 Task: Find a house in São Luís de Montes Belos, Brazil, for 4 guests from 10 Sep to 16 Sep, with a price range of ₹10,000 - ₹14,000, 4 bedrooms, 4 beds, 4 bathrooms, and amenities including WiFi, TV, Gym, Breakfast, Free parking, and Self check-in.
Action: Mouse moved to (433, 101)
Screenshot: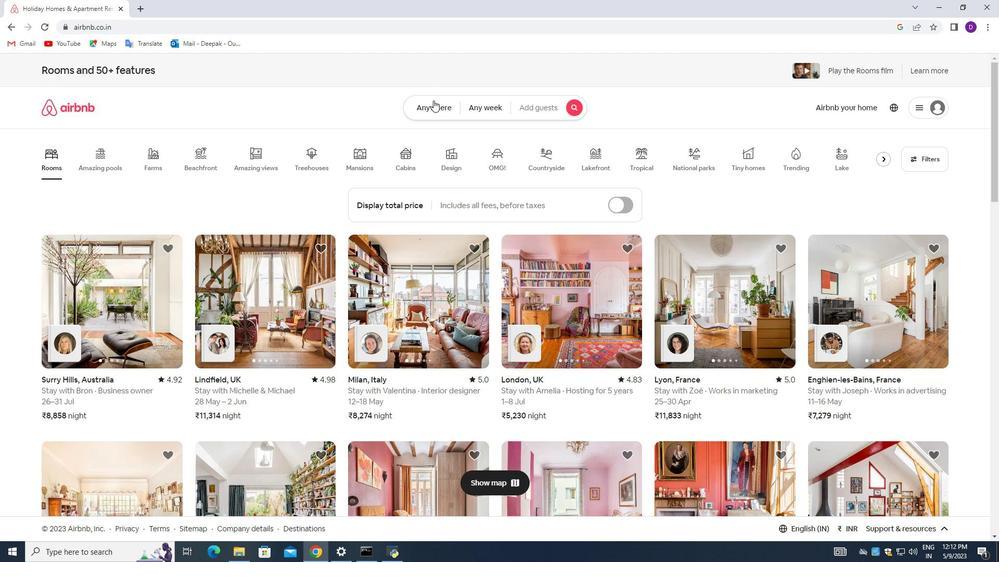 
Action: Mouse pressed left at (433, 101)
Screenshot: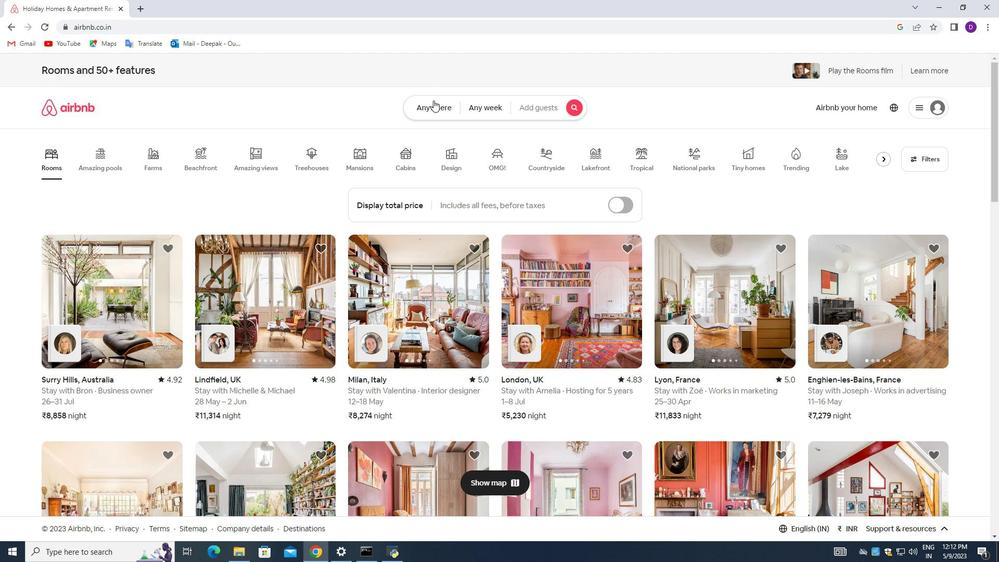 
Action: Mouse moved to (329, 140)
Screenshot: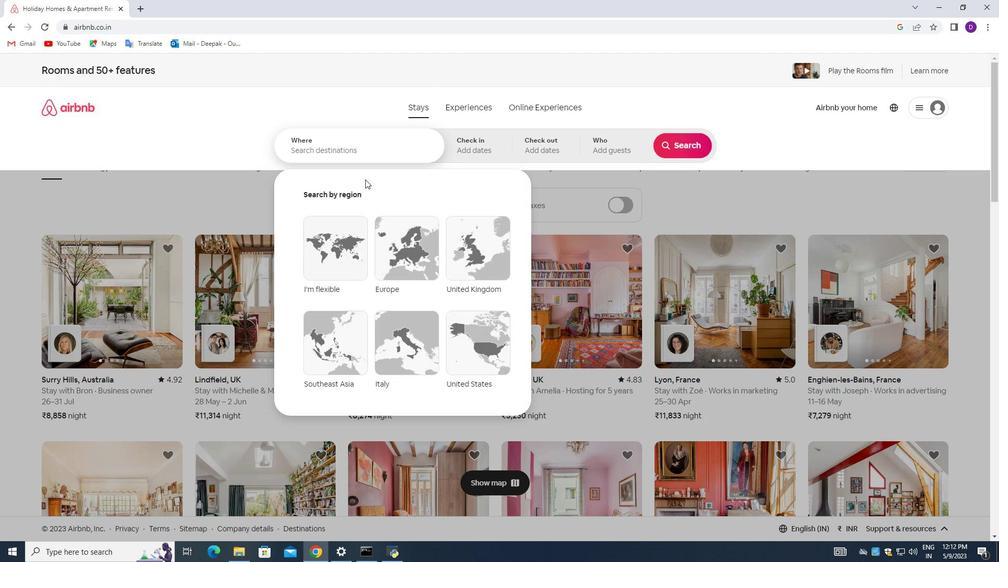 
Action: Mouse pressed left at (329, 140)
Screenshot: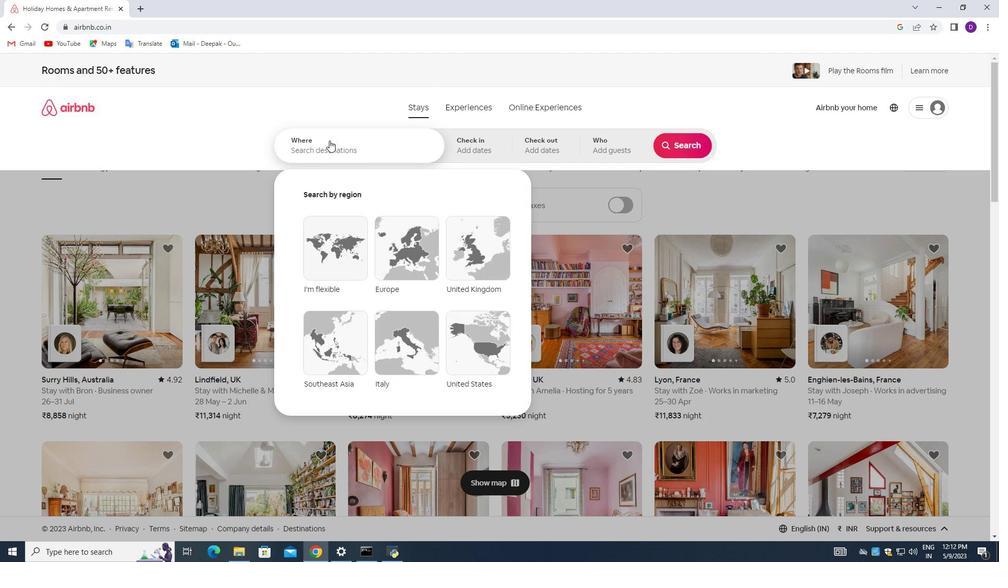 
Action: Mouse moved to (331, 142)
Screenshot: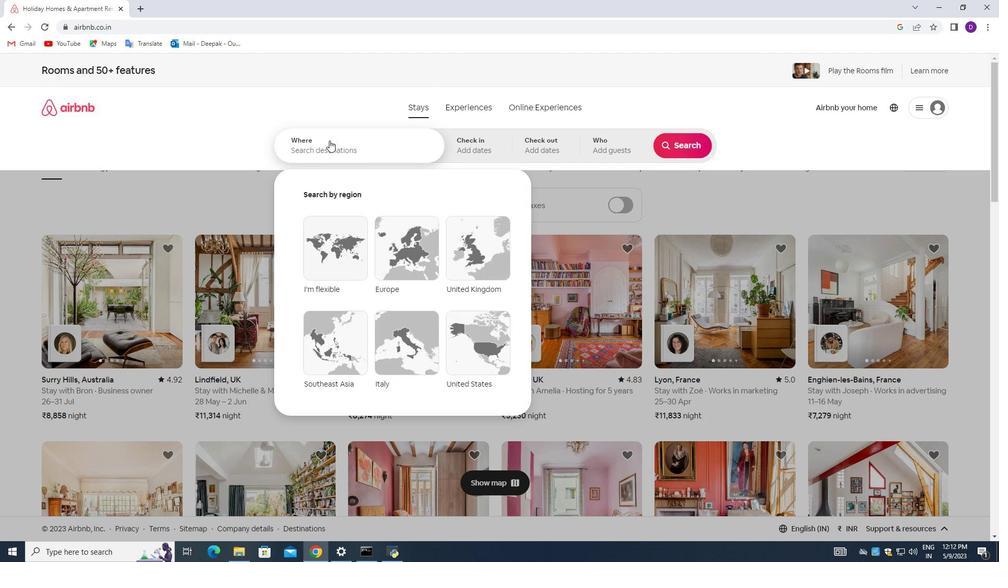 
Action: Key pressed <Key.shift><Key.shift><Key.shift><Key.shift><Key.shift><Key.shift><Key.shift><Key.shift>Sao<Key.space><Key.shift>Luis<Key.space><Key.shift>Montes<Key.space><Key.shift><Key.shift><Key.shift><Key.shift><Key.shift>Belos,<Key.shift>Brazil<Key.enter>
Screenshot: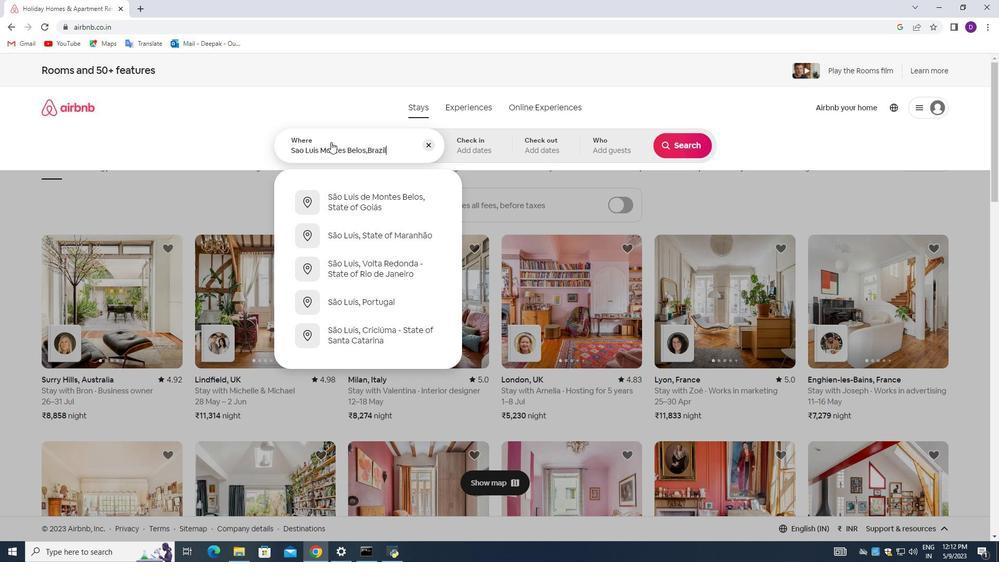 
Action: Mouse moved to (681, 236)
Screenshot: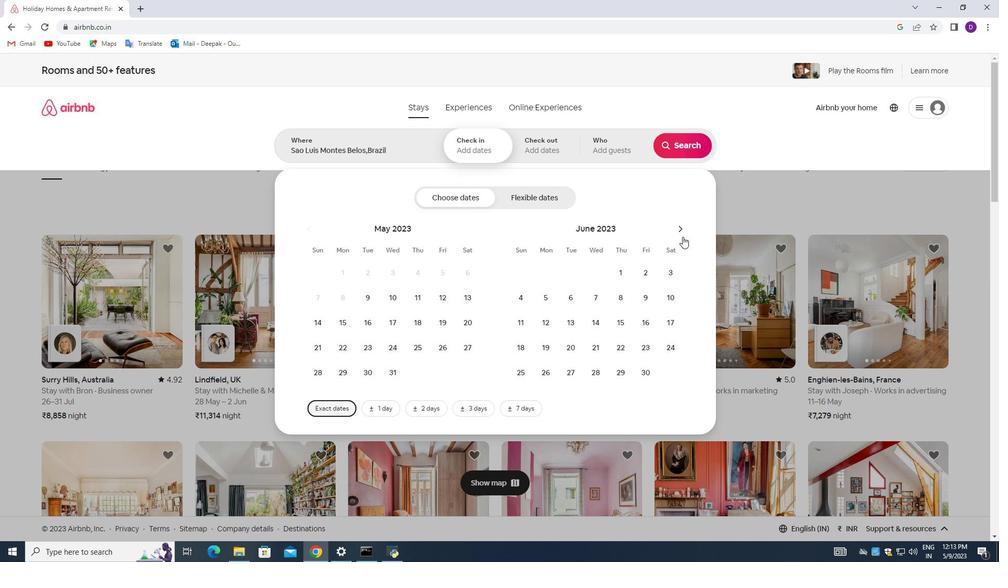 
Action: Mouse pressed left at (681, 236)
Screenshot: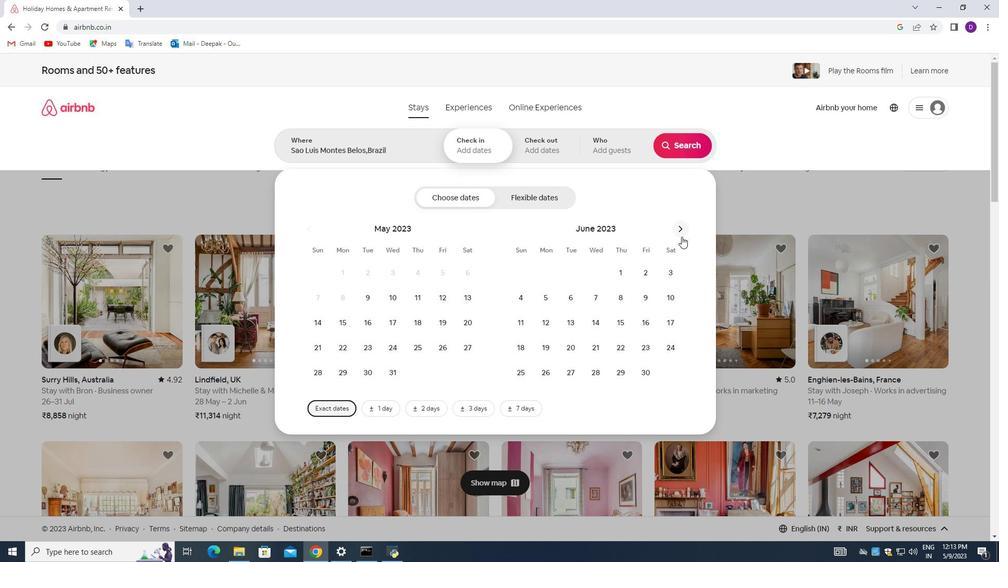 
Action: Mouse pressed left at (681, 236)
Screenshot: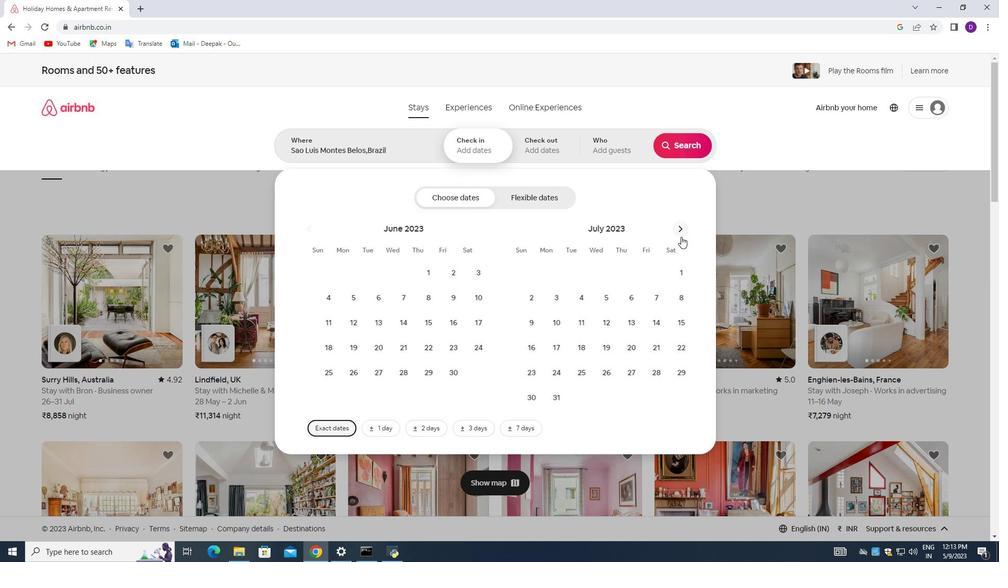 
Action: Mouse pressed left at (681, 236)
Screenshot: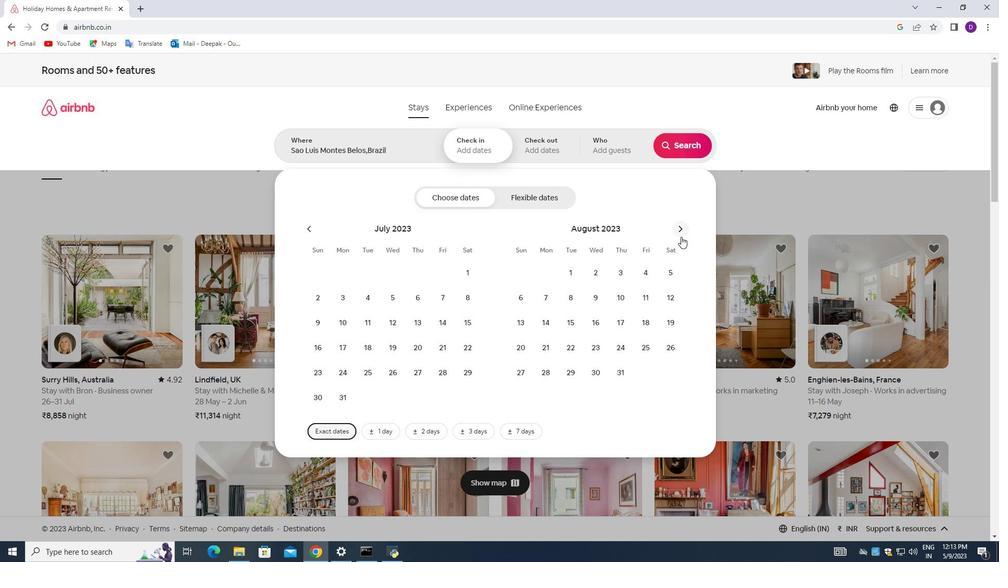 
Action: Mouse moved to (520, 328)
Screenshot: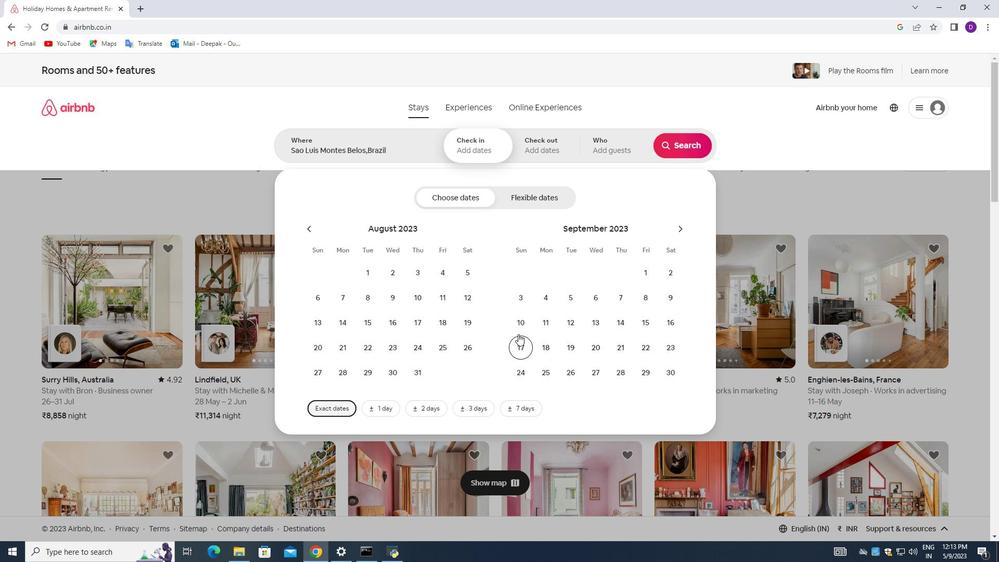 
Action: Mouse pressed left at (520, 328)
Screenshot: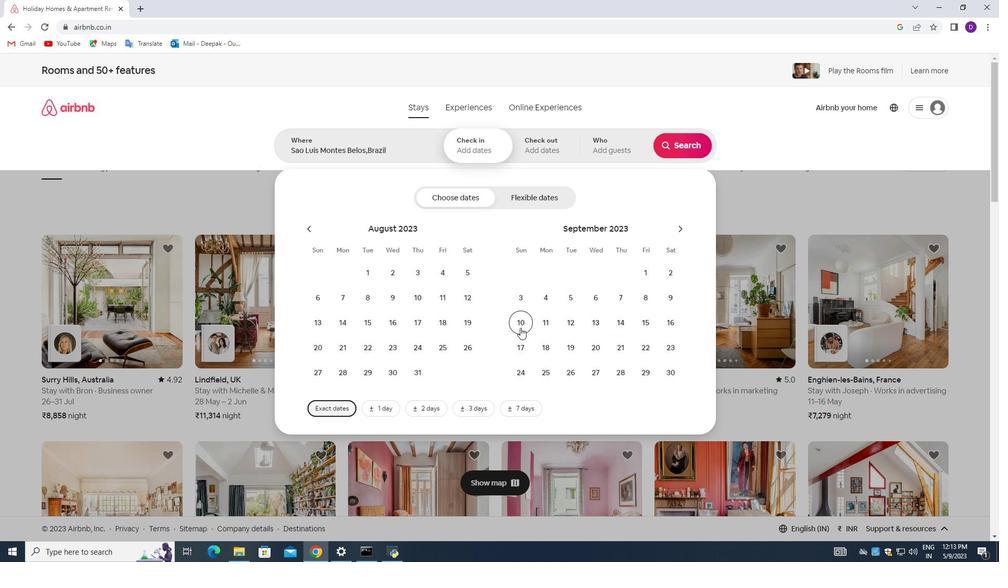 
Action: Mouse moved to (673, 330)
Screenshot: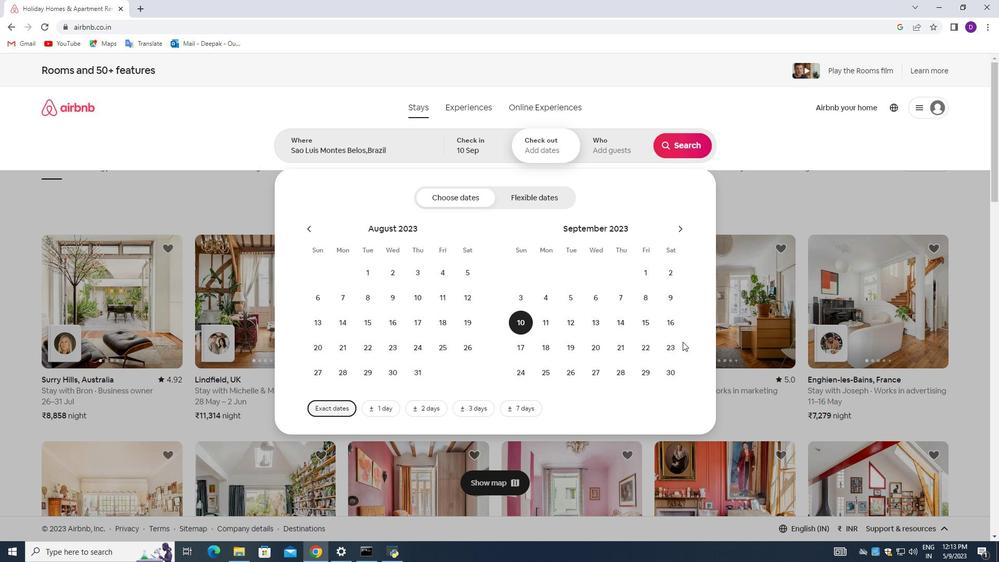 
Action: Mouse pressed left at (673, 330)
Screenshot: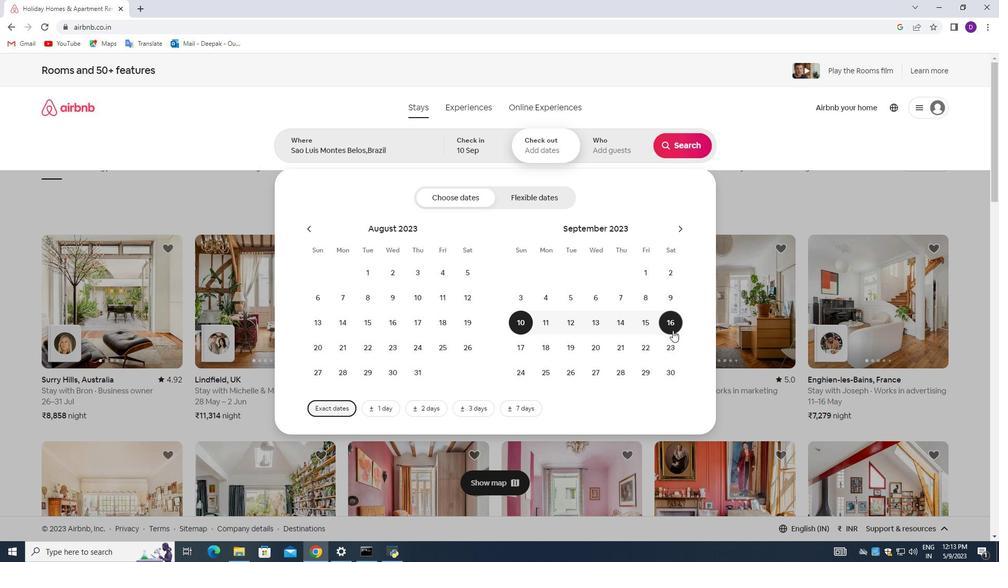 
Action: Mouse moved to (613, 153)
Screenshot: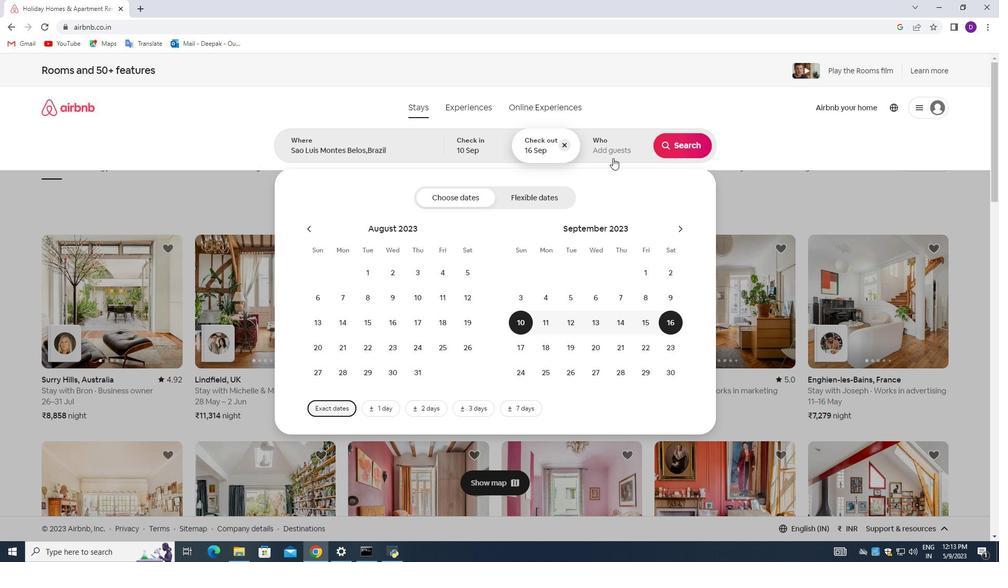 
Action: Mouse pressed left at (613, 153)
Screenshot: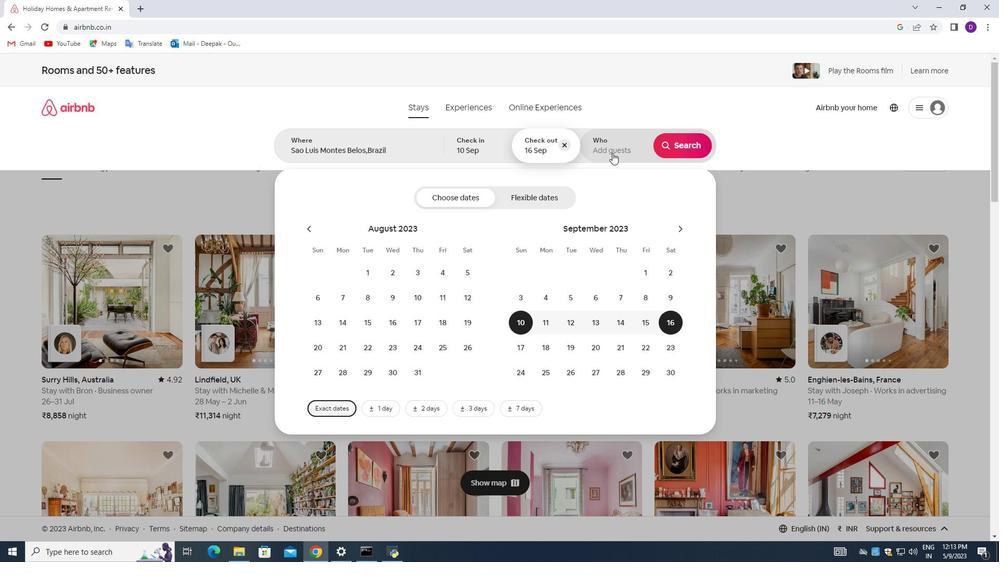 
Action: Mouse moved to (681, 201)
Screenshot: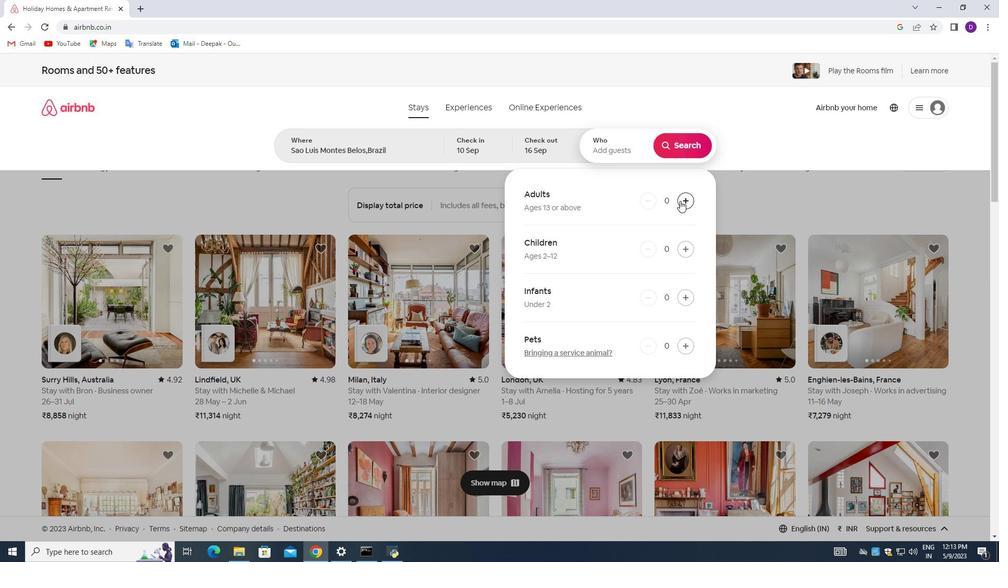 
Action: Mouse pressed left at (681, 201)
Screenshot: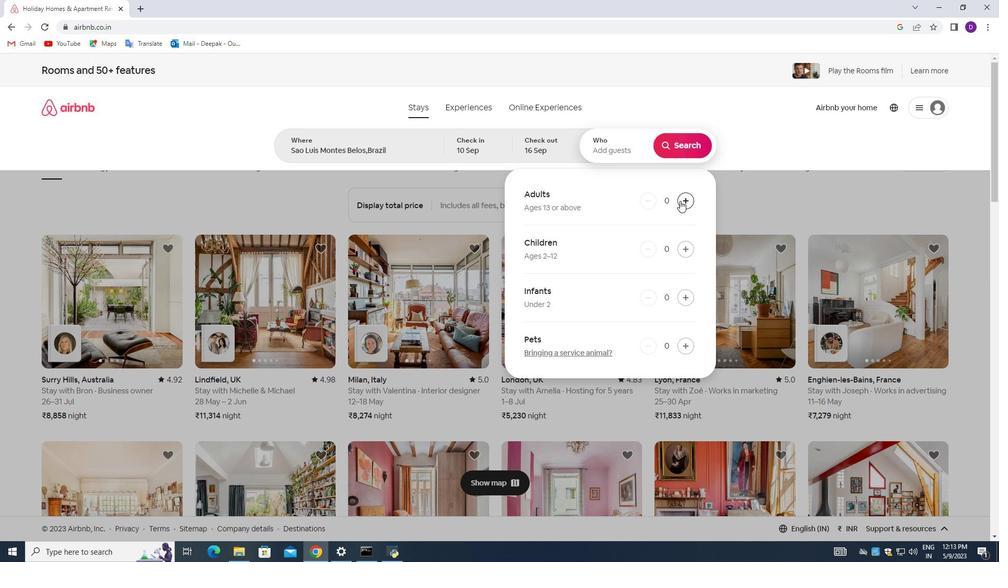 
Action: Mouse pressed left at (681, 201)
Screenshot: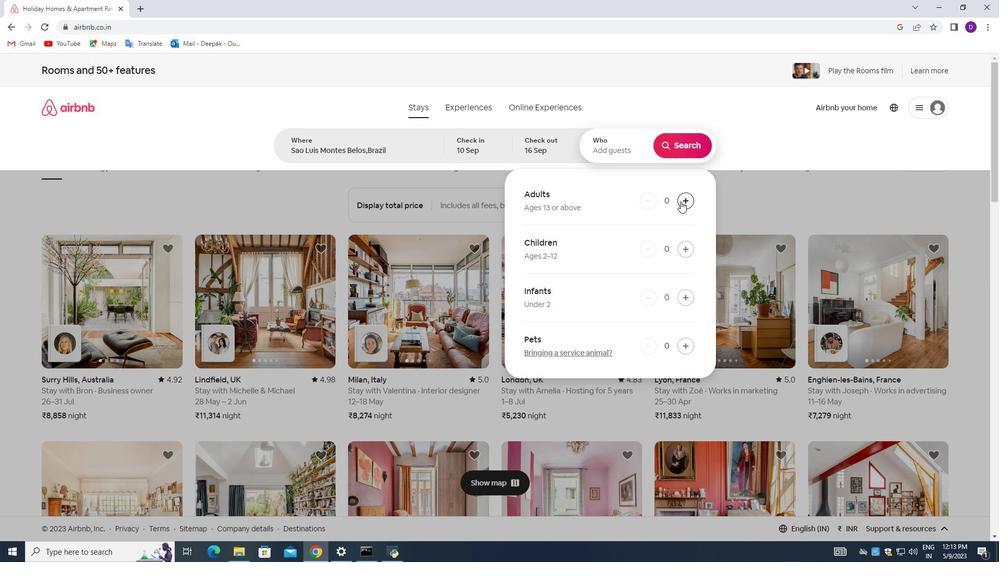 
Action: Mouse pressed left at (681, 201)
Screenshot: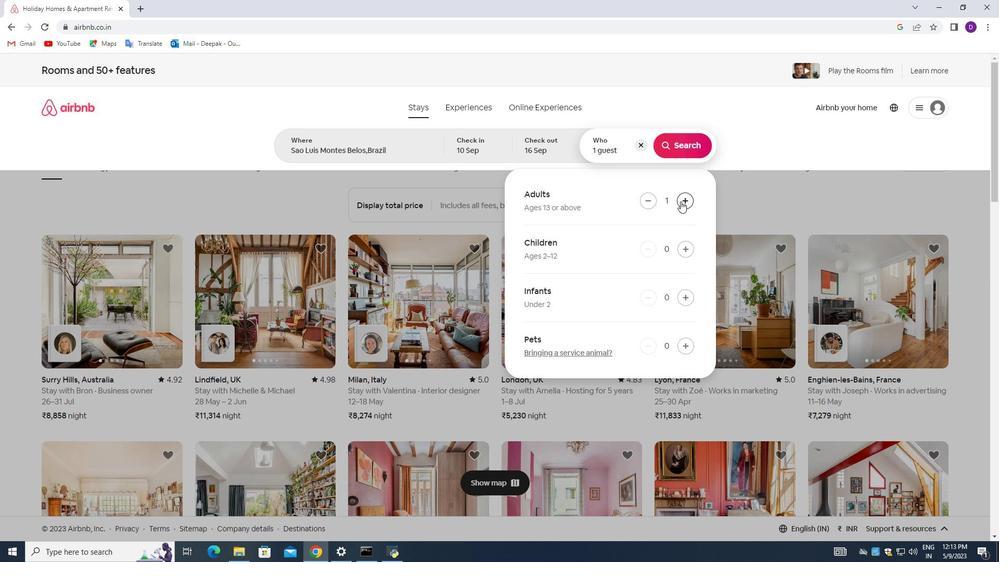 
Action: Mouse pressed left at (681, 201)
Screenshot: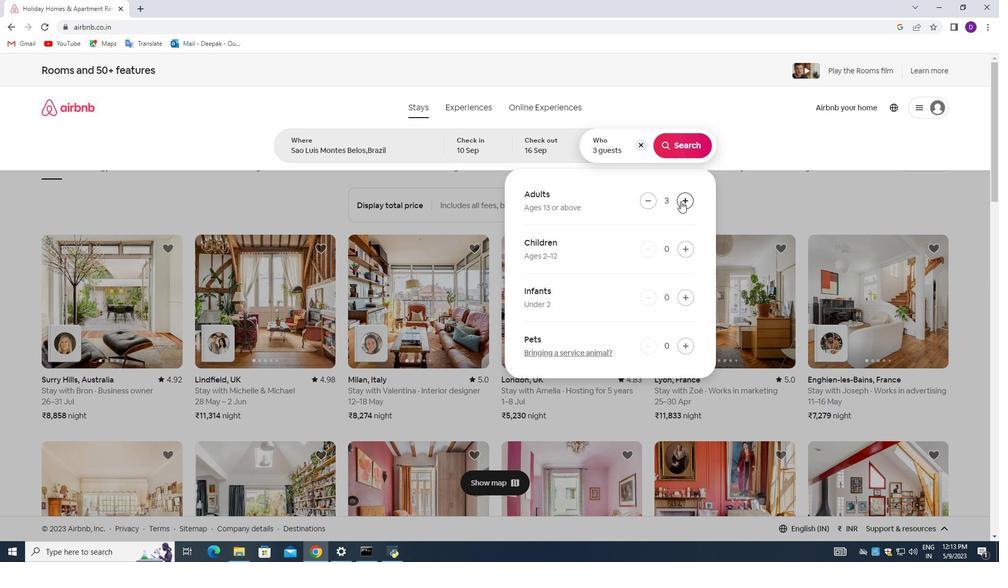
Action: Mouse moved to (700, 139)
Screenshot: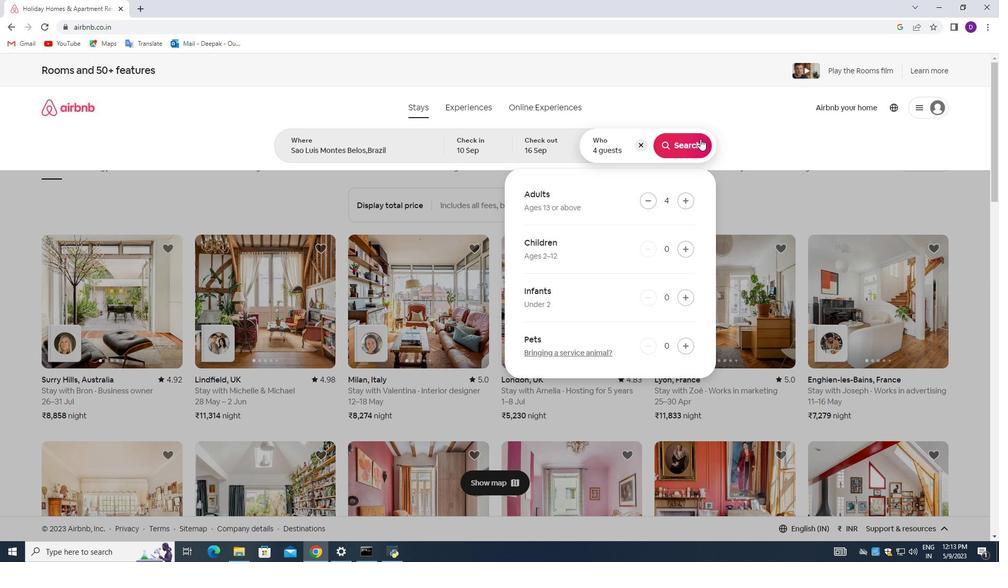 
Action: Mouse pressed left at (700, 139)
Screenshot: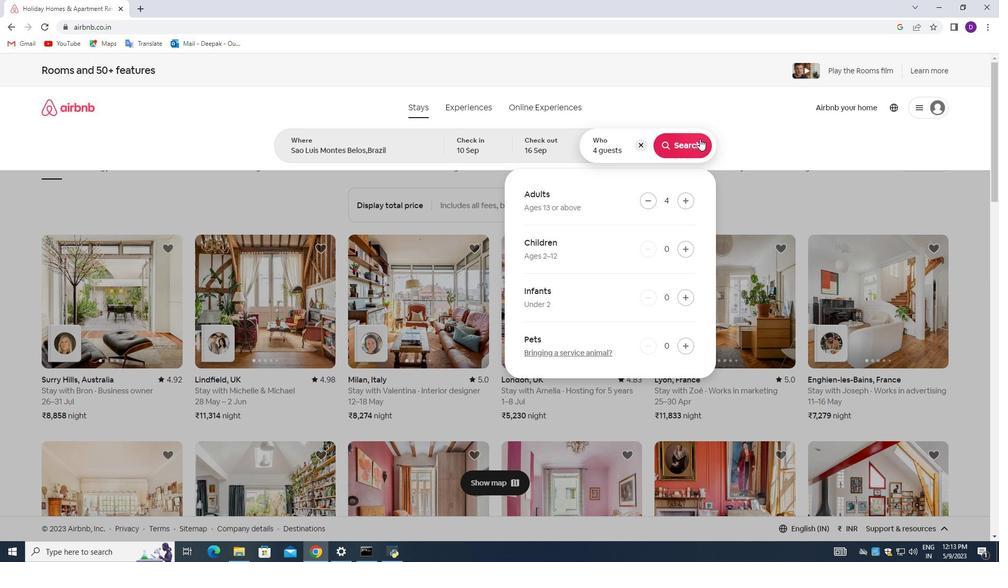 
Action: Mouse moved to (952, 118)
Screenshot: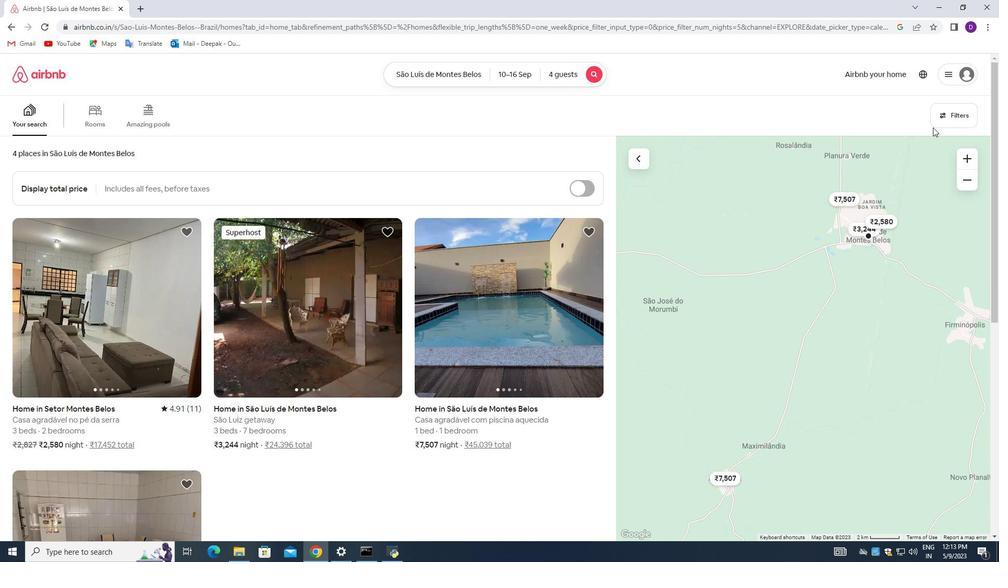 
Action: Mouse pressed left at (952, 118)
Screenshot: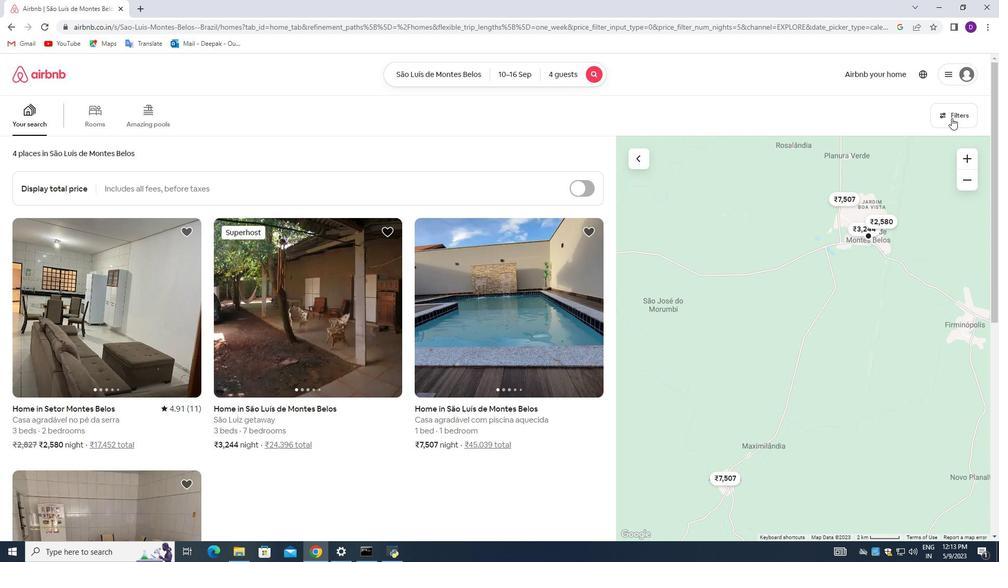 
Action: Mouse moved to (378, 370)
Screenshot: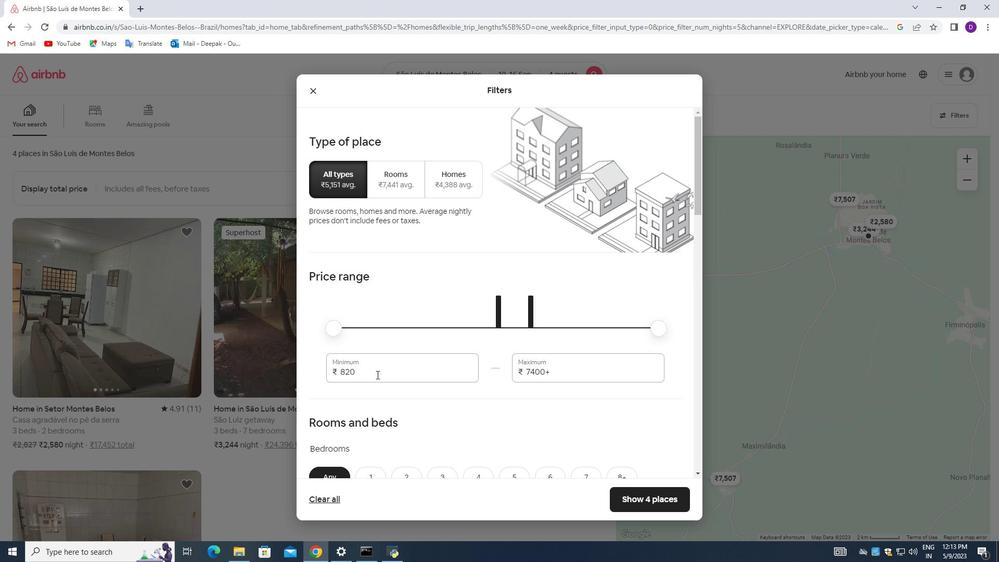 
Action: Mouse pressed left at (378, 370)
Screenshot: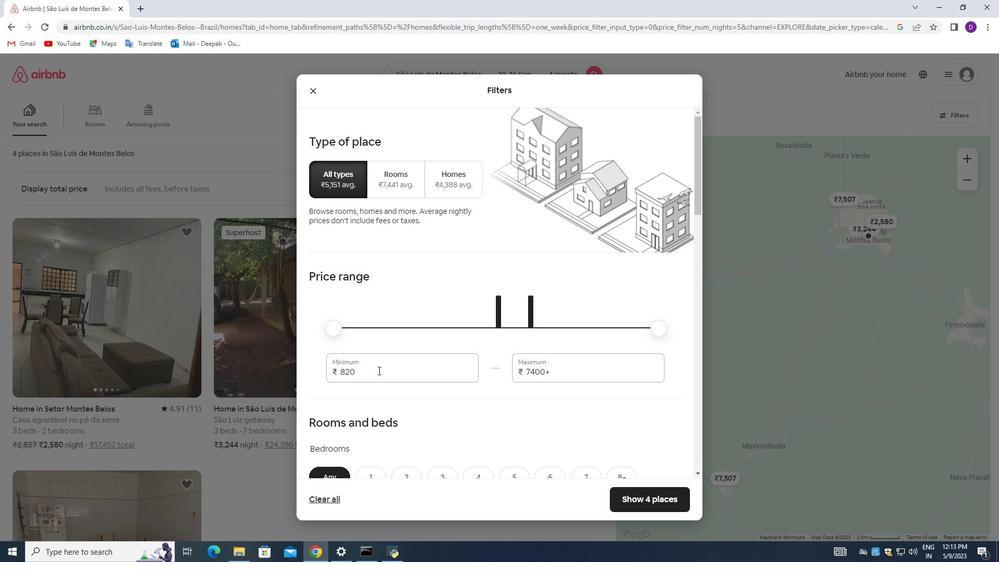
Action: Mouse pressed left at (378, 370)
Screenshot: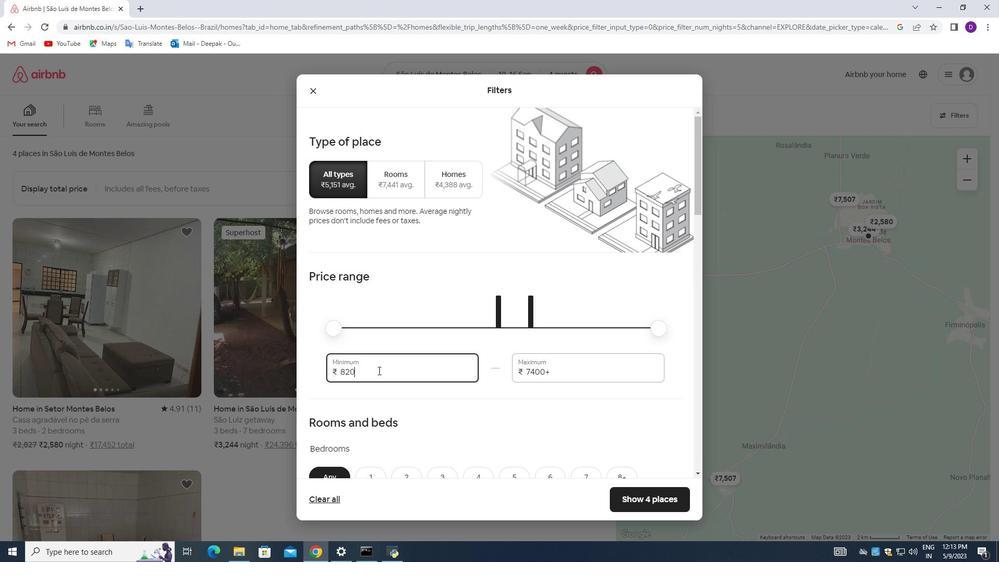 
Action: Key pressed <Key.backspace>10000<Key.tab>14000
Screenshot: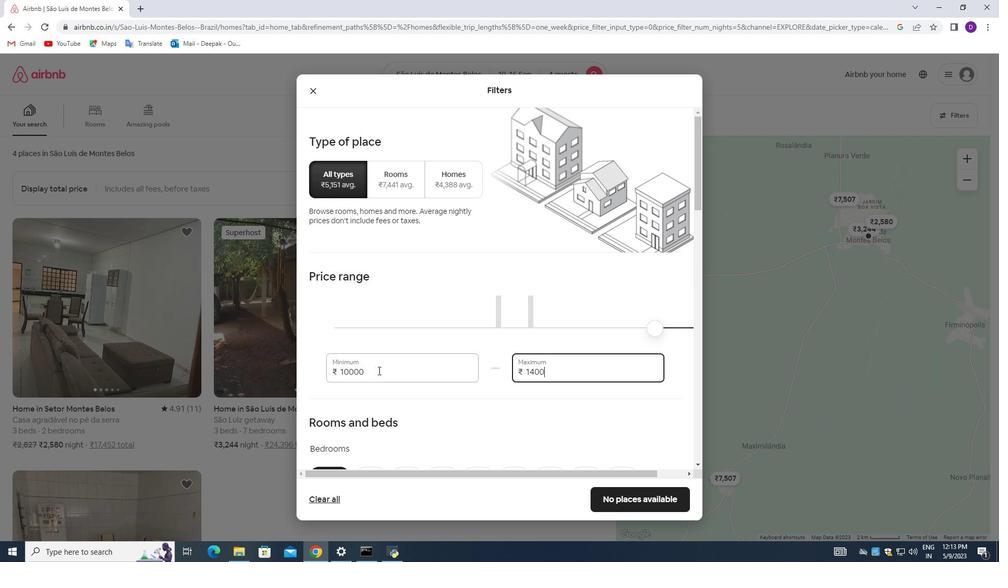 
Action: Mouse moved to (393, 442)
Screenshot: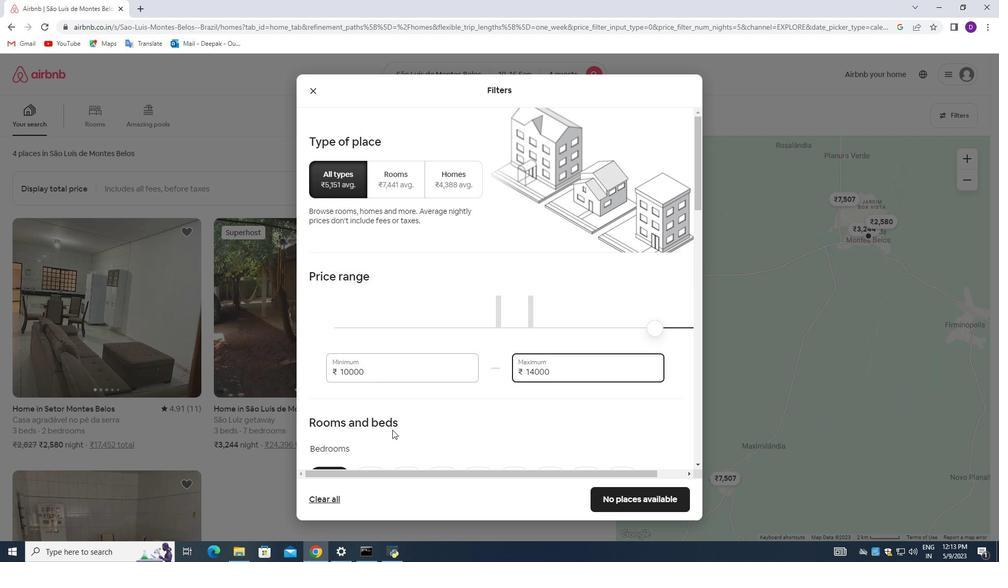 
Action: Mouse scrolled (393, 441) with delta (0, 0)
Screenshot: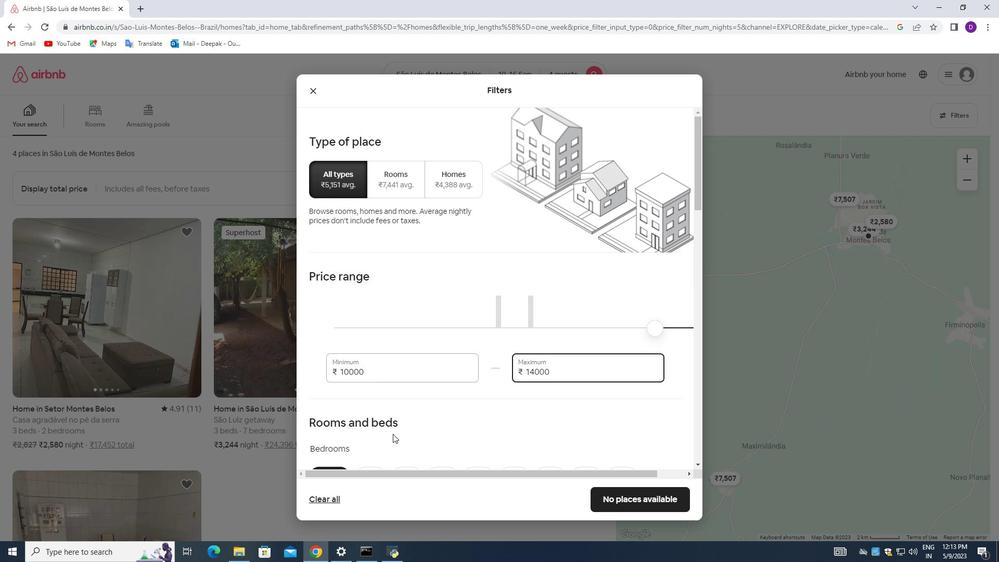 
Action: Mouse moved to (484, 431)
Screenshot: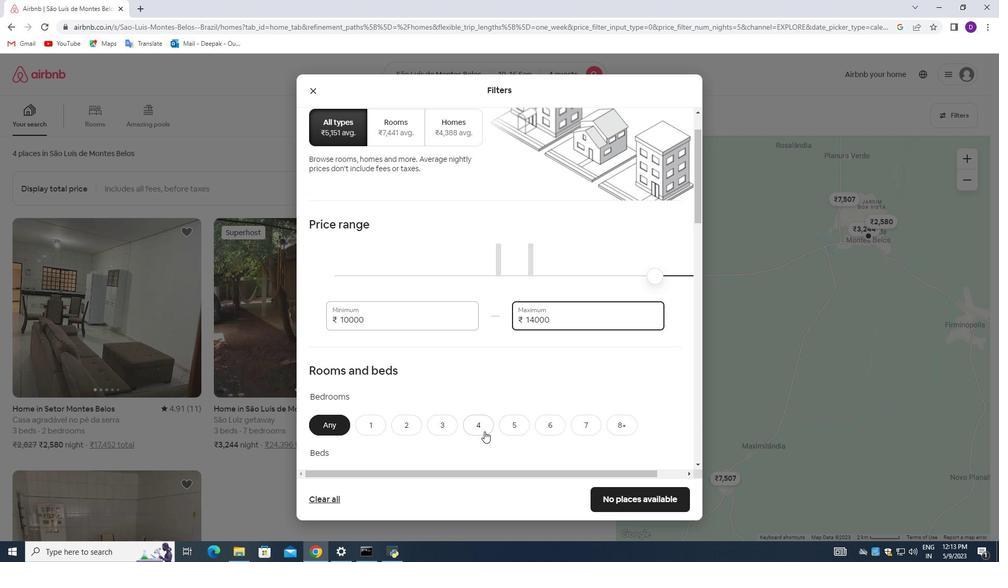 
Action: Mouse pressed left at (484, 431)
Screenshot: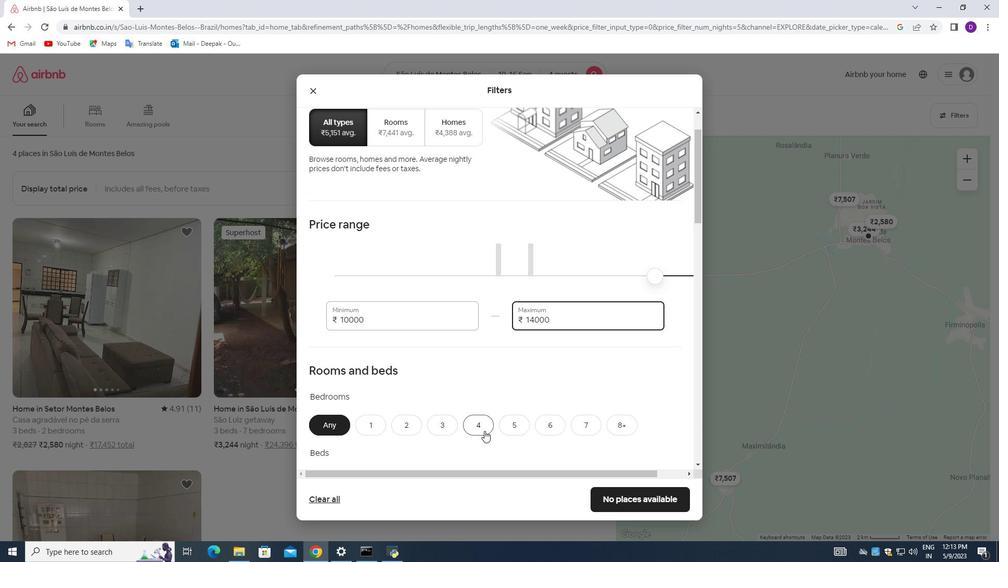 
Action: Mouse moved to (501, 422)
Screenshot: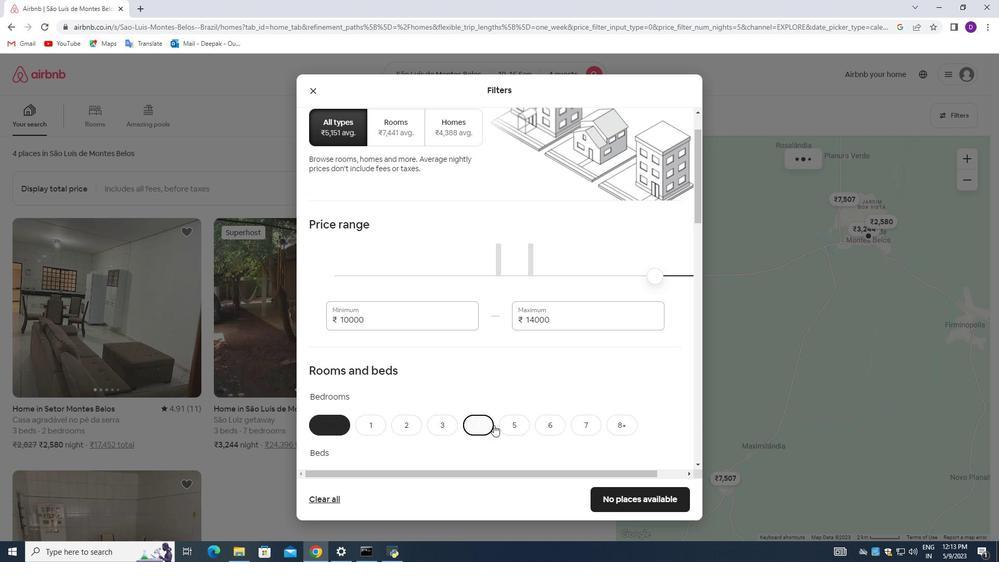 
Action: Mouse scrolled (497, 423) with delta (0, 0)
Screenshot: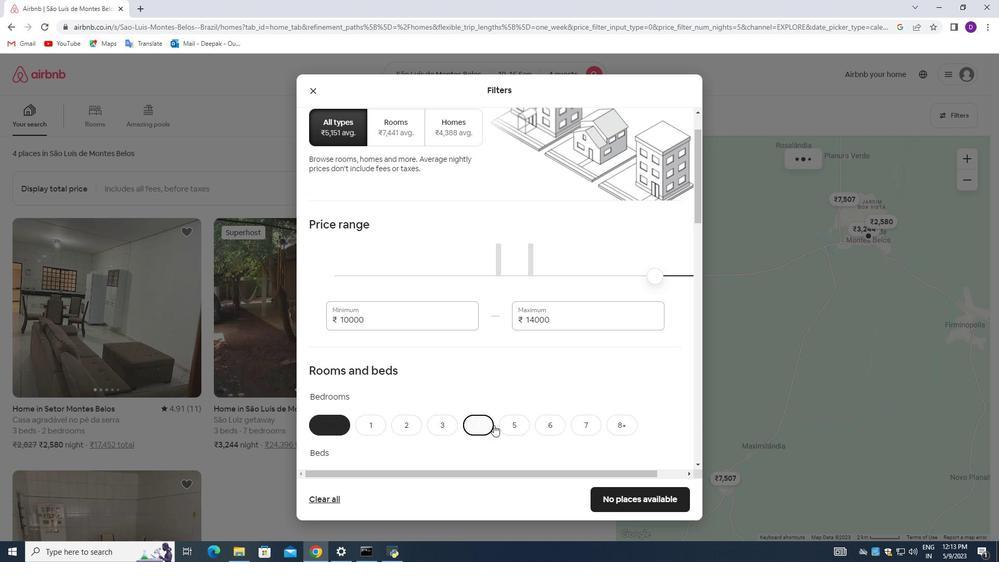 
Action: Mouse moved to (502, 422)
Screenshot: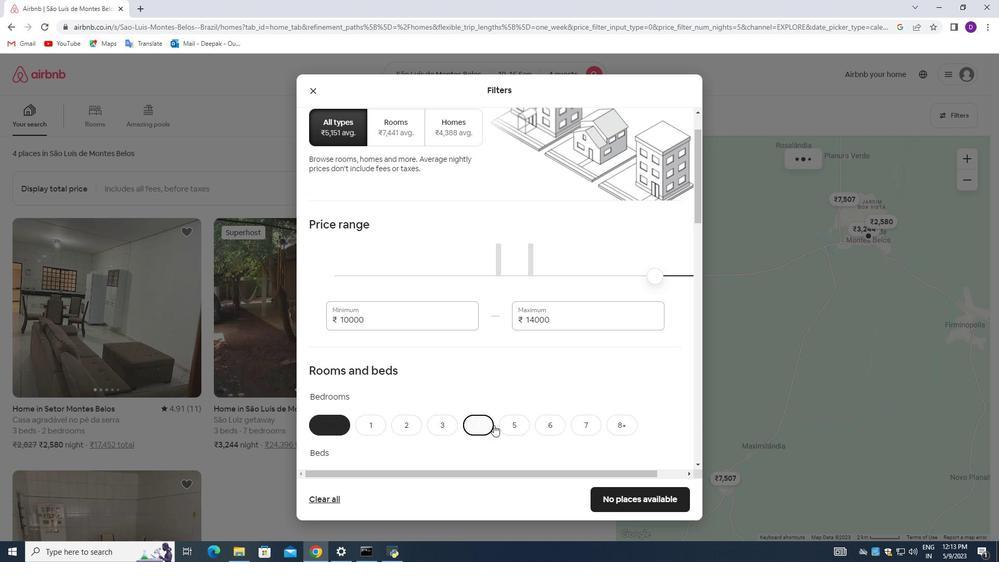 
Action: Mouse scrolled (502, 422) with delta (0, 0)
Screenshot: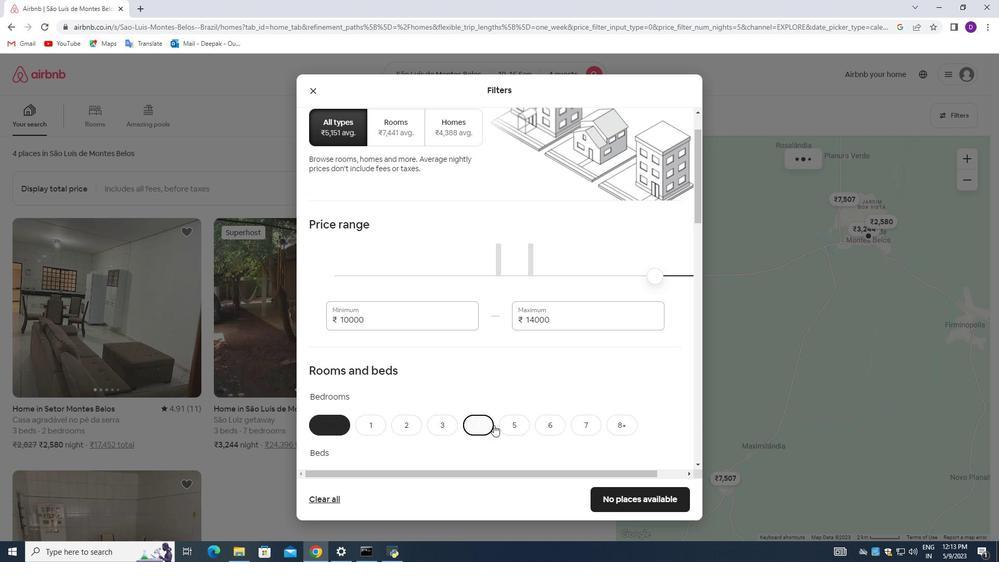 
Action: Mouse moved to (508, 419)
Screenshot: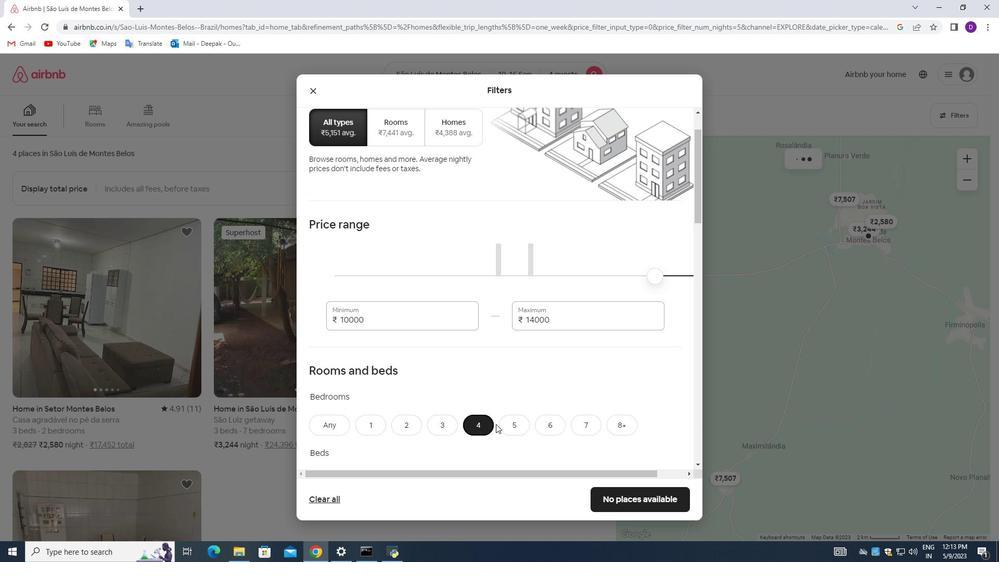 
Action: Mouse scrolled (508, 418) with delta (0, 0)
Screenshot: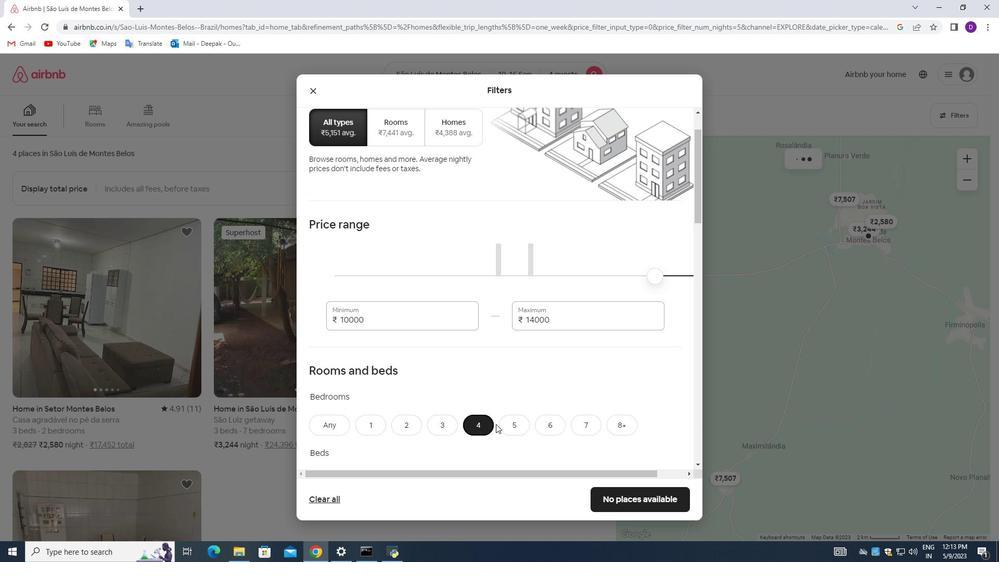 
Action: Mouse moved to (480, 328)
Screenshot: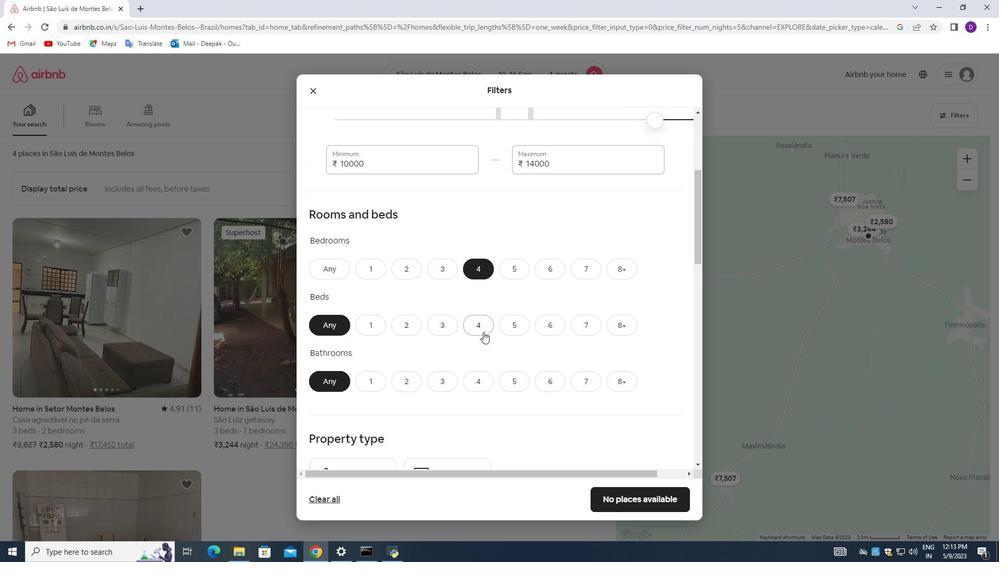 
Action: Mouse pressed left at (480, 328)
Screenshot: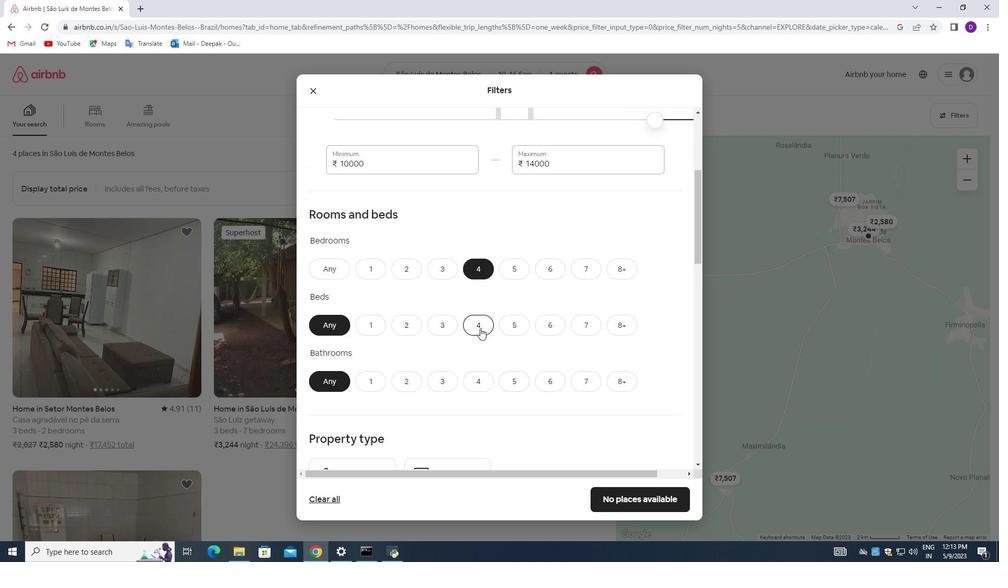 
Action: Mouse moved to (479, 389)
Screenshot: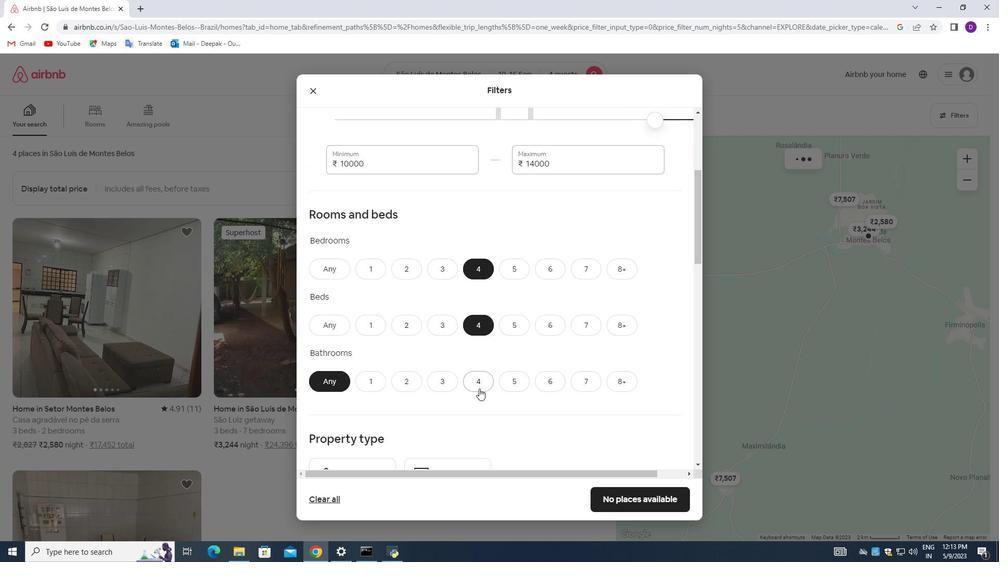 
Action: Mouse pressed left at (479, 389)
Screenshot: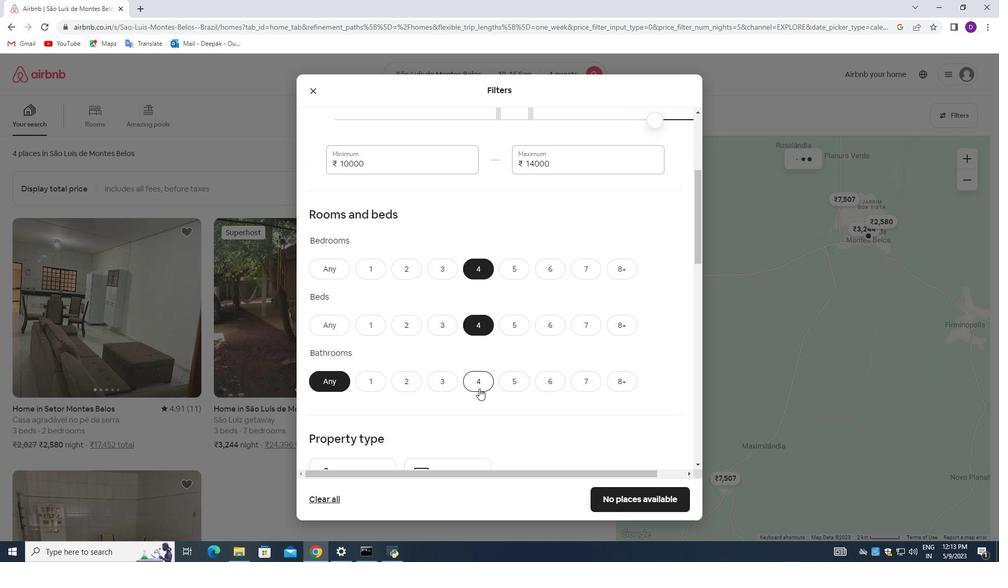 
Action: Mouse moved to (481, 387)
Screenshot: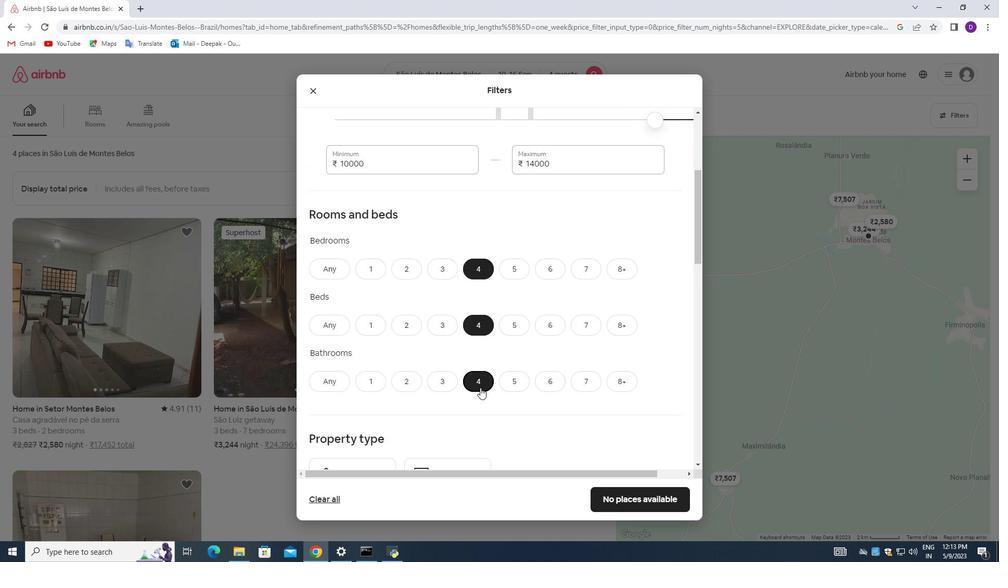 
Action: Mouse scrolled (481, 386) with delta (0, 0)
Screenshot: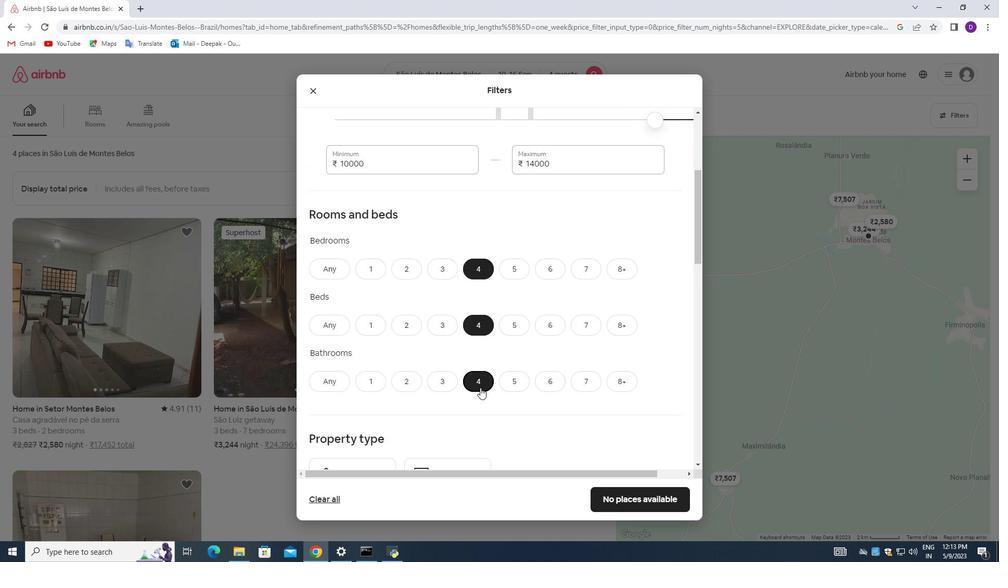 
Action: Mouse moved to (481, 385)
Screenshot: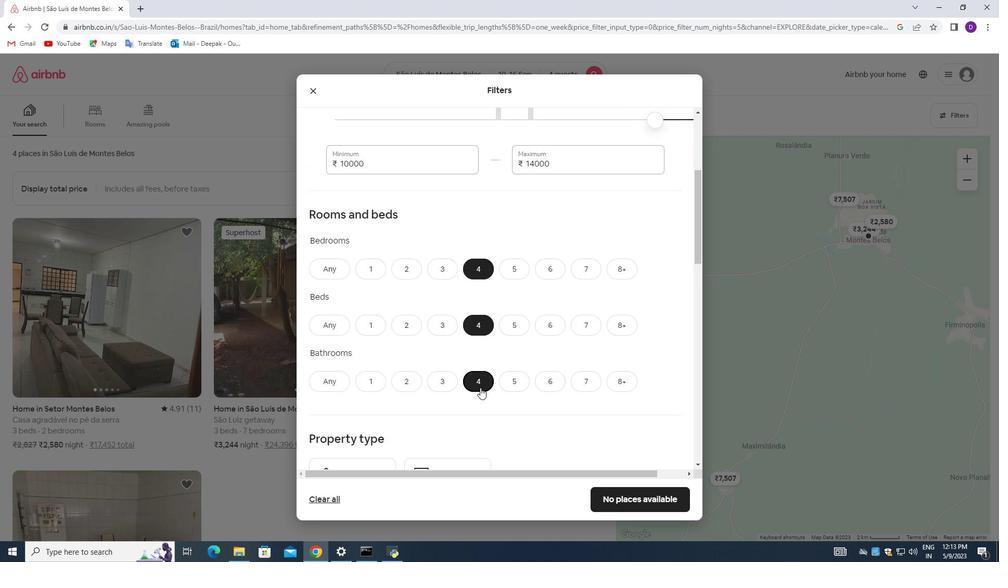 
Action: Mouse scrolled (481, 384) with delta (0, 0)
Screenshot: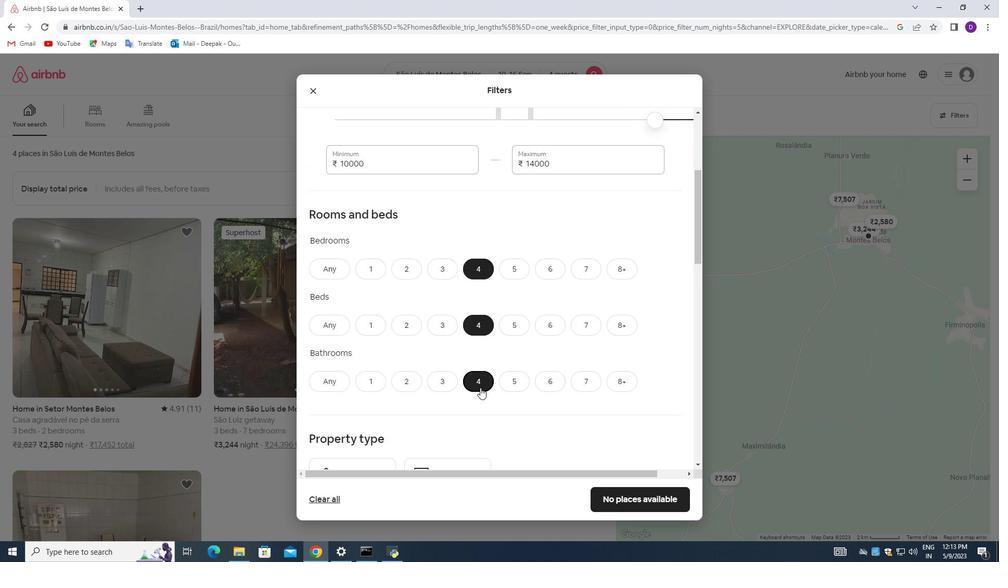 
Action: Mouse moved to (362, 390)
Screenshot: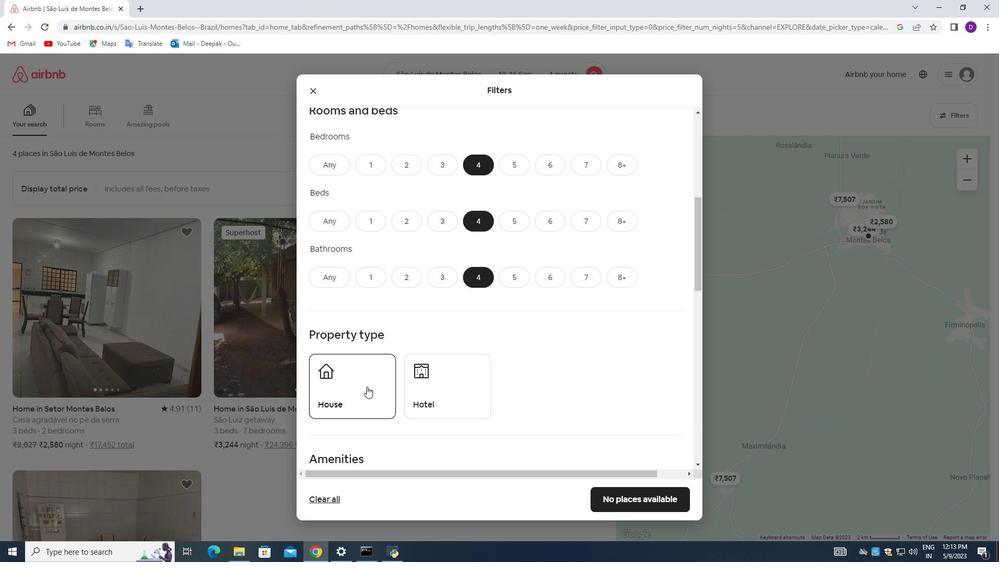 
Action: Mouse pressed left at (362, 390)
Screenshot: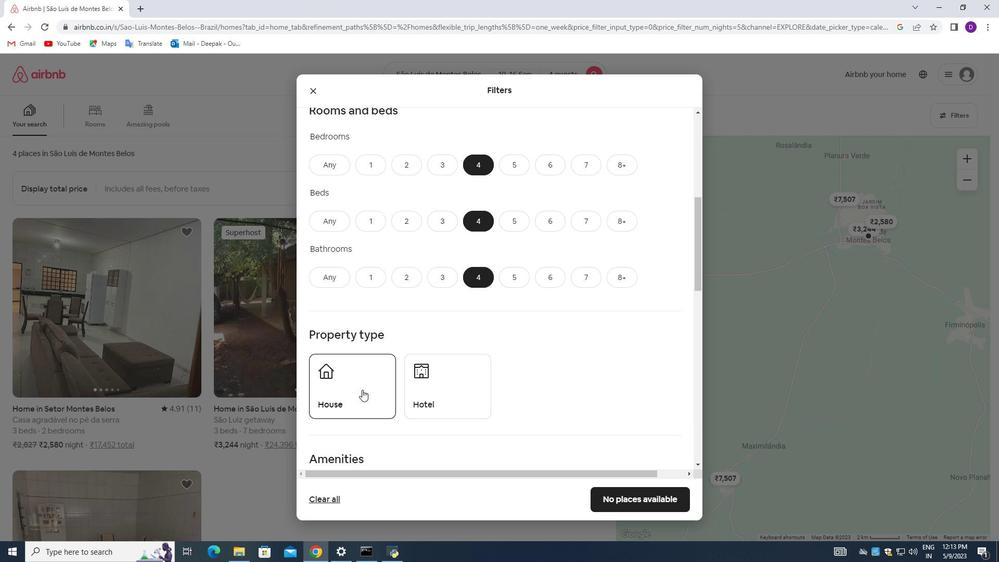 
Action: Mouse moved to (462, 405)
Screenshot: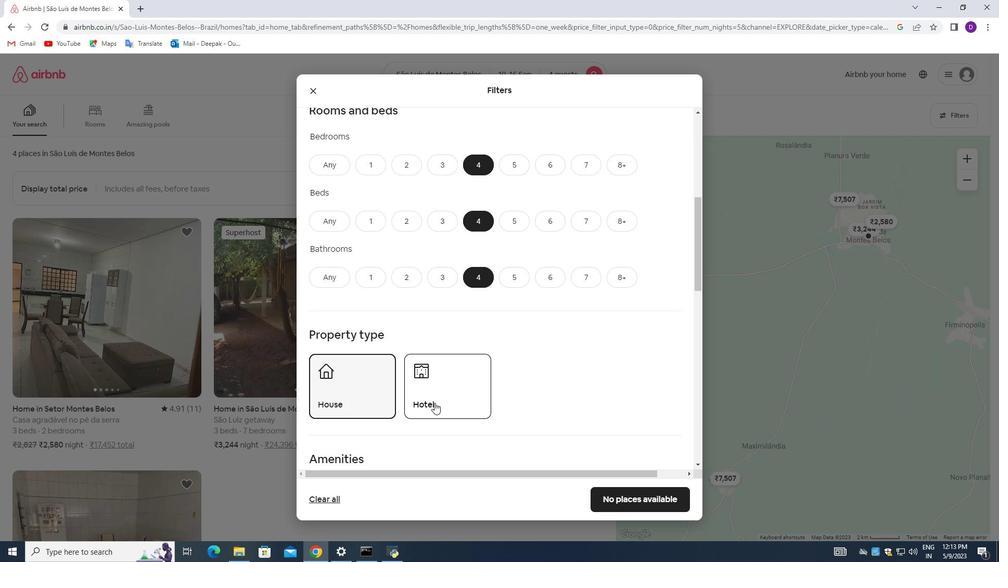 
Action: Mouse scrolled (462, 405) with delta (0, 0)
Screenshot: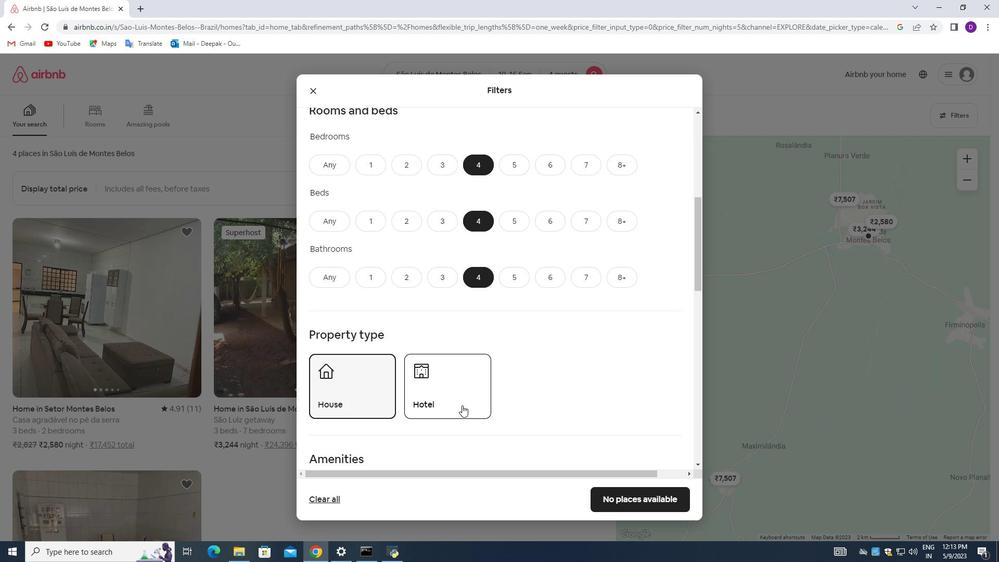 
Action: Mouse scrolled (462, 405) with delta (0, 0)
Screenshot: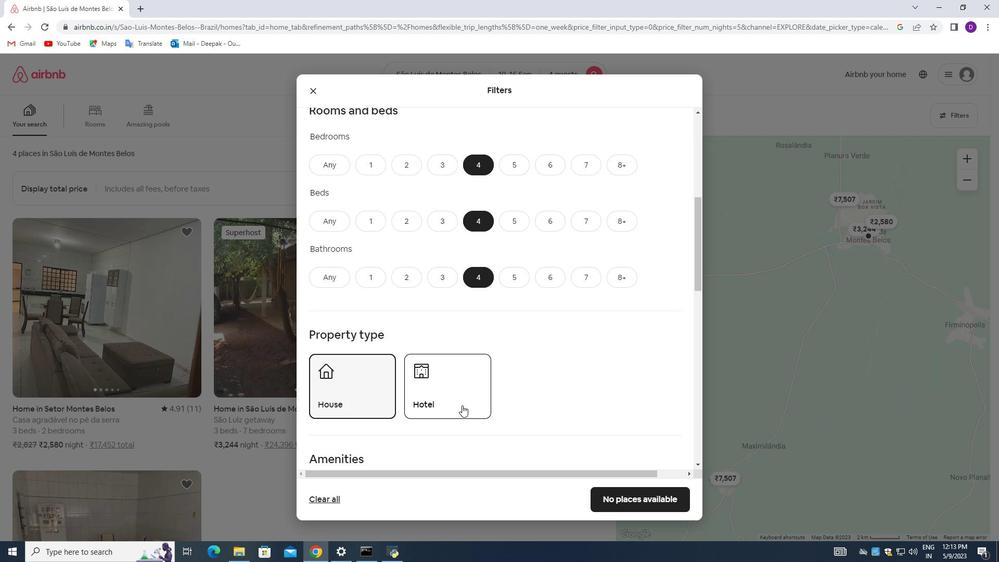 
Action: Mouse scrolled (462, 405) with delta (0, 0)
Screenshot: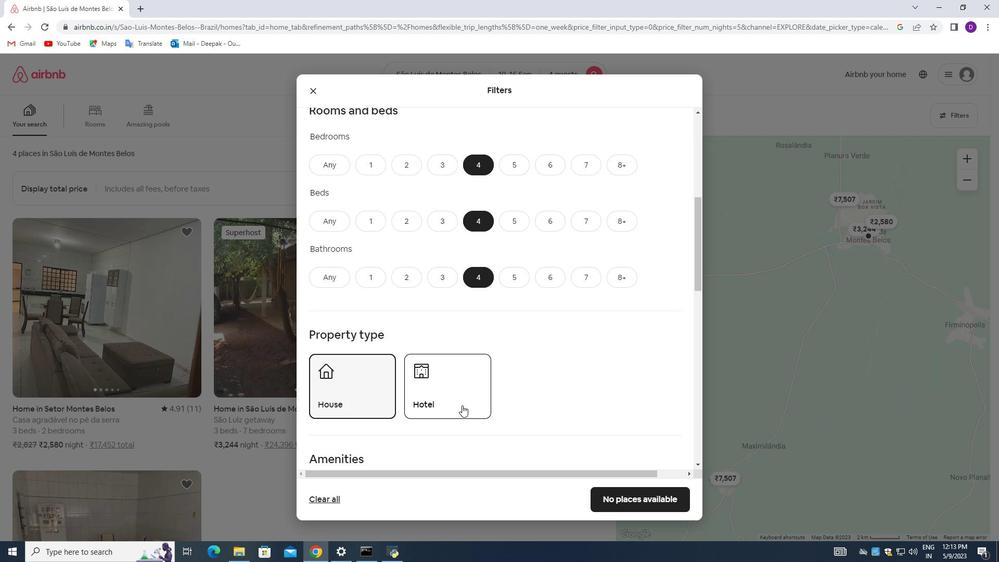
Action: Mouse moved to (320, 359)
Screenshot: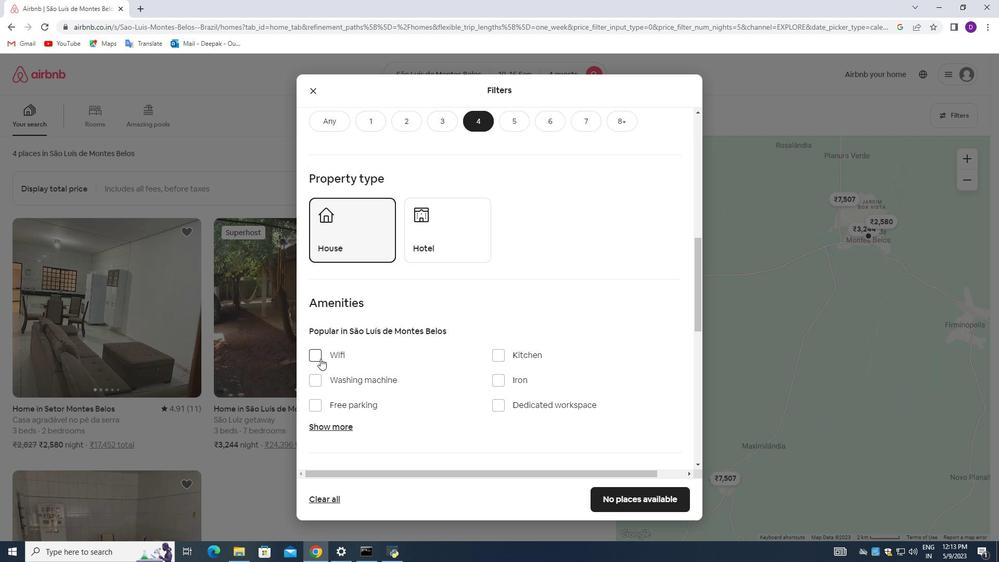 
Action: Mouse pressed left at (320, 359)
Screenshot: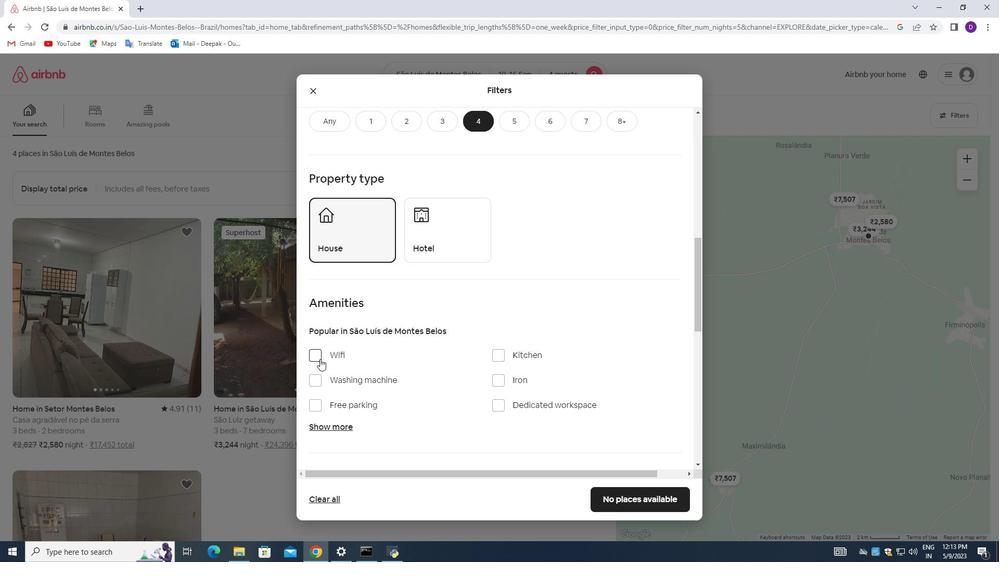 
Action: Mouse moved to (453, 367)
Screenshot: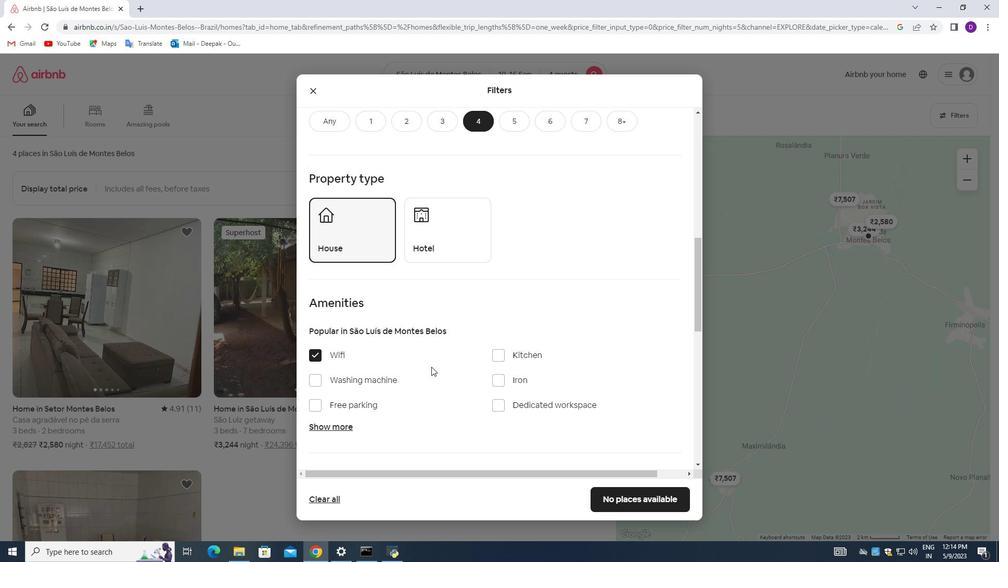 
Action: Mouse scrolled (453, 366) with delta (0, 0)
Screenshot: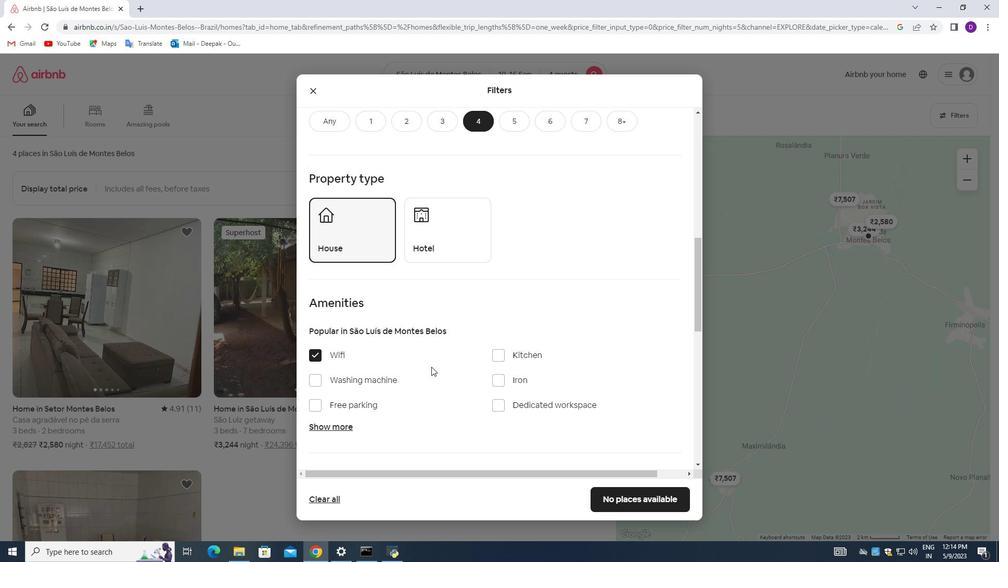 
Action: Mouse moved to (454, 366)
Screenshot: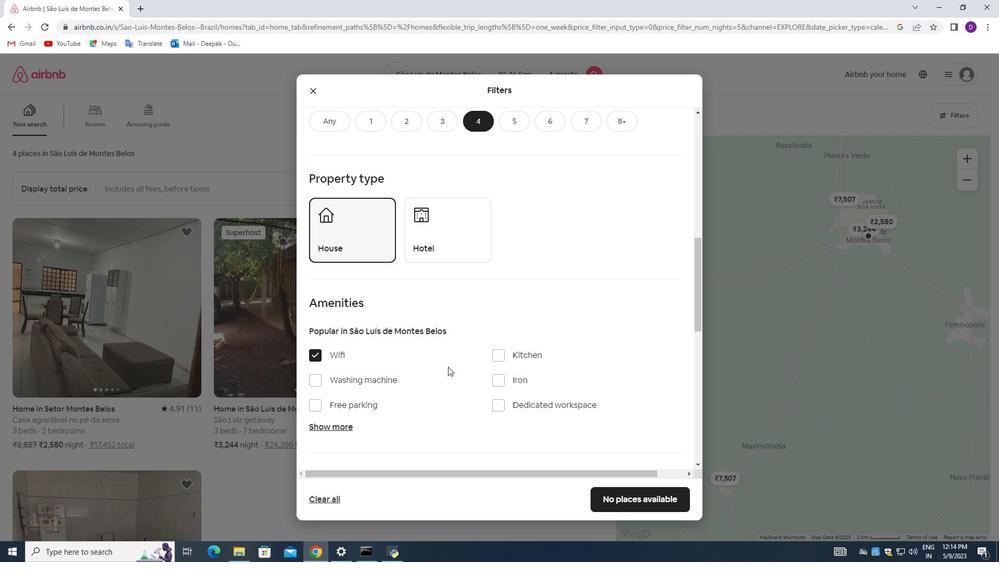 
Action: Mouse scrolled (454, 366) with delta (0, 0)
Screenshot: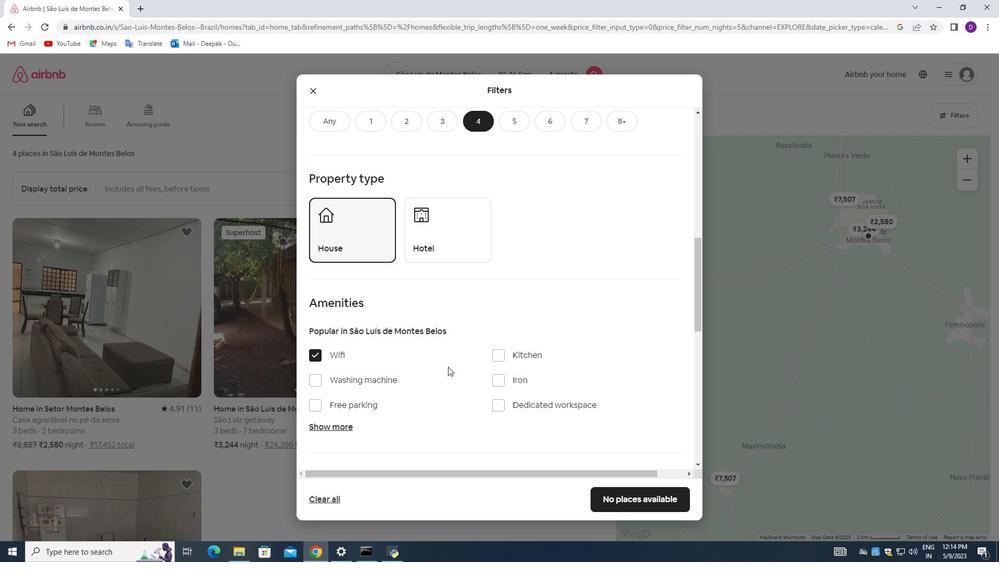 
Action: Mouse moved to (327, 322)
Screenshot: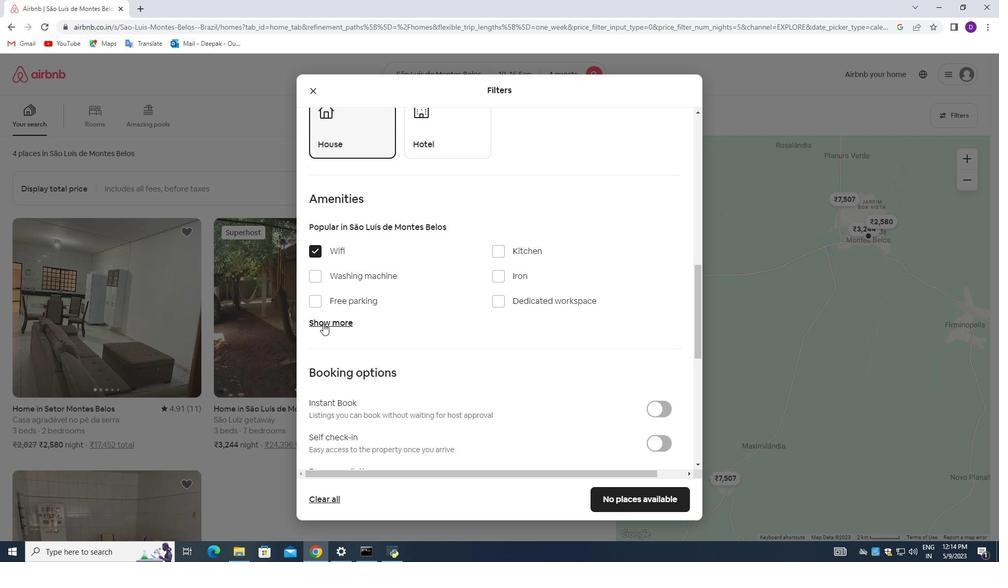 
Action: Mouse pressed left at (327, 322)
Screenshot: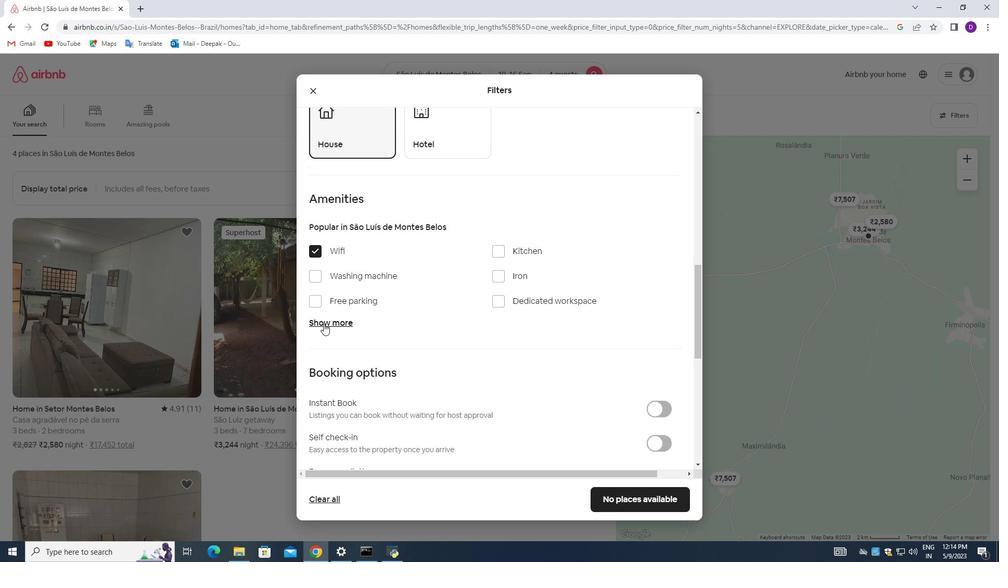 
Action: Mouse moved to (496, 378)
Screenshot: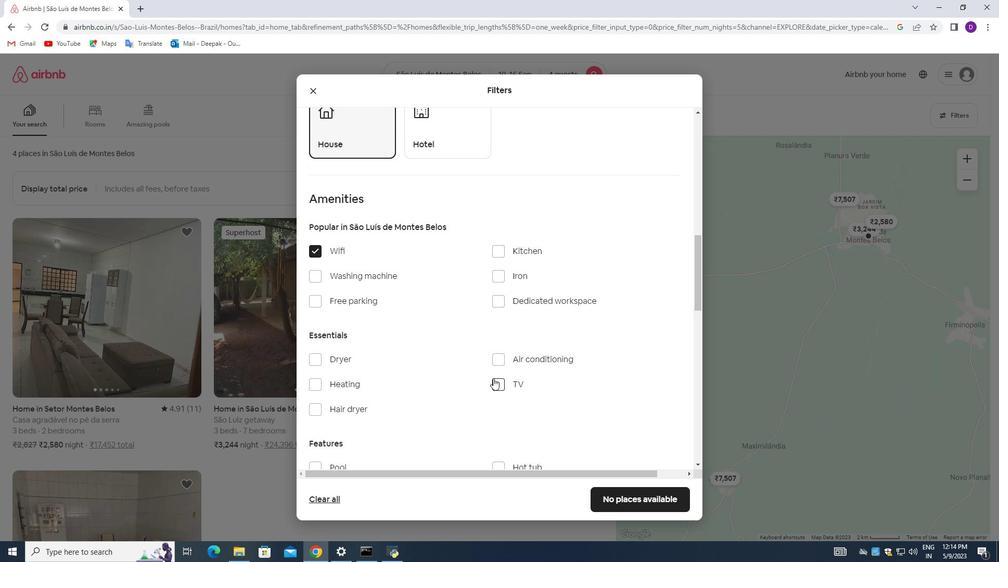
Action: Mouse pressed left at (496, 378)
Screenshot: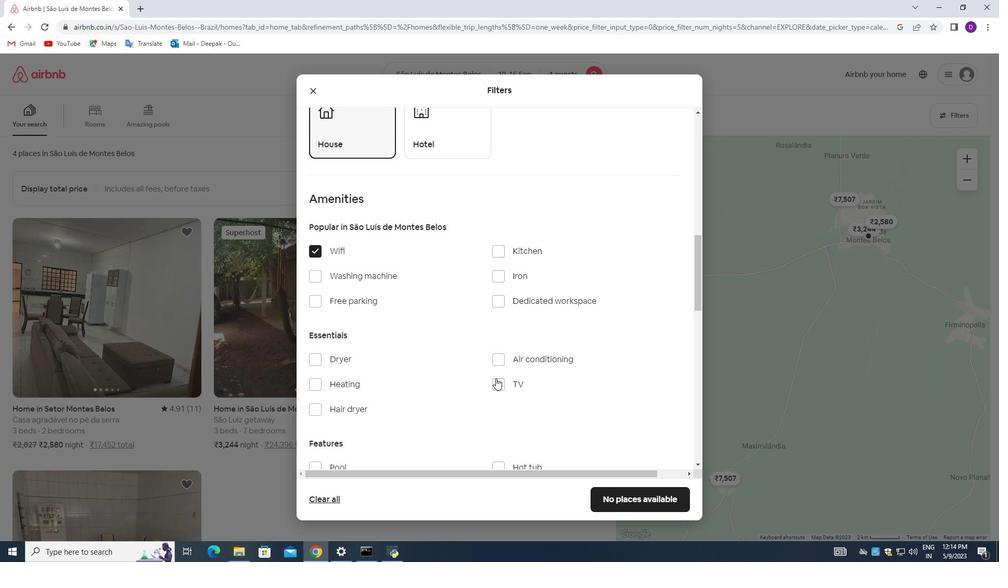 
Action: Mouse moved to (319, 301)
Screenshot: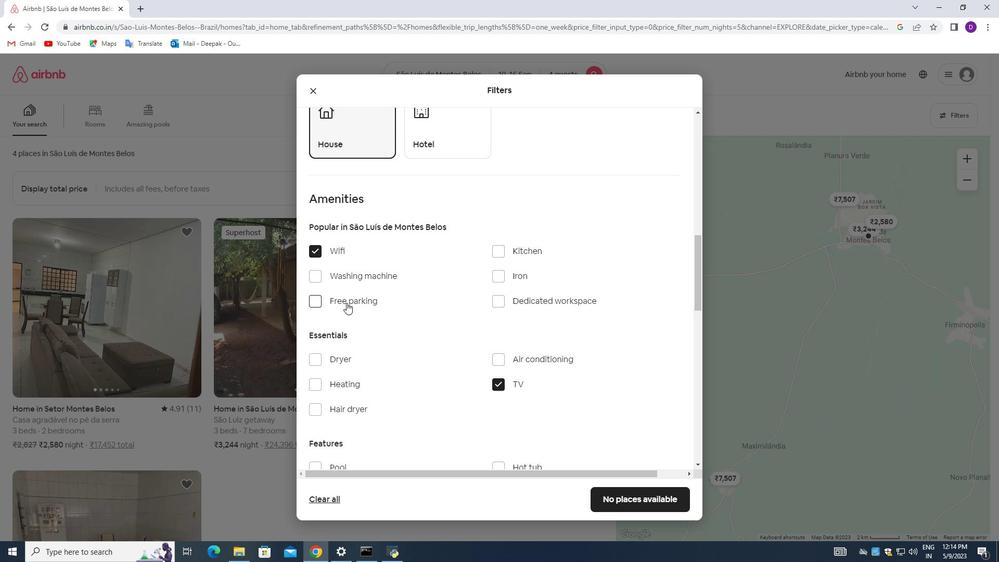 
Action: Mouse pressed left at (319, 301)
Screenshot: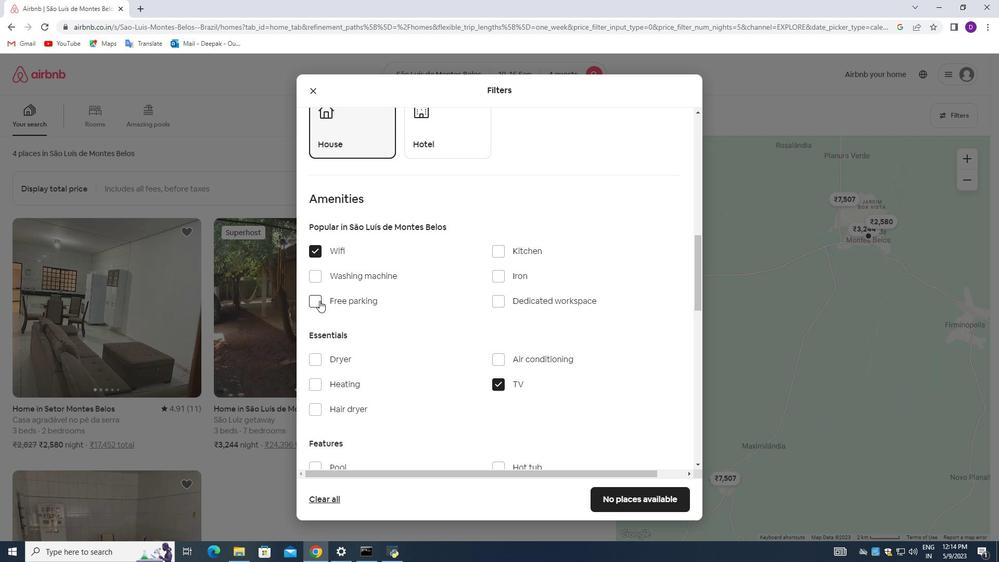 
Action: Mouse moved to (431, 418)
Screenshot: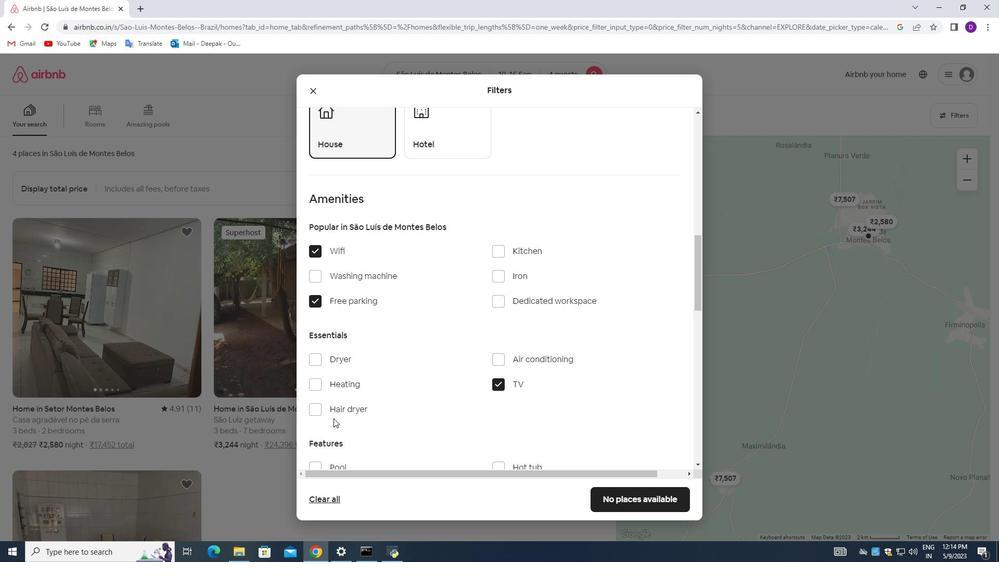 
Action: Mouse scrolled (431, 417) with delta (0, 0)
Screenshot: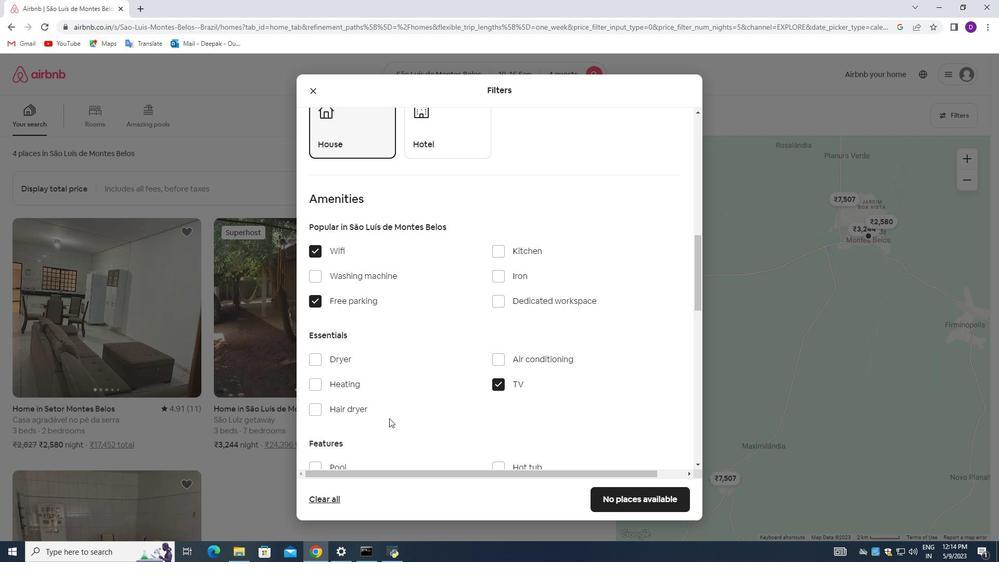 
Action: Mouse scrolled (431, 417) with delta (0, 0)
Screenshot: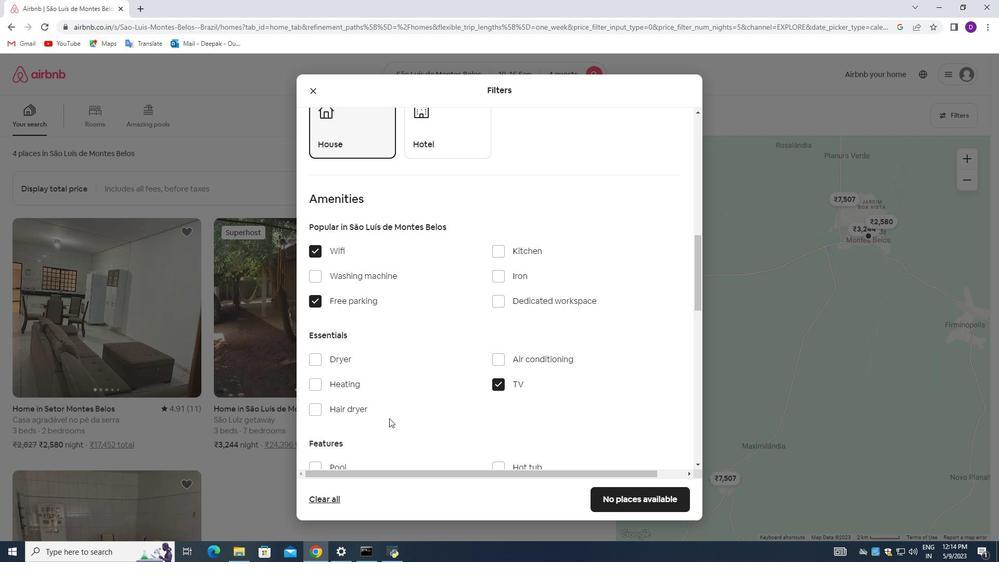 
Action: Mouse moved to (322, 411)
Screenshot: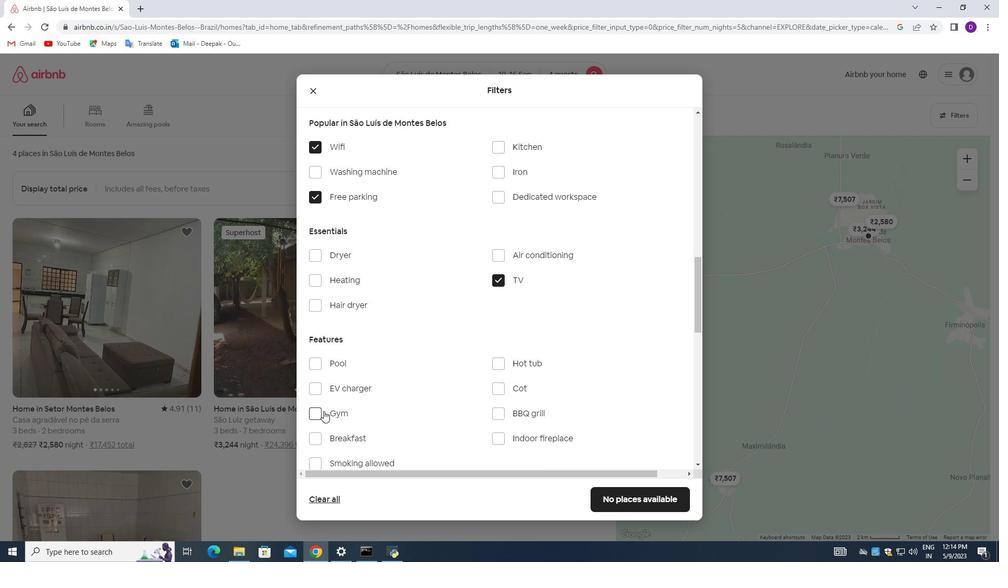 
Action: Mouse pressed left at (322, 411)
Screenshot: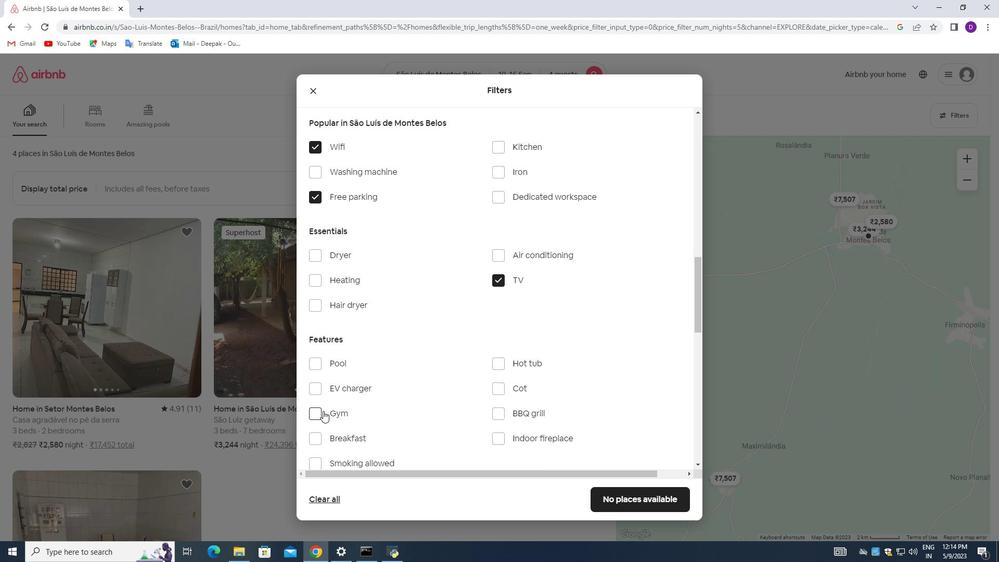 
Action: Mouse moved to (420, 416)
Screenshot: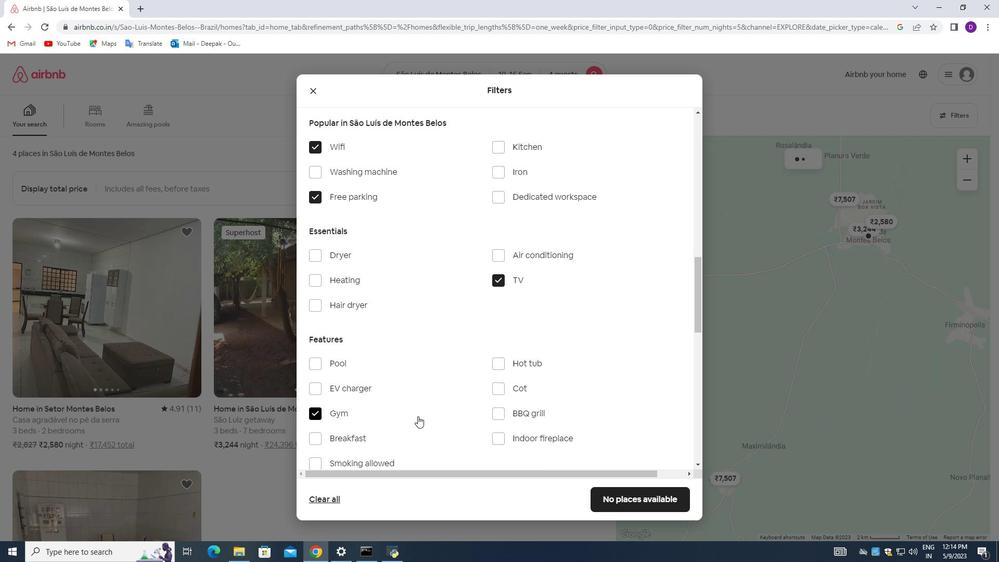 
Action: Mouse scrolled (420, 415) with delta (0, 0)
Screenshot: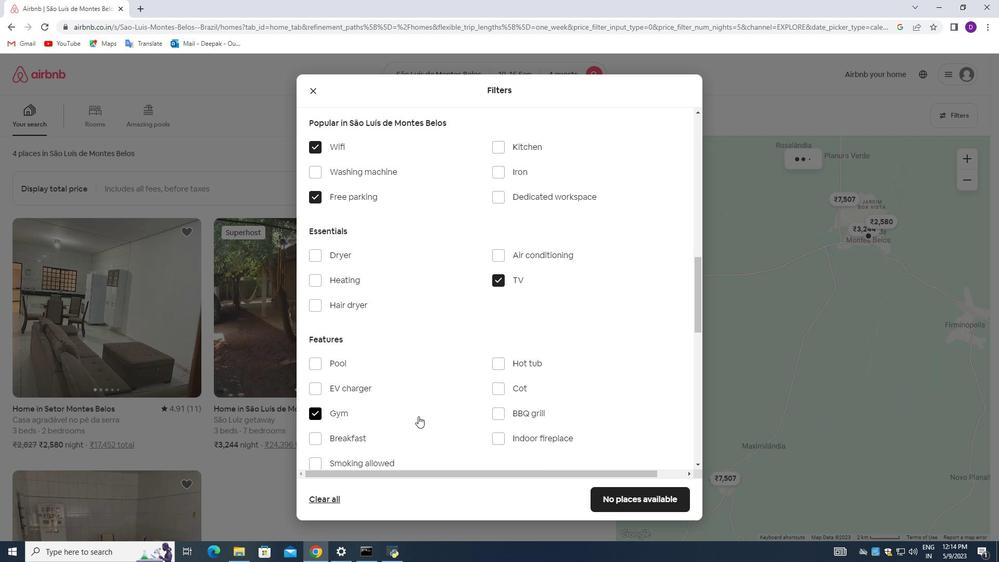 
Action: Mouse scrolled (420, 415) with delta (0, 0)
Screenshot: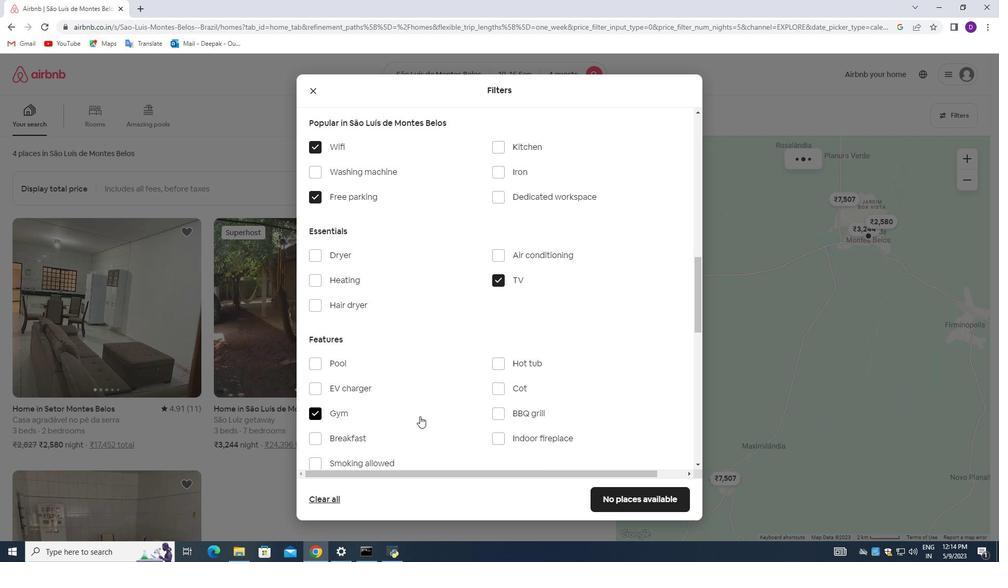 
Action: Mouse scrolled (420, 415) with delta (0, 0)
Screenshot: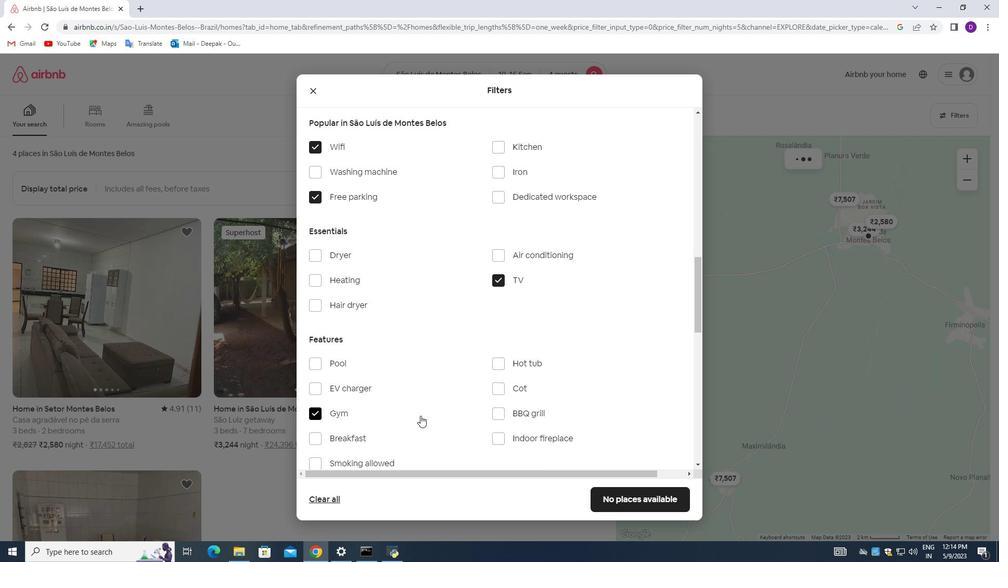 
Action: Mouse moved to (320, 286)
Screenshot: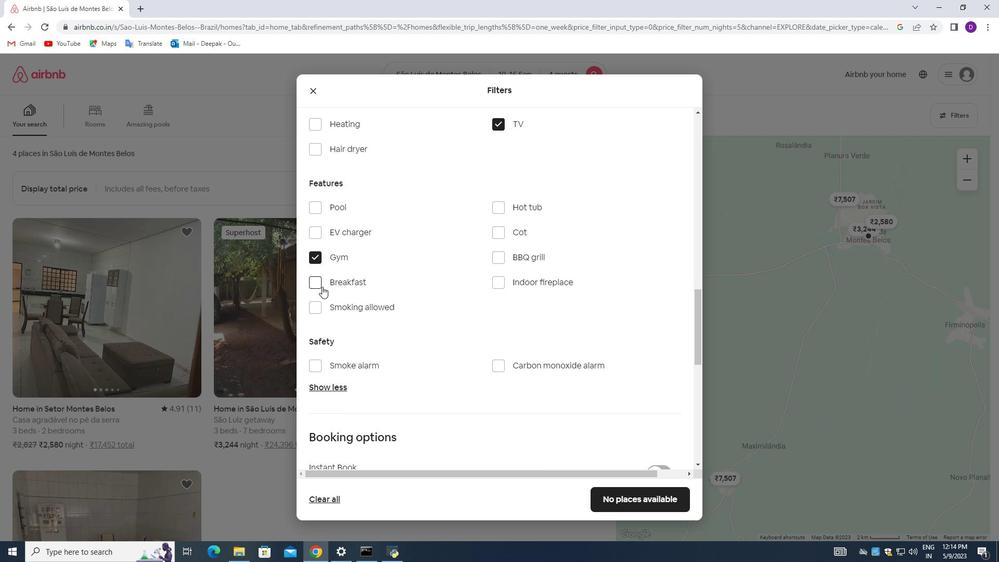 
Action: Mouse pressed left at (320, 286)
Screenshot: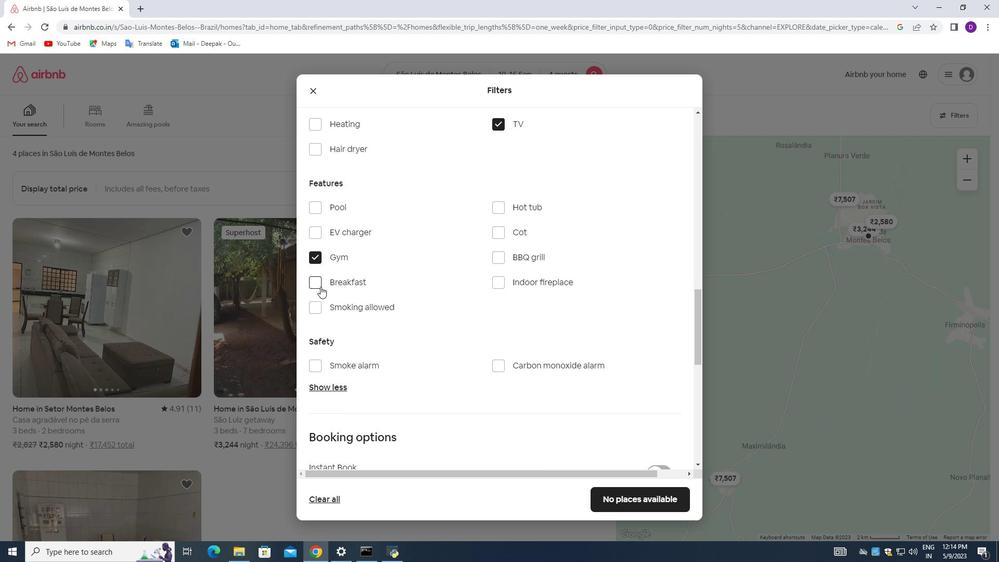 
Action: Mouse moved to (386, 332)
Screenshot: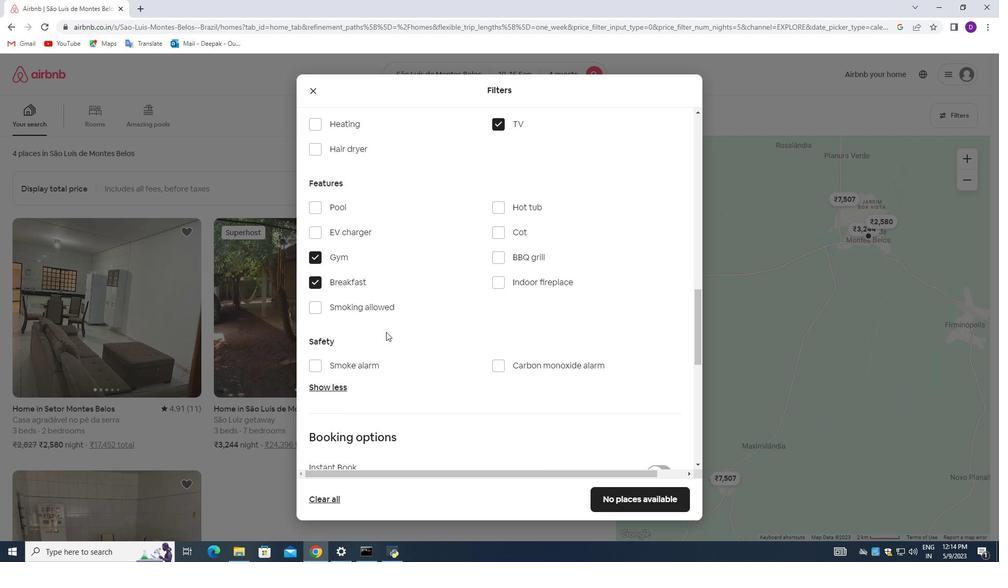 
Action: Mouse scrolled (386, 331) with delta (0, 0)
Screenshot: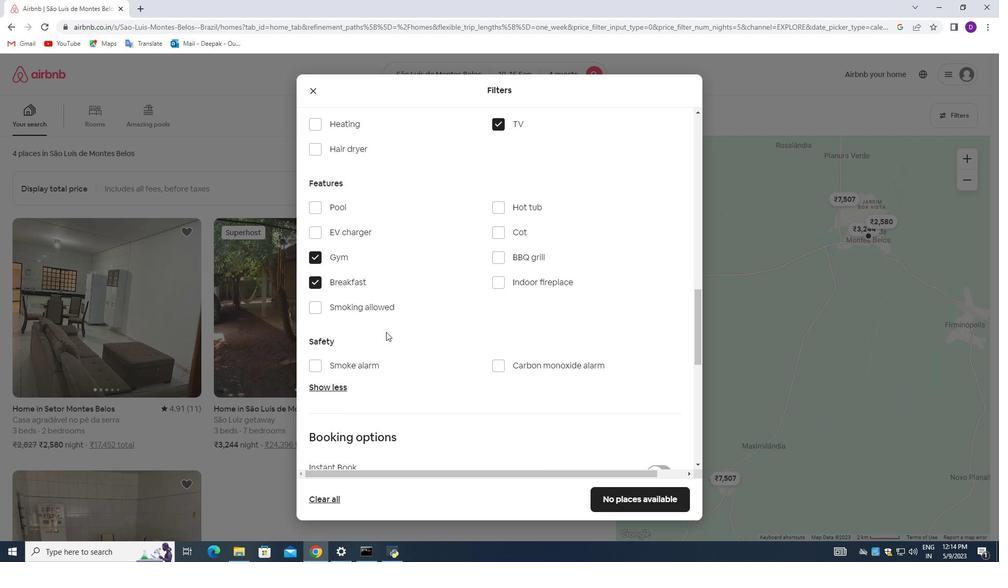 
Action: Mouse moved to (386, 332)
Screenshot: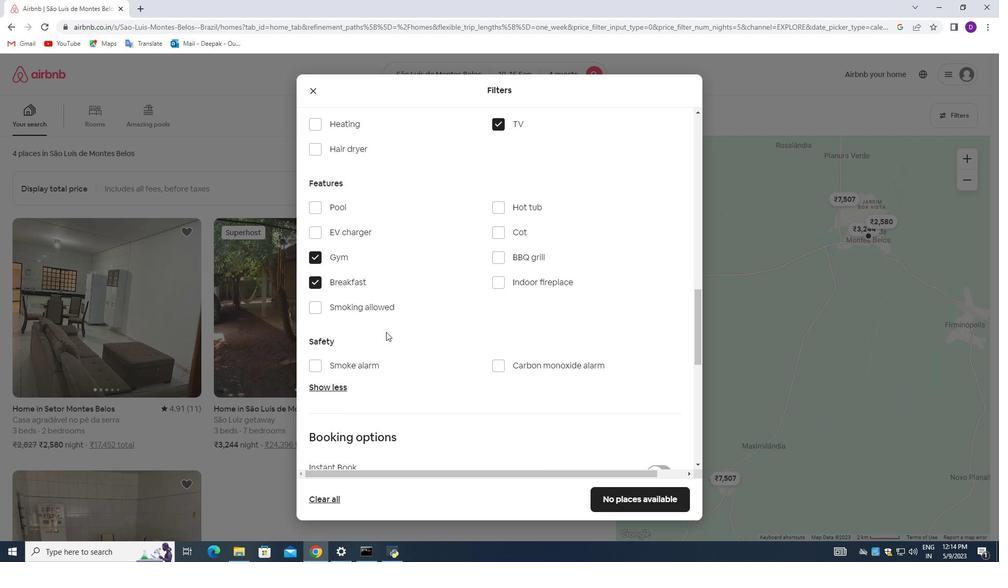 
Action: Mouse scrolled (386, 332) with delta (0, 0)
Screenshot: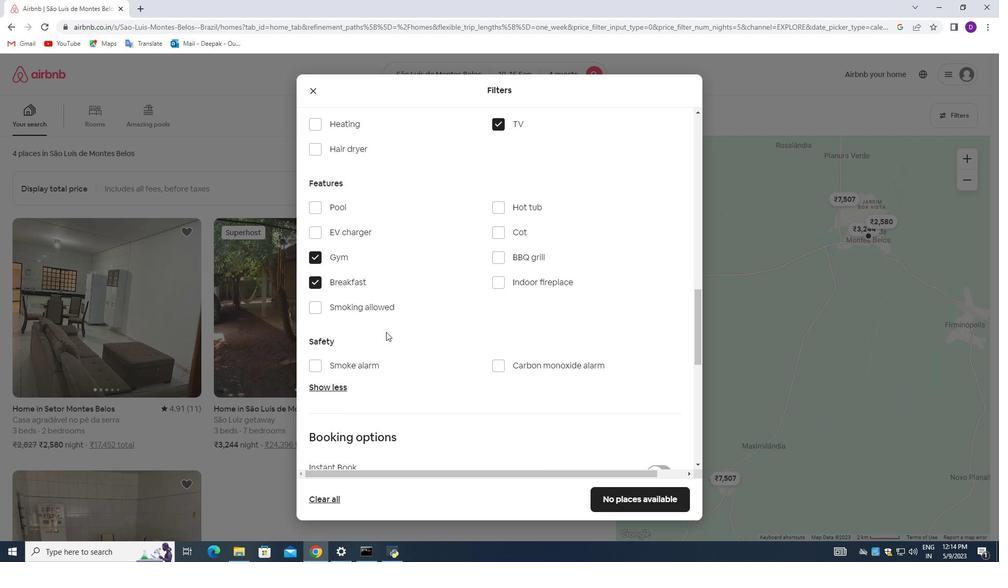 
Action: Mouse scrolled (386, 332) with delta (0, 0)
Screenshot: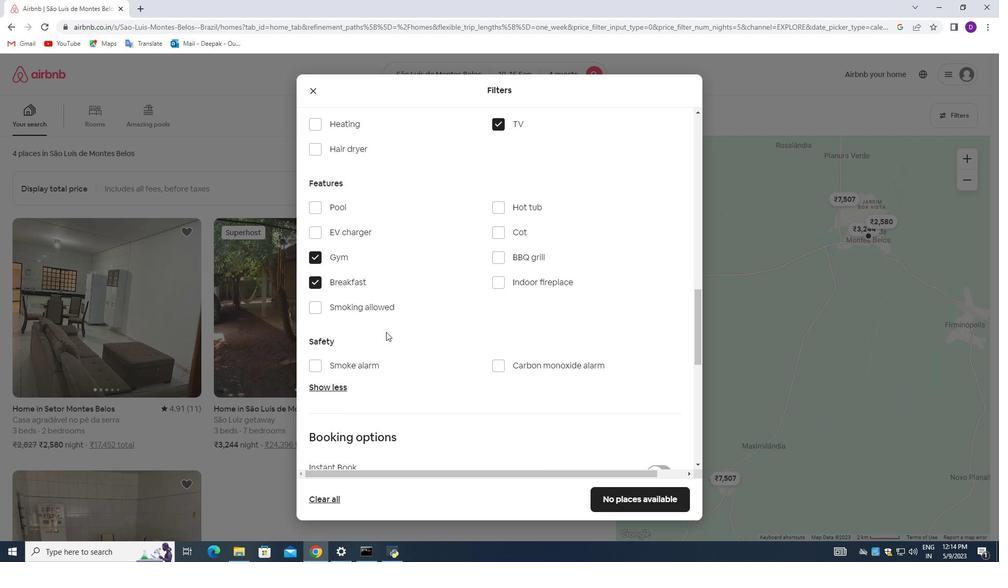 
Action: Mouse moved to (386, 333)
Screenshot: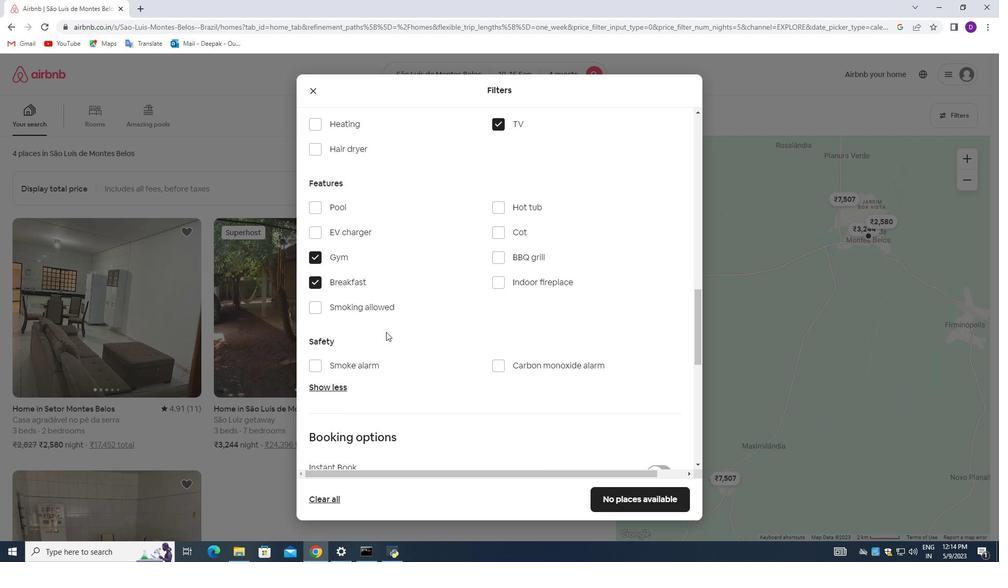 
Action: Mouse scrolled (386, 332) with delta (0, 0)
Screenshot: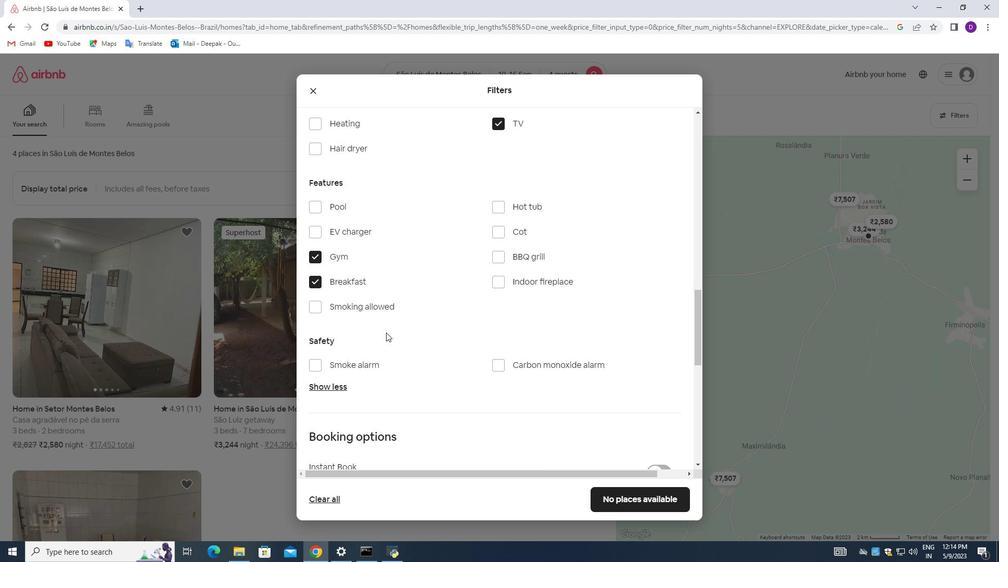 
Action: Mouse moved to (652, 293)
Screenshot: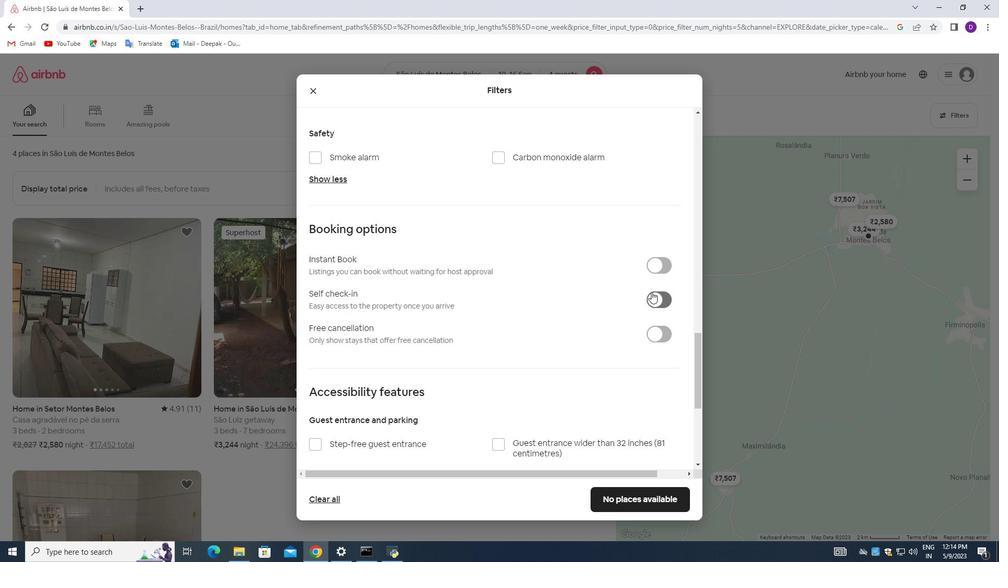 
Action: Mouse pressed left at (652, 293)
Screenshot: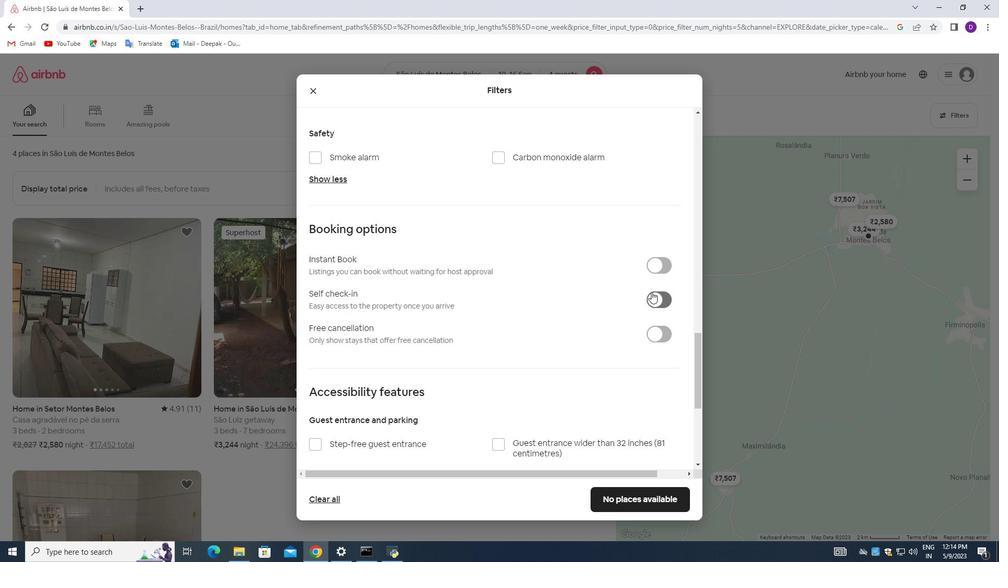 
Action: Mouse moved to (640, 312)
Screenshot: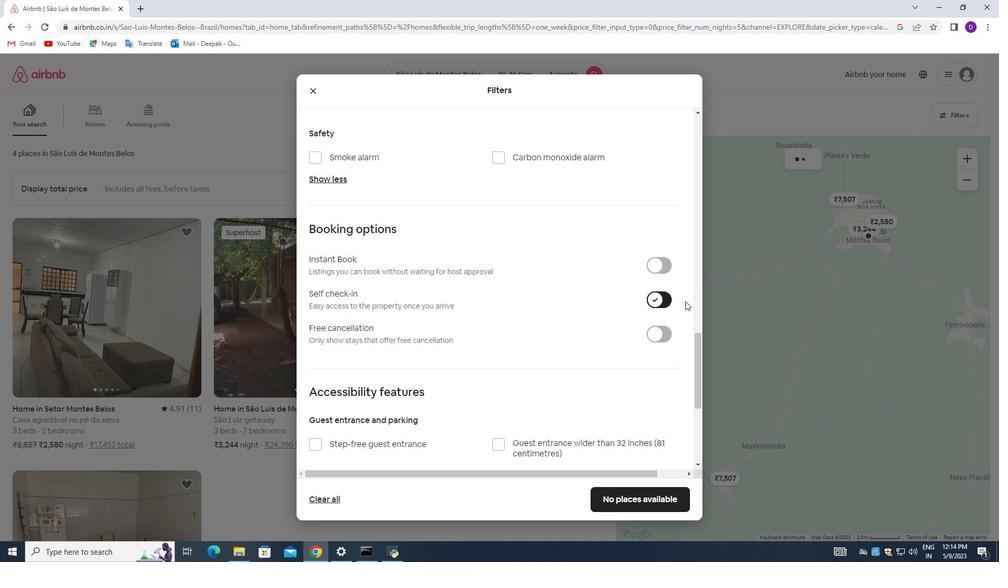 
Action: Mouse scrolled (640, 311) with delta (0, 0)
Screenshot: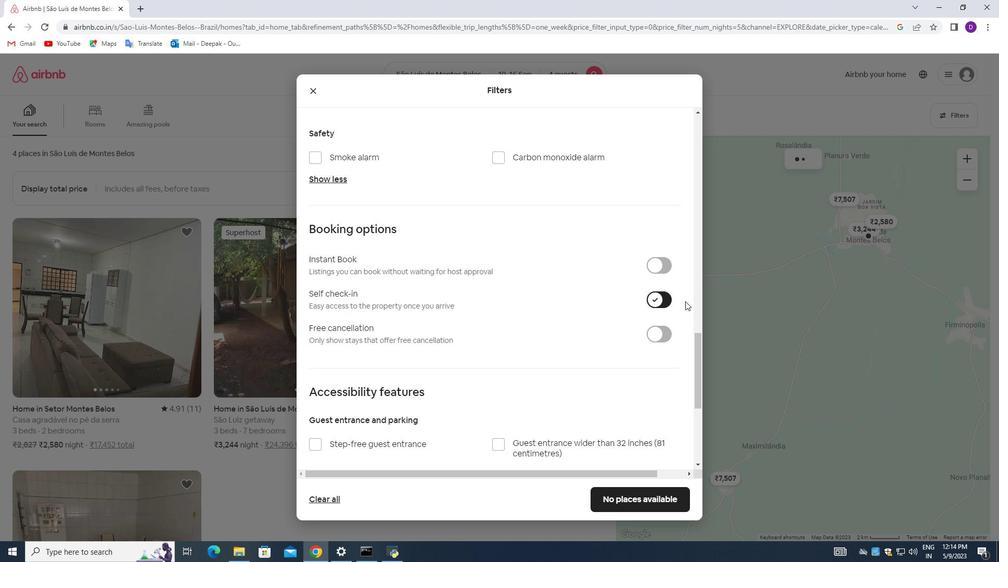 
Action: Mouse moved to (595, 313)
Screenshot: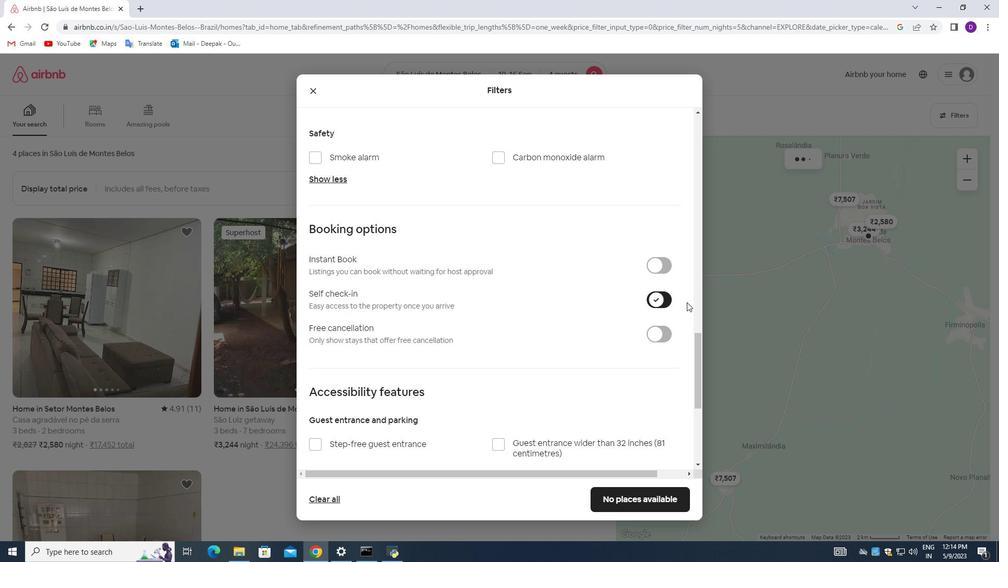 
Action: Mouse scrolled (595, 313) with delta (0, 0)
Screenshot: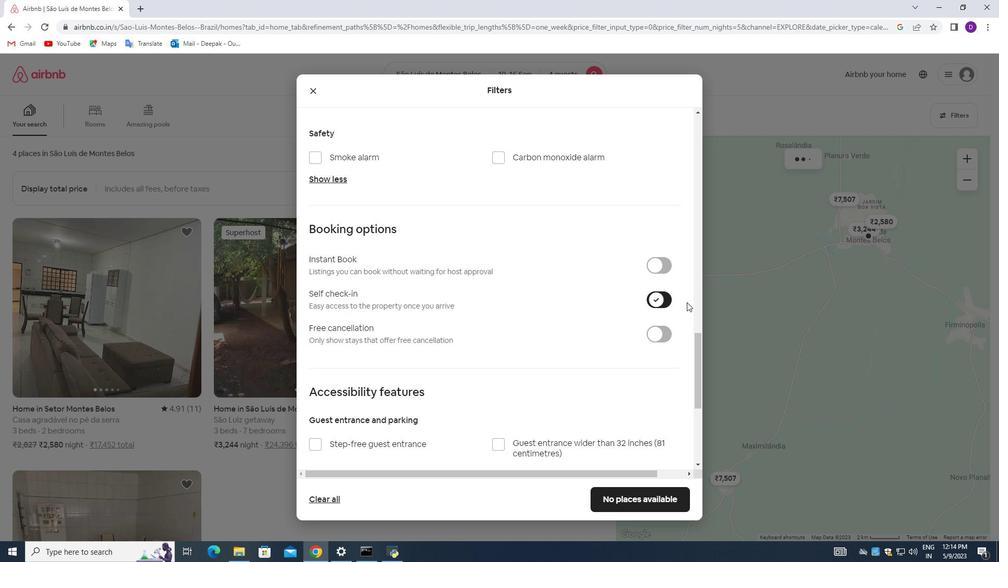 
Action: Mouse moved to (571, 316)
Screenshot: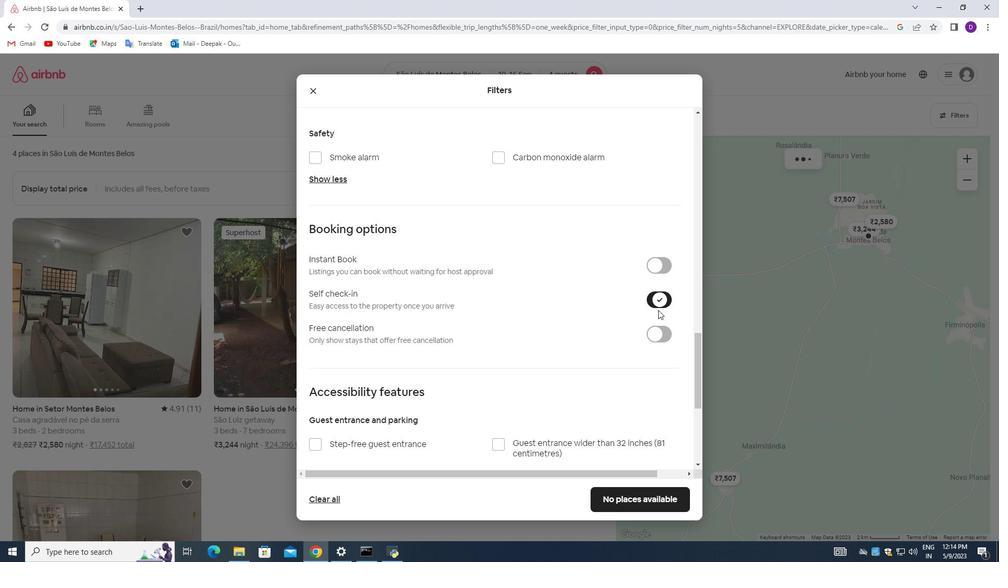 
Action: Mouse scrolled (577, 316) with delta (0, 0)
Screenshot: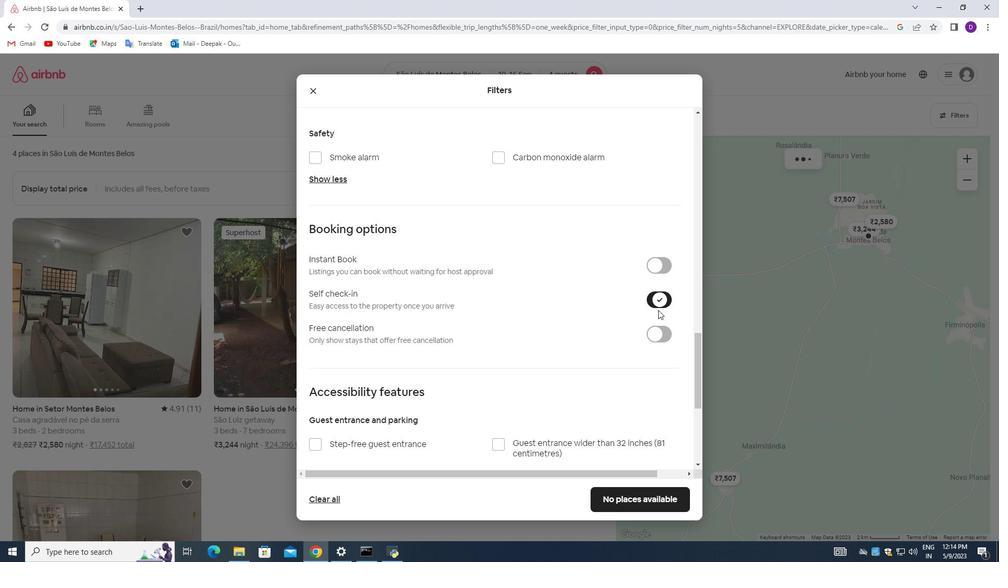 
Action: Mouse moved to (556, 318)
Screenshot: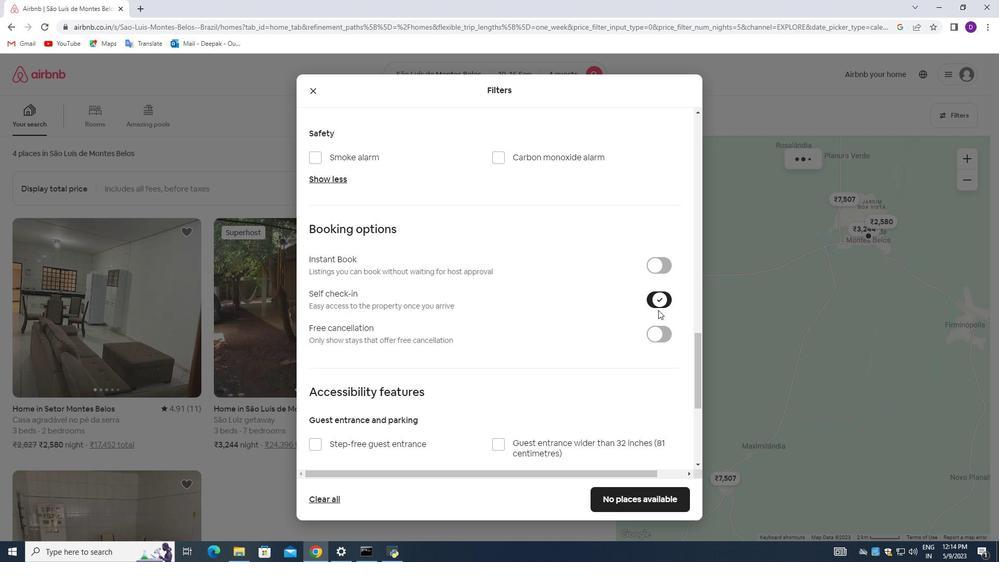
Action: Mouse scrolled (556, 317) with delta (0, 0)
Screenshot: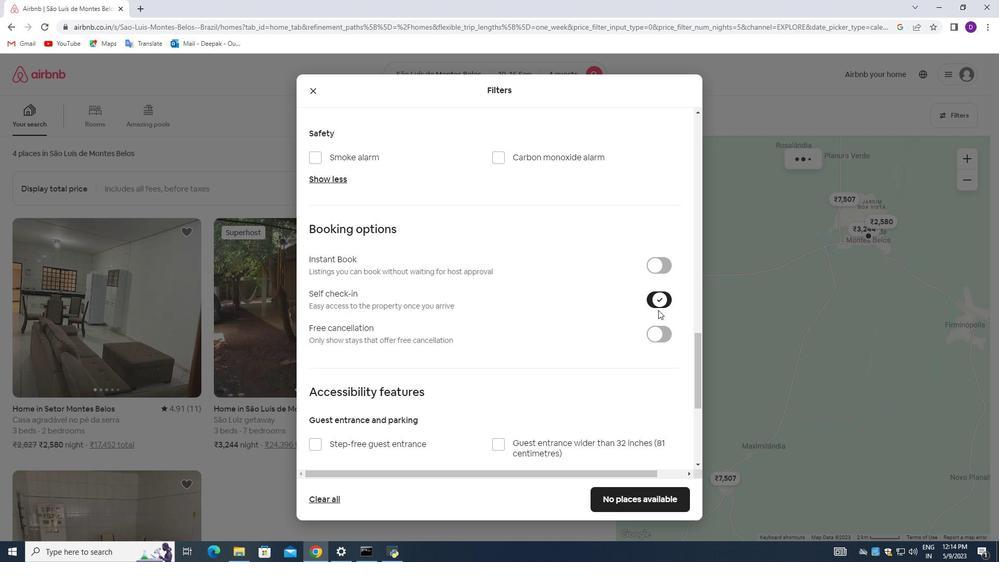 
Action: Mouse moved to (546, 320)
Screenshot: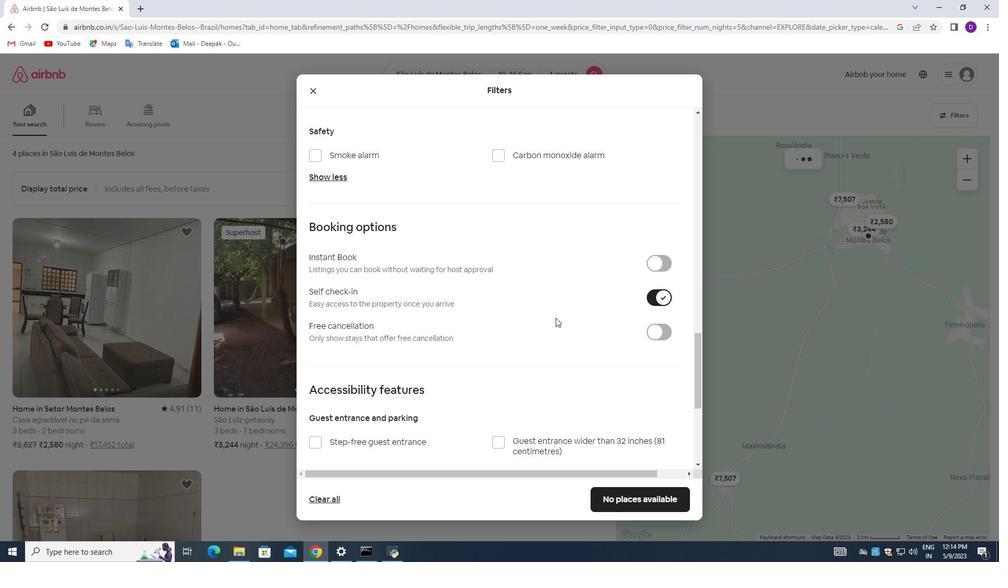 
Action: Mouse scrolled (546, 319) with delta (0, 0)
Screenshot: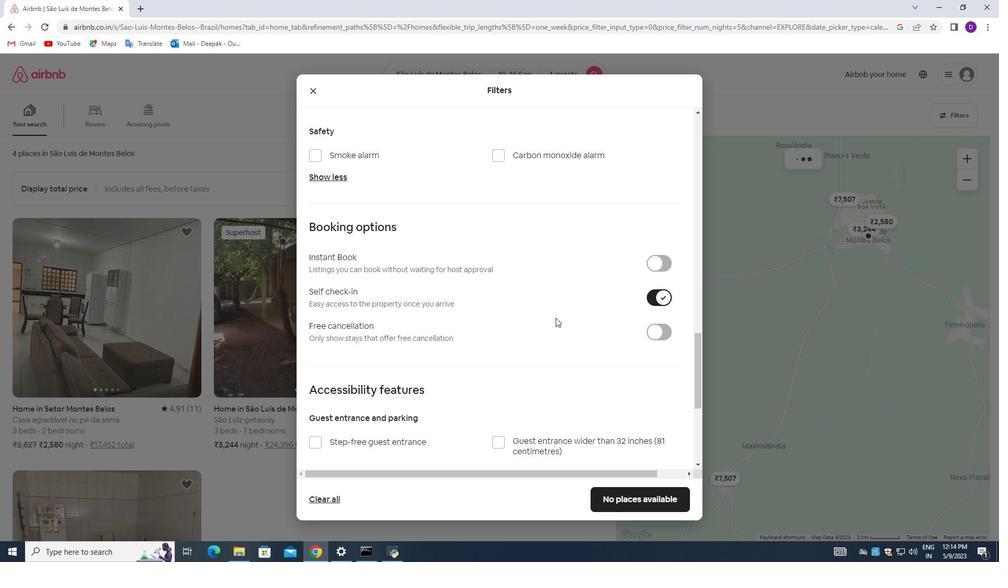 
Action: Mouse moved to (544, 320)
Screenshot: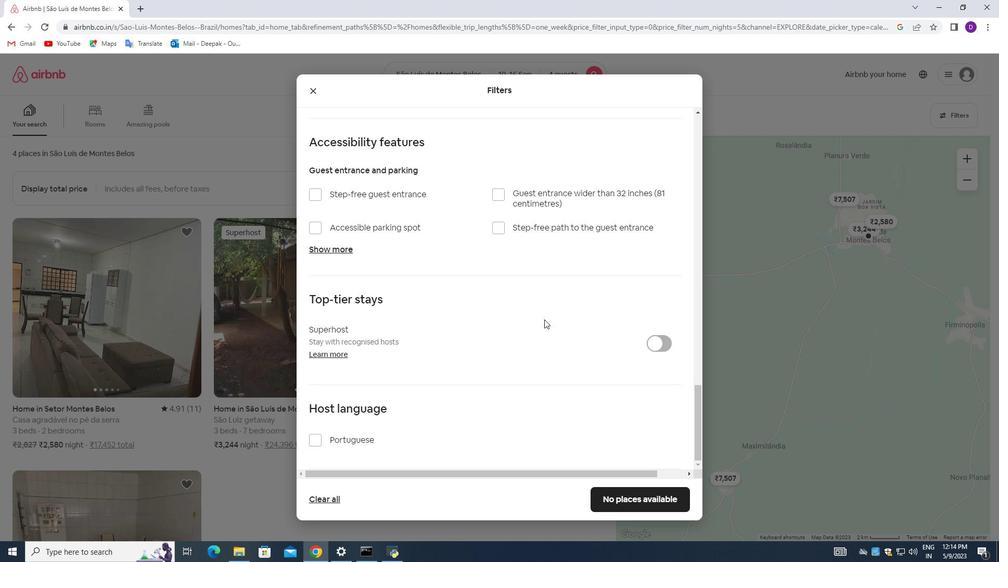 
Action: Mouse scrolled (544, 319) with delta (0, 0)
Screenshot: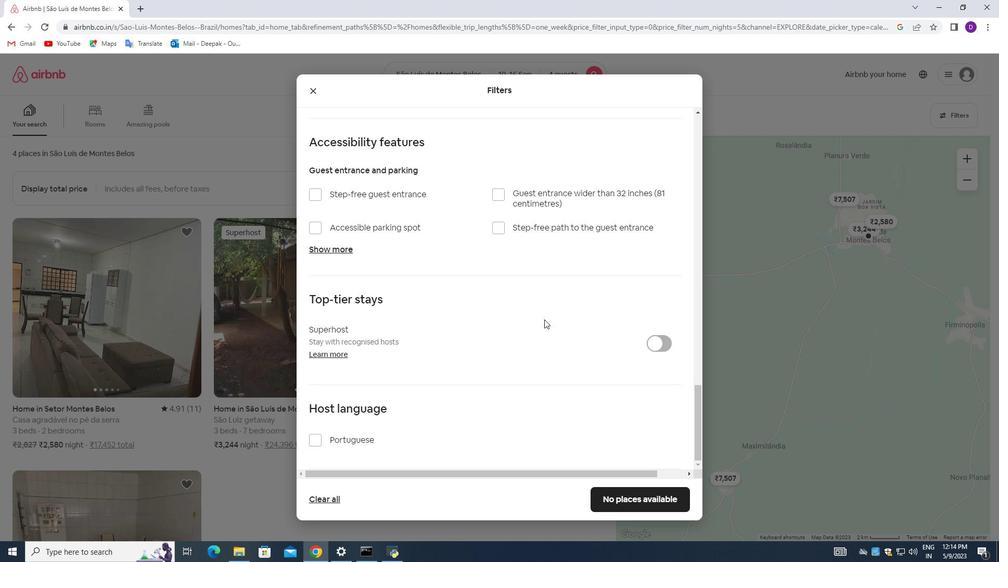 
Action: Mouse moved to (544, 320)
Screenshot: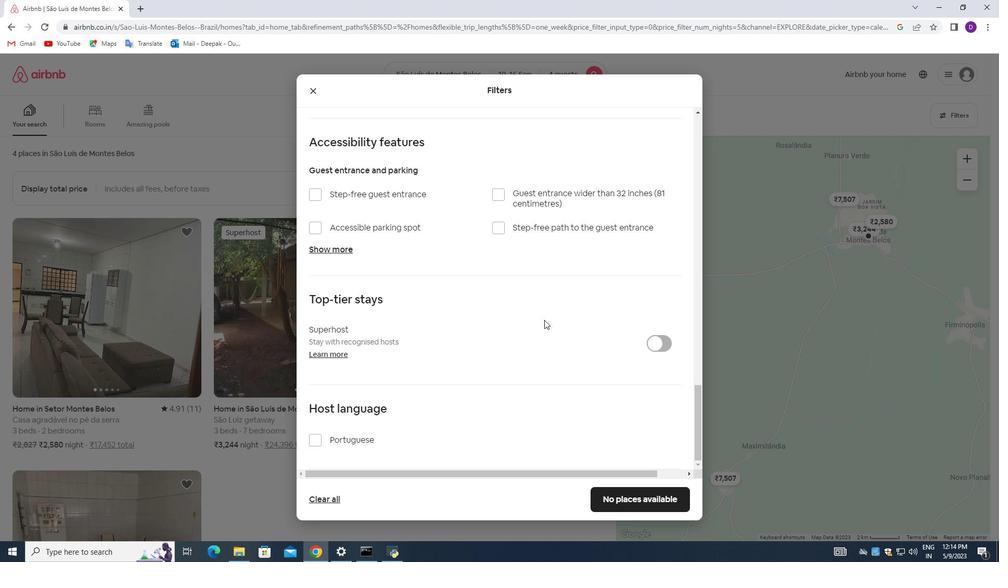 
Action: Mouse scrolled (544, 319) with delta (0, 0)
Screenshot: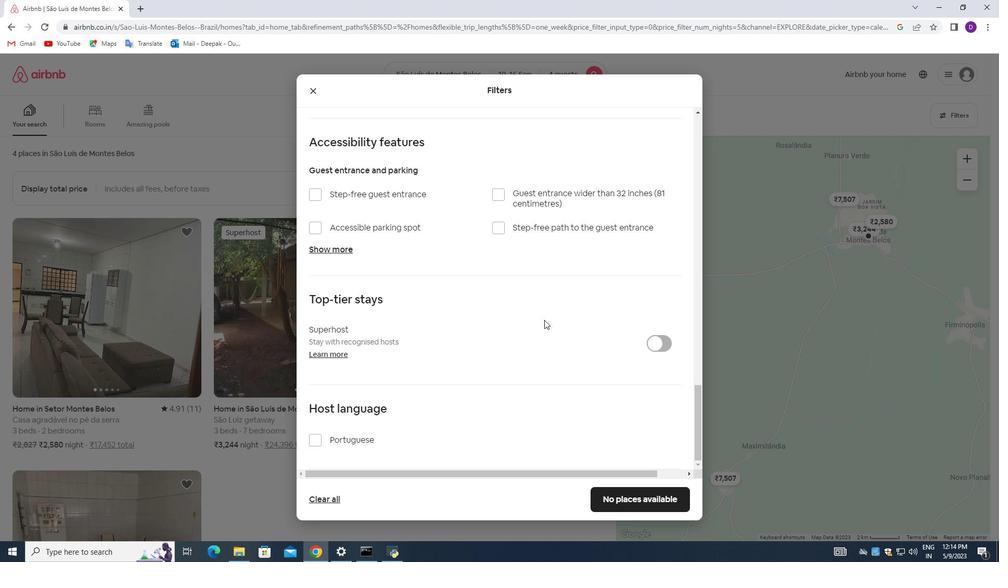 
Action: Mouse moved to (544, 320)
Screenshot: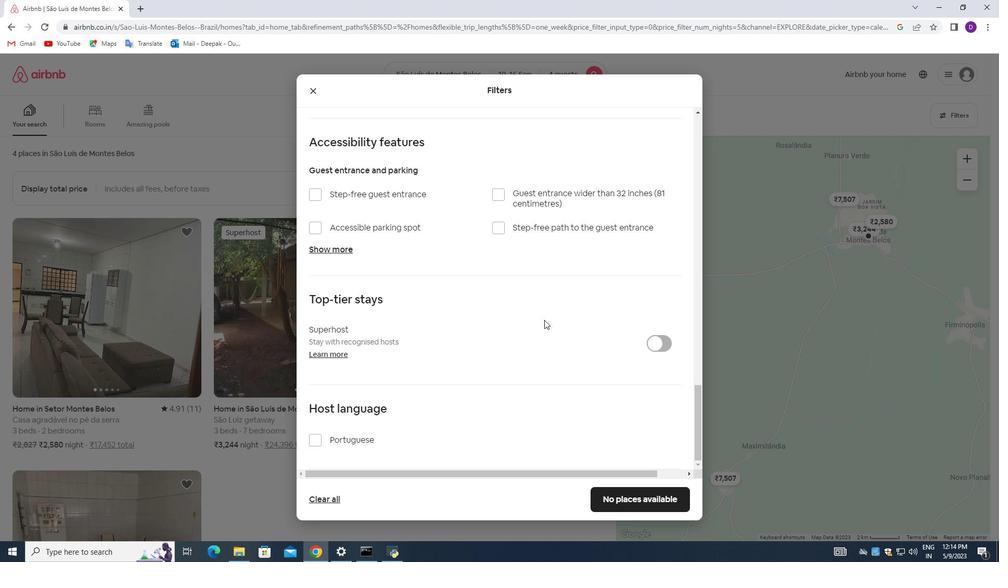 
Action: Mouse scrolled (544, 320) with delta (0, 0)
Screenshot: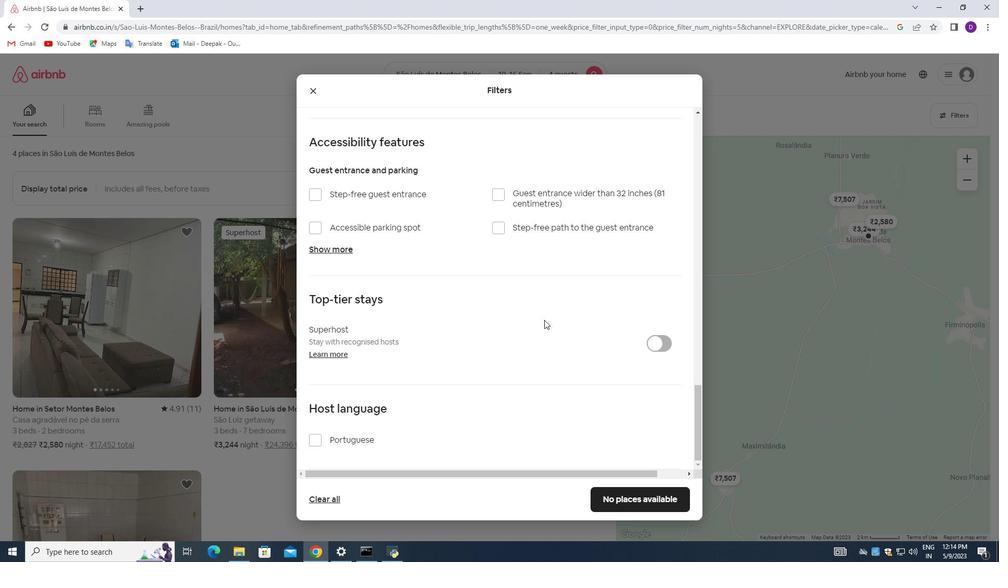 
Action: Mouse scrolled (544, 320) with delta (0, 0)
Screenshot: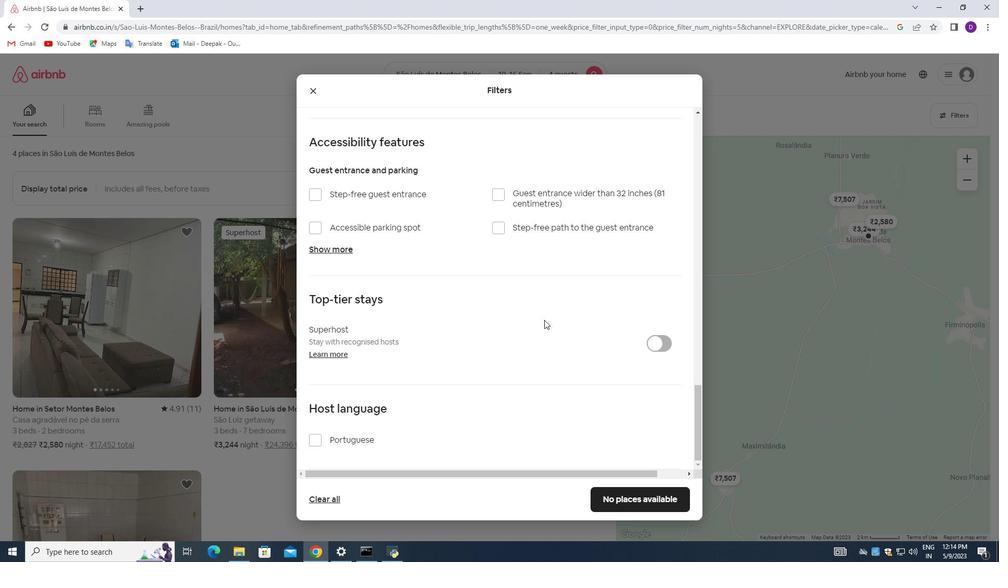 
Action: Mouse moved to (469, 389)
Screenshot: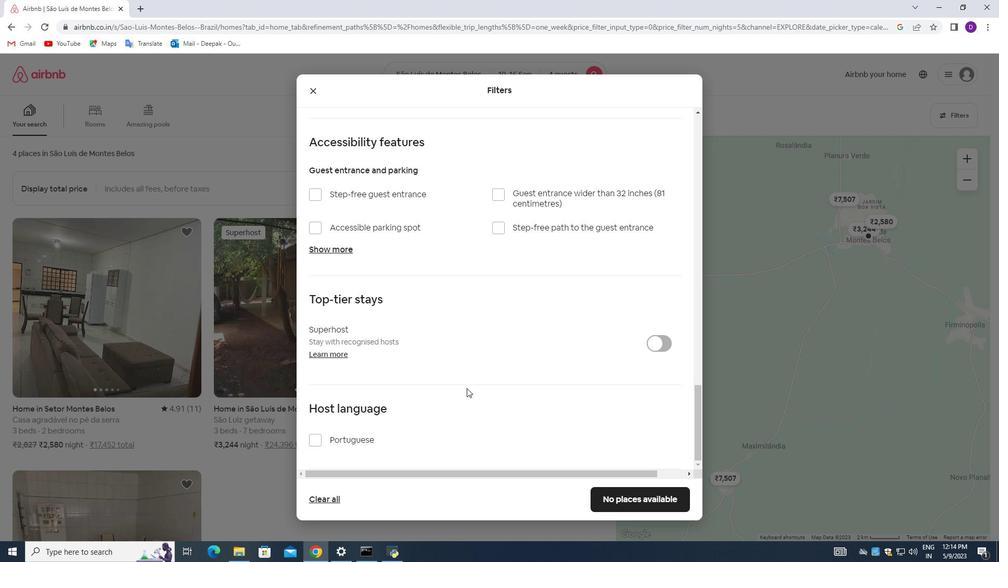 
Action: Mouse scrolled (469, 389) with delta (0, 0)
Screenshot: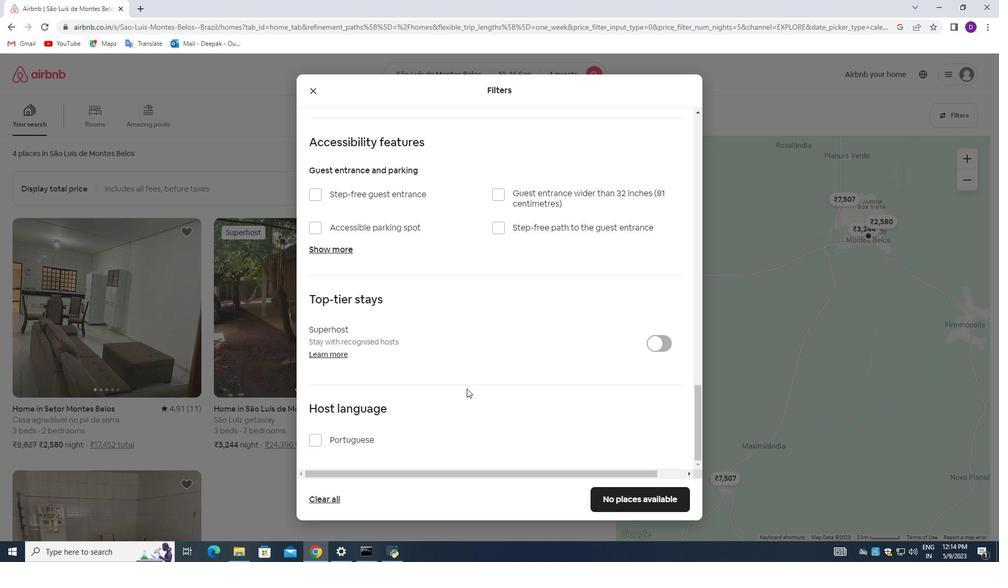 
Action: Mouse scrolled (469, 389) with delta (0, 0)
Screenshot: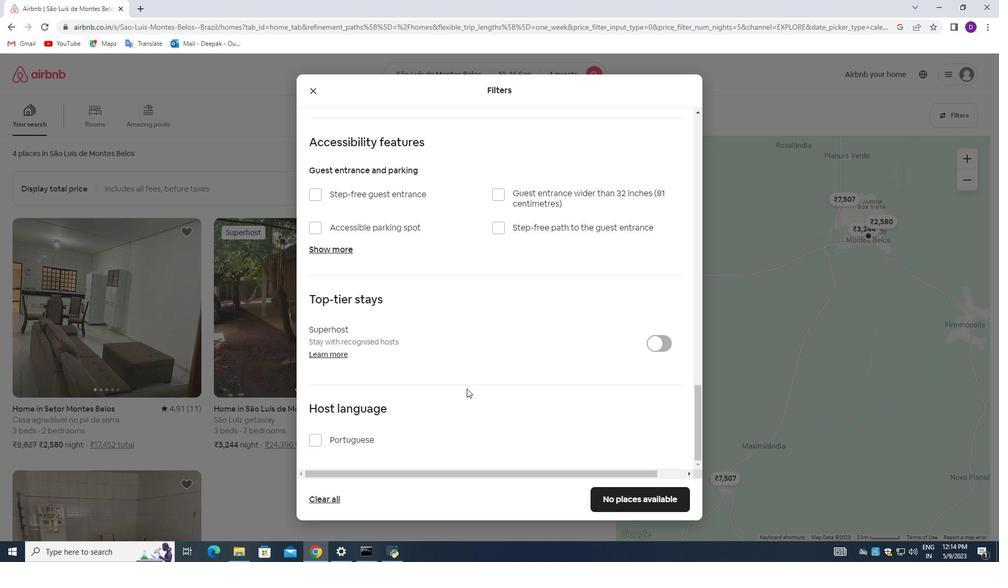 
Action: Mouse scrolled (469, 389) with delta (0, 0)
Screenshot: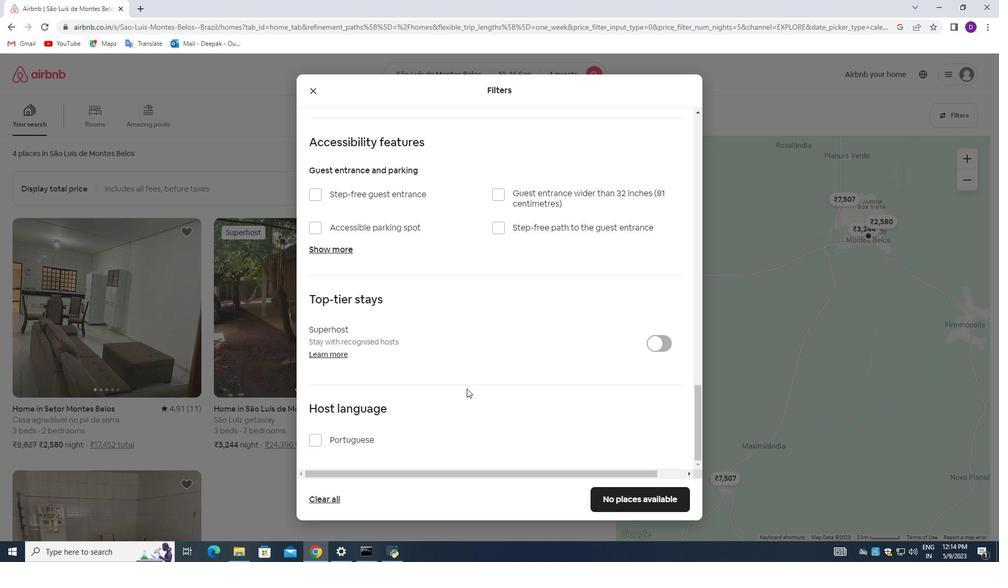 
Action: Mouse scrolled (469, 389) with delta (0, 0)
Screenshot: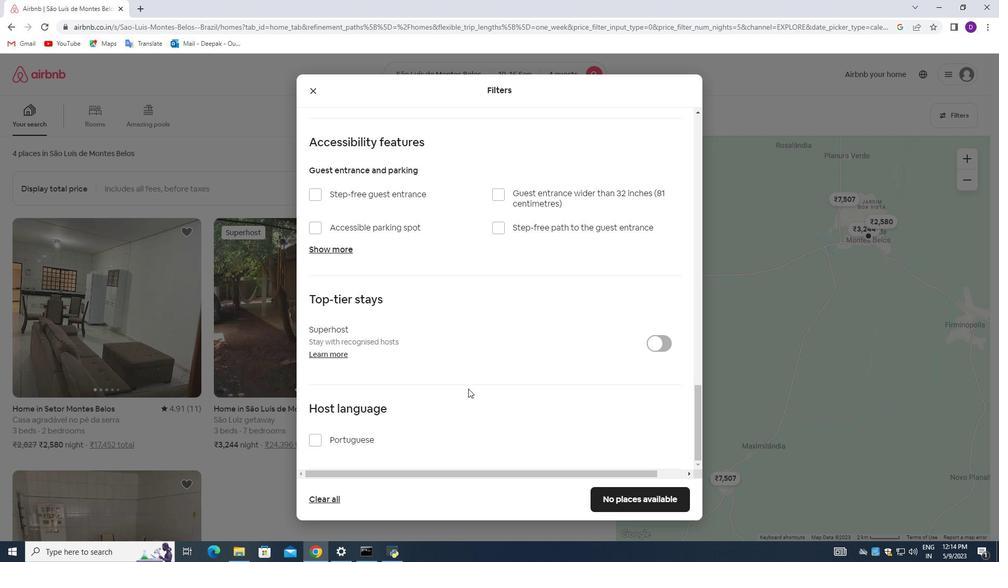 
Action: Mouse moved to (470, 388)
Screenshot: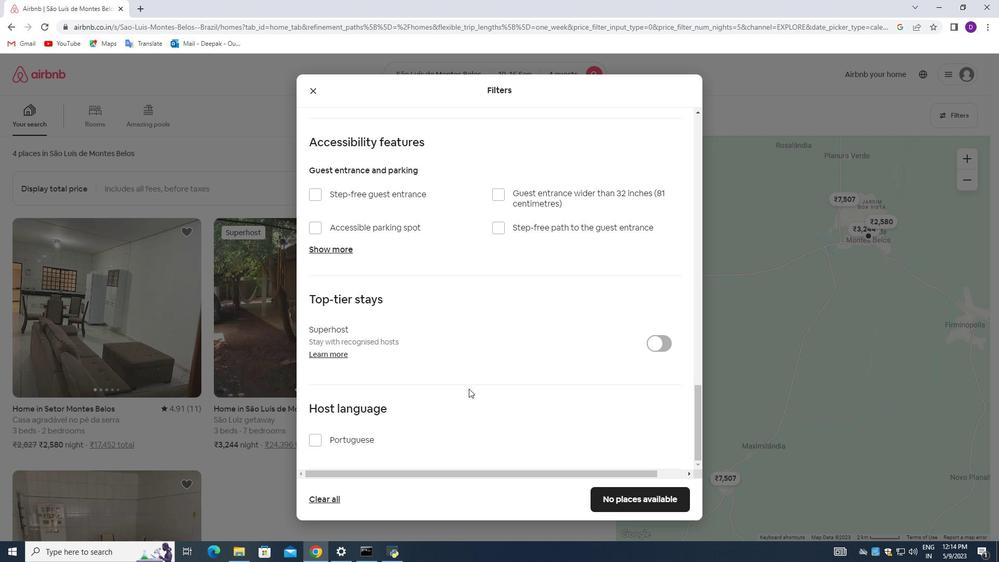 
Action: Mouse scrolled (470, 388) with delta (0, 0)
Screenshot: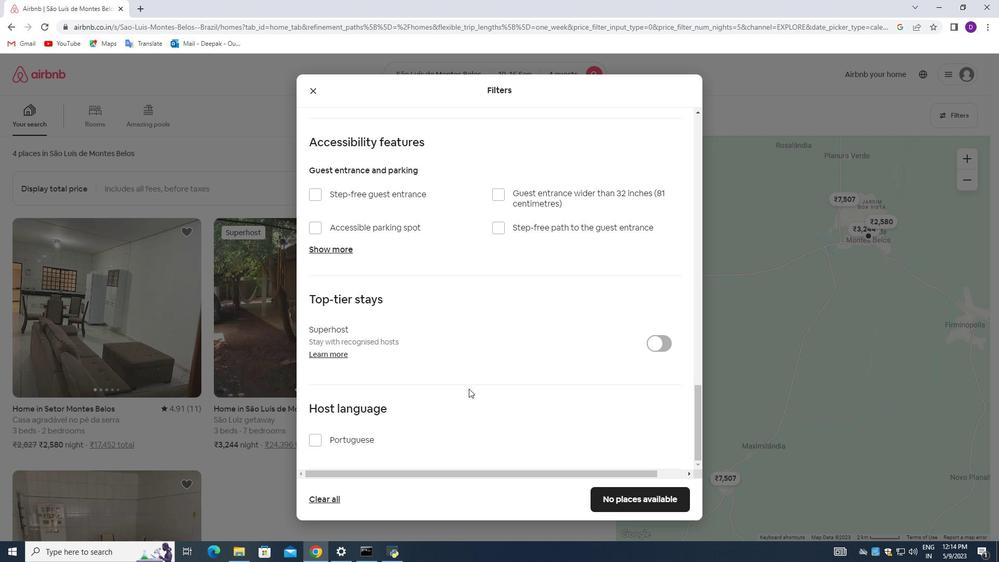 
Action: Mouse moved to (473, 384)
Screenshot: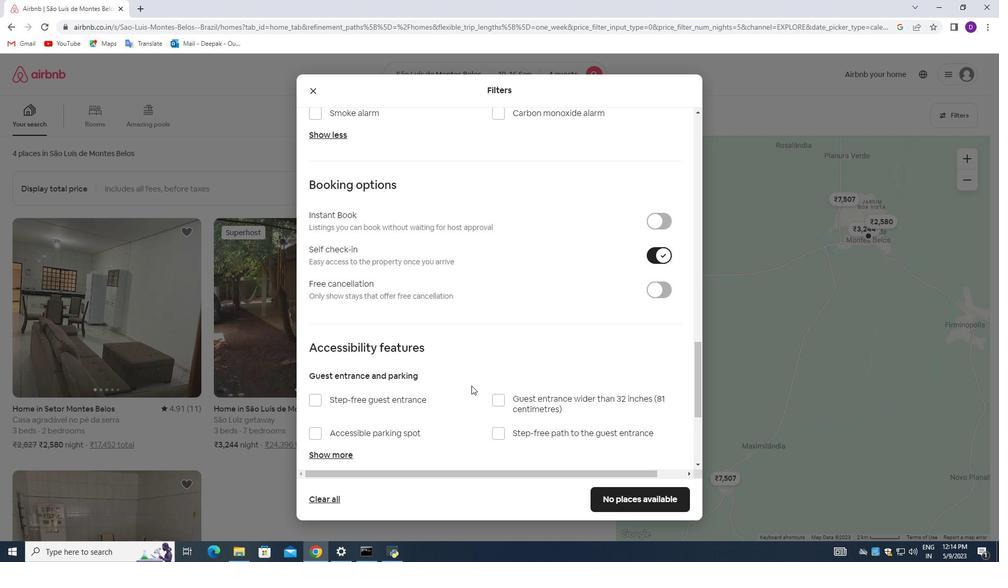 
Action: Mouse scrolled (473, 385) with delta (0, 0)
Screenshot: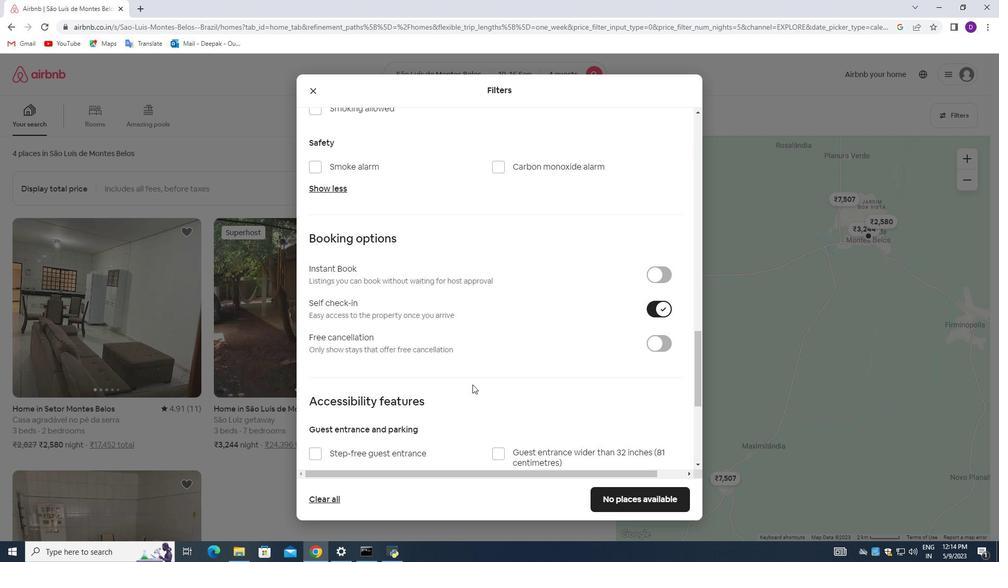 
Action: Mouse scrolled (473, 385) with delta (0, 0)
Screenshot: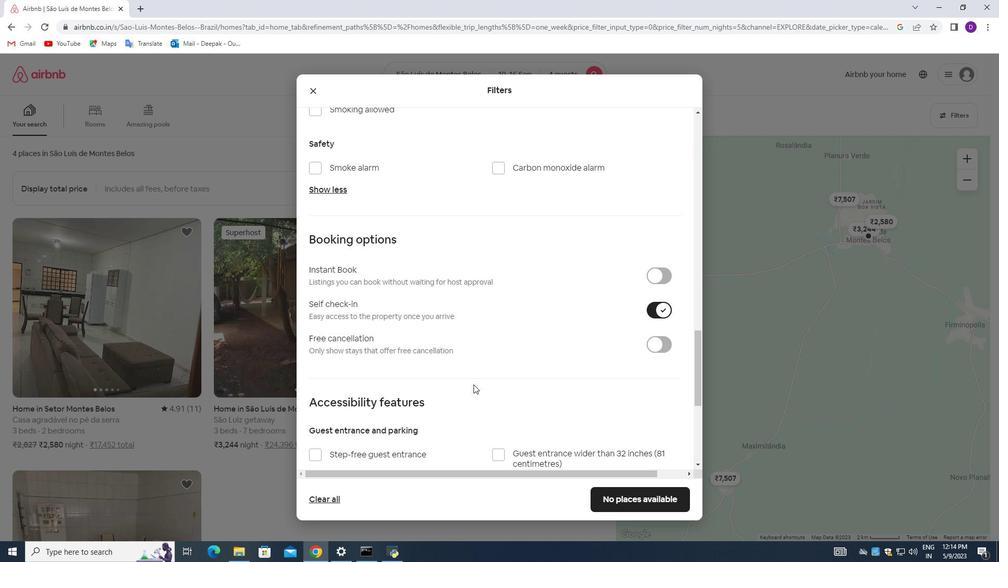 
Action: Mouse scrolled (473, 385) with delta (0, 0)
Screenshot: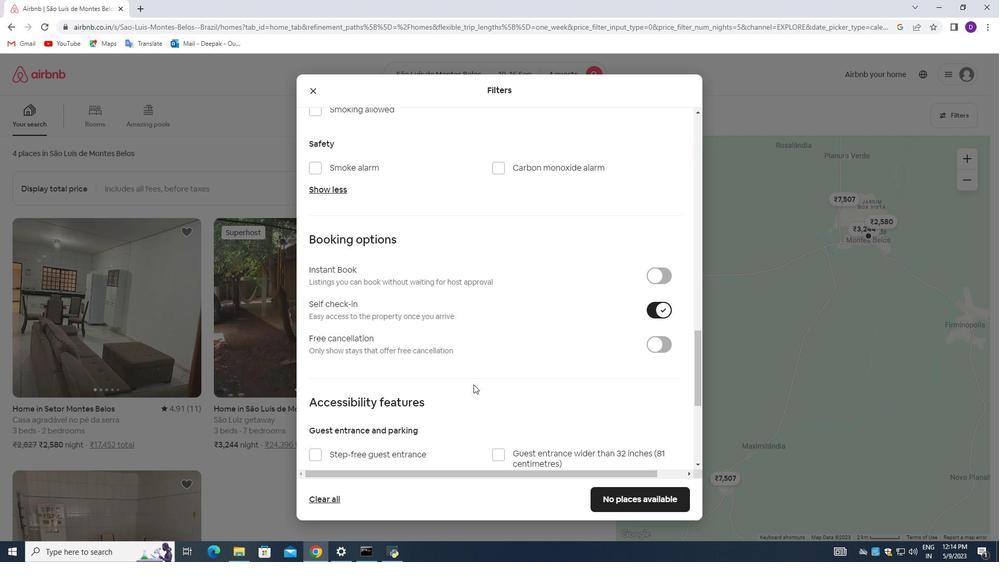 
Action: Mouse moved to (473, 384)
Screenshot: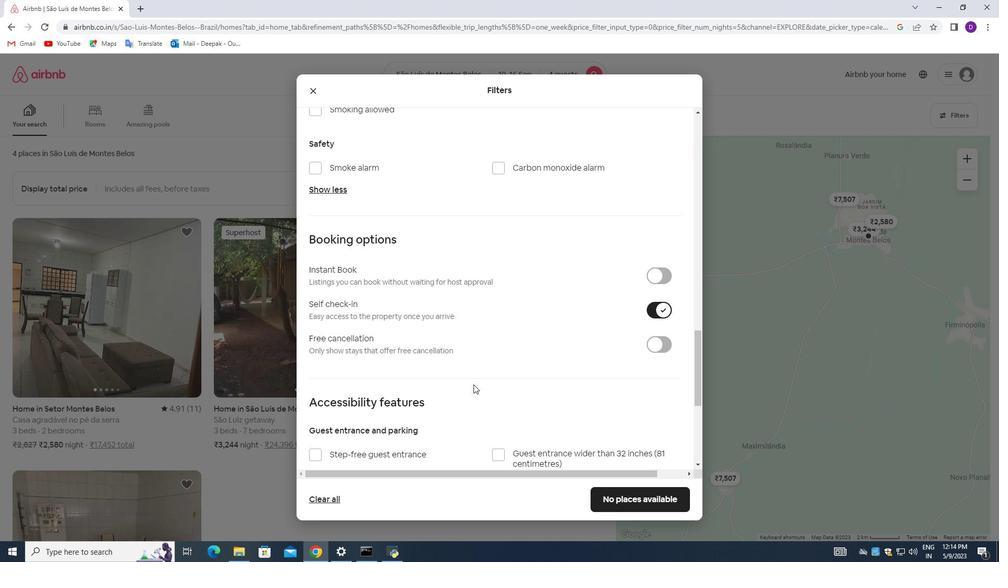 
Action: Mouse scrolled (473, 384) with delta (0, 0)
Screenshot: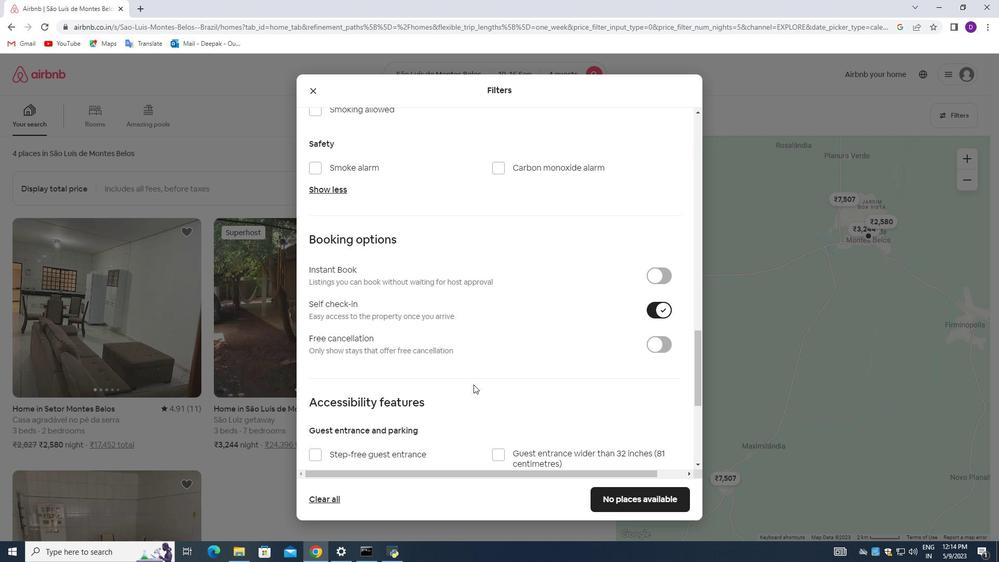 
Action: Mouse moved to (474, 383)
Screenshot: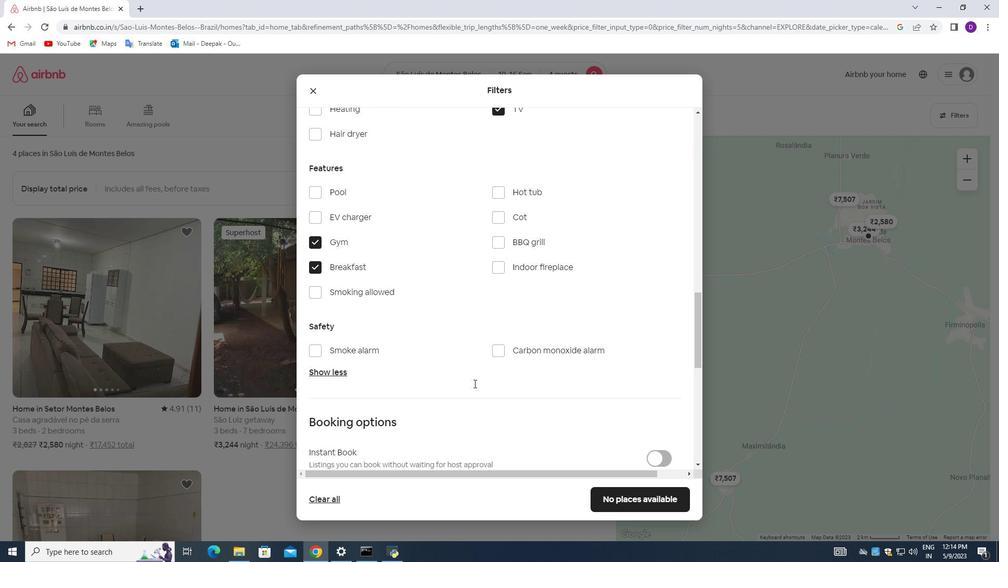 
Action: Mouse scrolled (474, 384) with delta (0, 0)
Screenshot: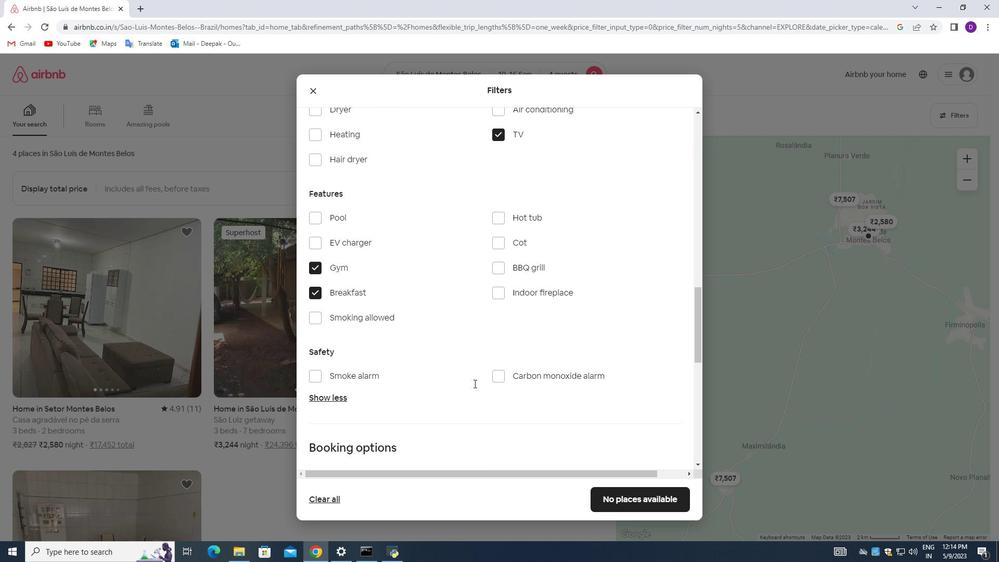 
Action: Mouse scrolled (474, 384) with delta (0, 0)
Screenshot: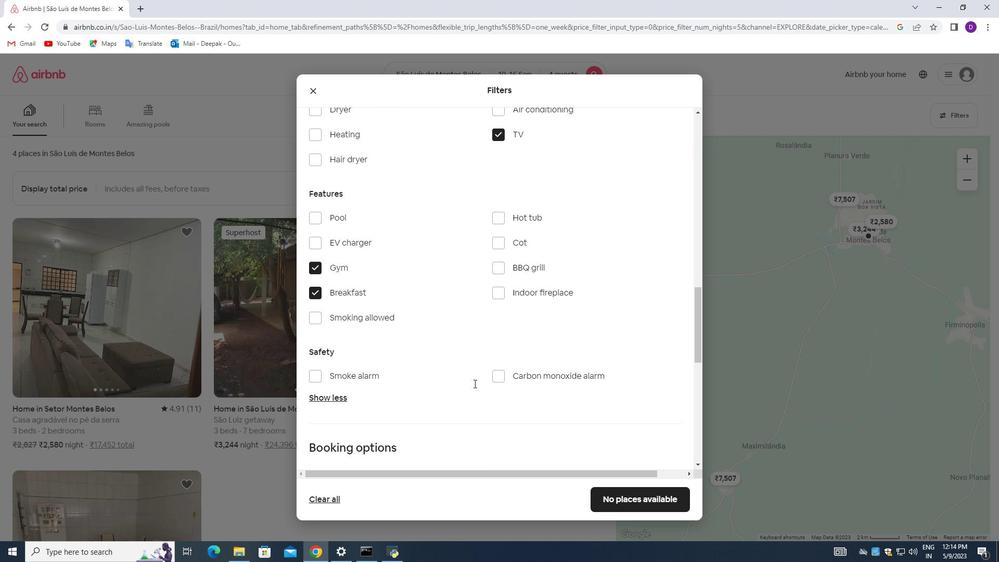 
Action: Mouse scrolled (474, 384) with delta (0, 0)
Screenshot: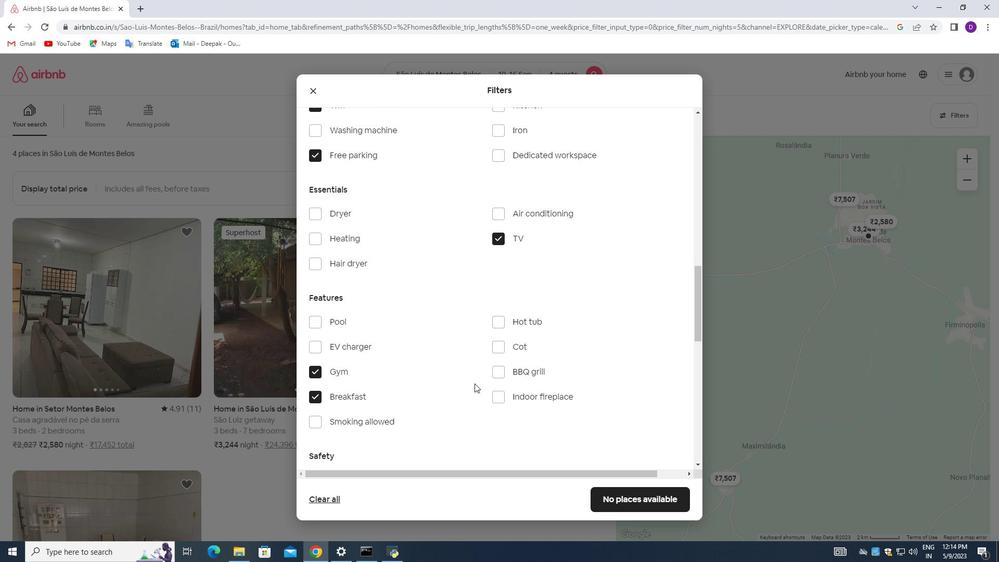 
Action: Mouse scrolled (474, 384) with delta (0, 0)
Screenshot: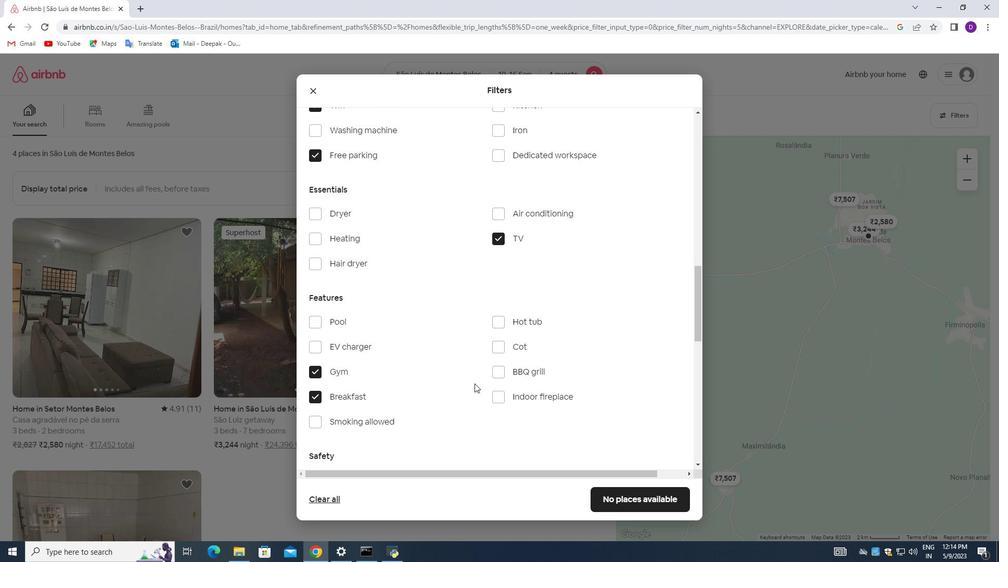 
Action: Mouse scrolled (474, 384) with delta (0, 0)
Screenshot: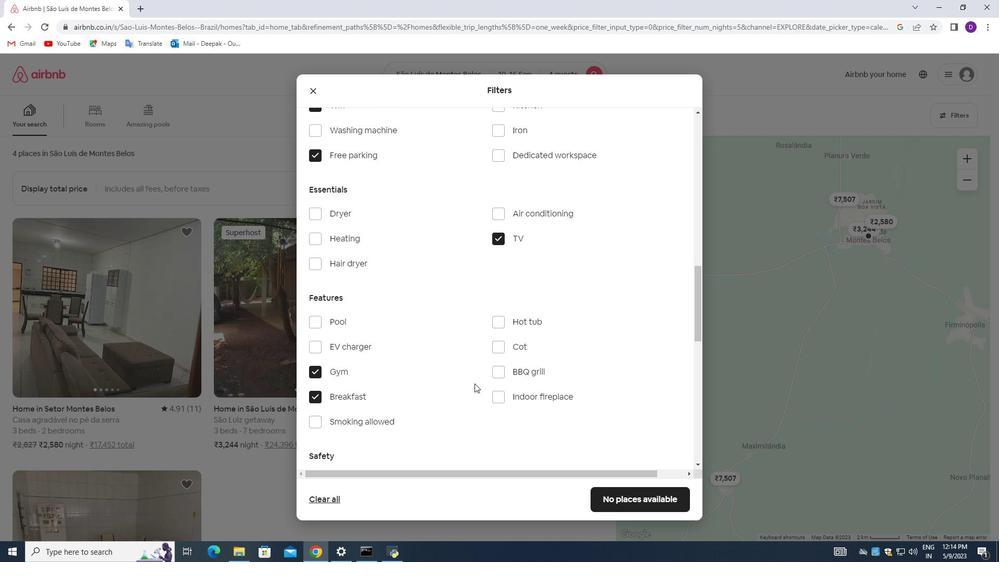
Action: Mouse scrolled (474, 384) with delta (0, 0)
Screenshot: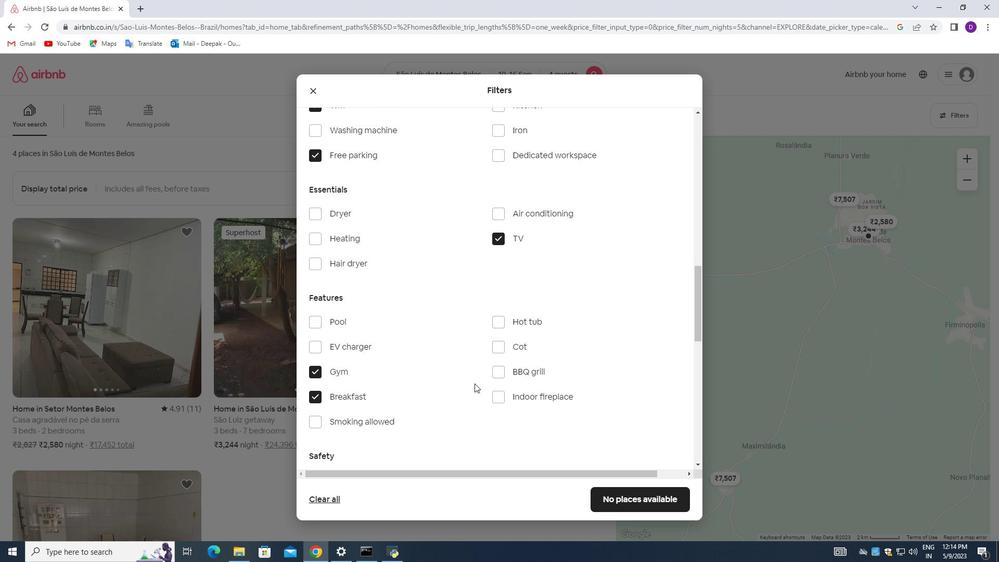 
Action: Mouse scrolled (474, 384) with delta (0, 0)
Screenshot: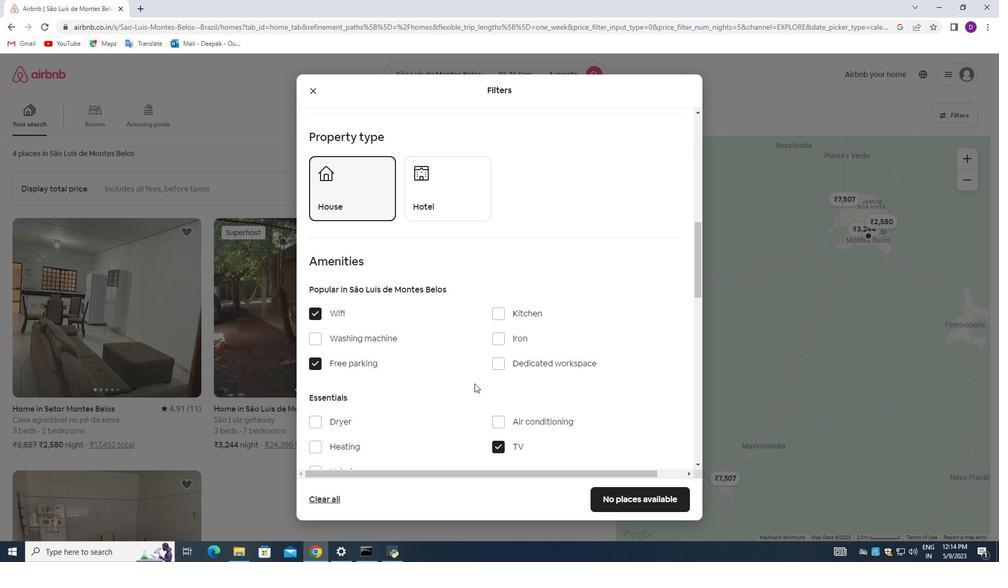 
Action: Mouse scrolled (474, 384) with delta (0, 0)
Screenshot: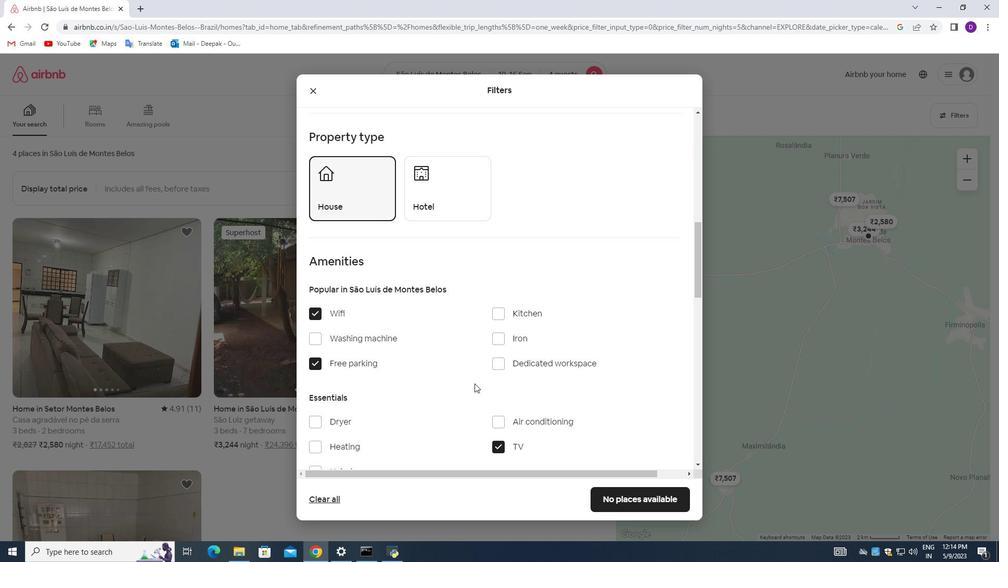 
Action: Mouse scrolled (474, 384) with delta (0, 0)
Screenshot: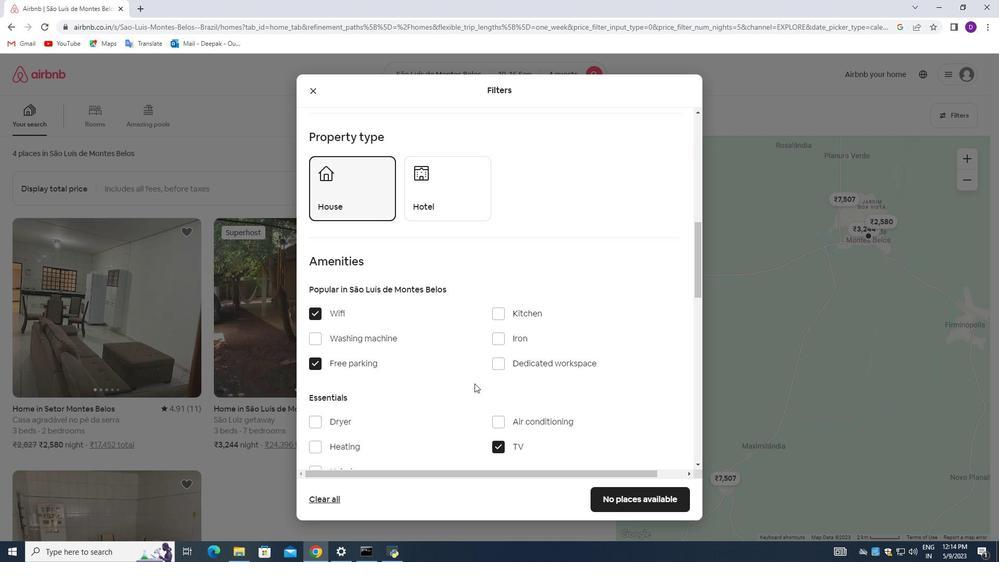 
Action: Mouse moved to (475, 382)
Screenshot: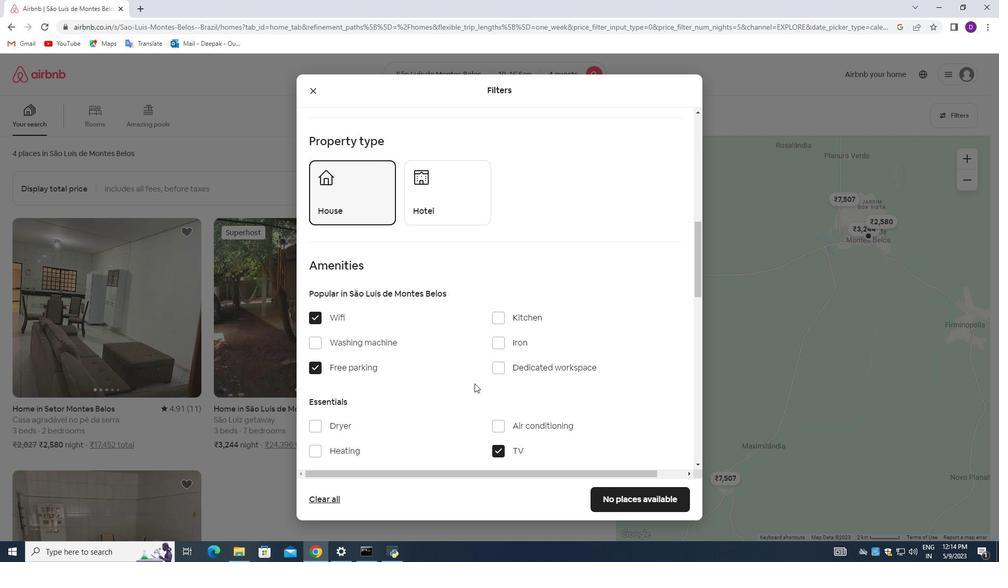
Action: Mouse scrolled (475, 383) with delta (0, 0)
Screenshot: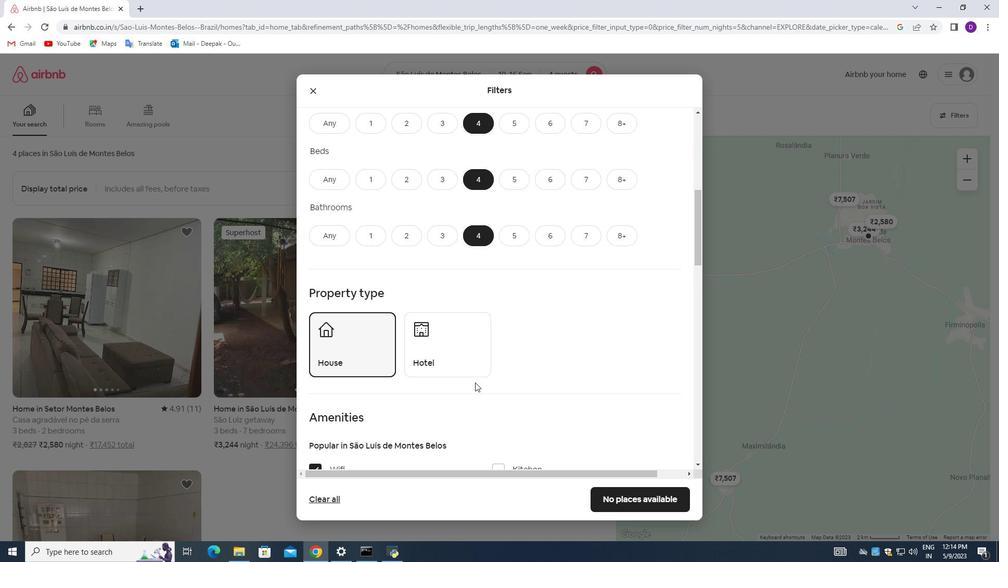 
Action: Mouse scrolled (475, 383) with delta (0, 0)
Screenshot: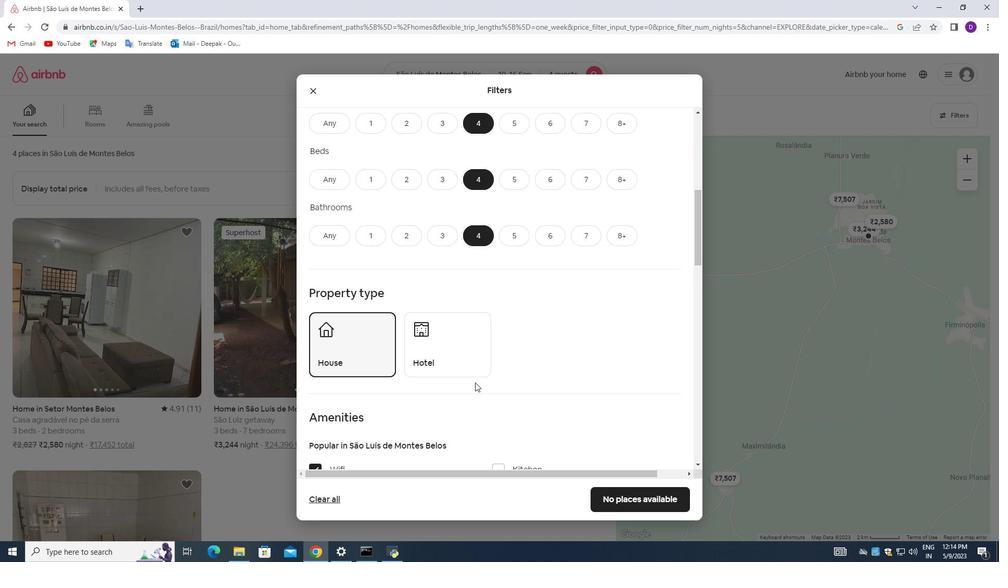 
Action: Mouse scrolled (475, 383) with delta (0, 0)
Screenshot: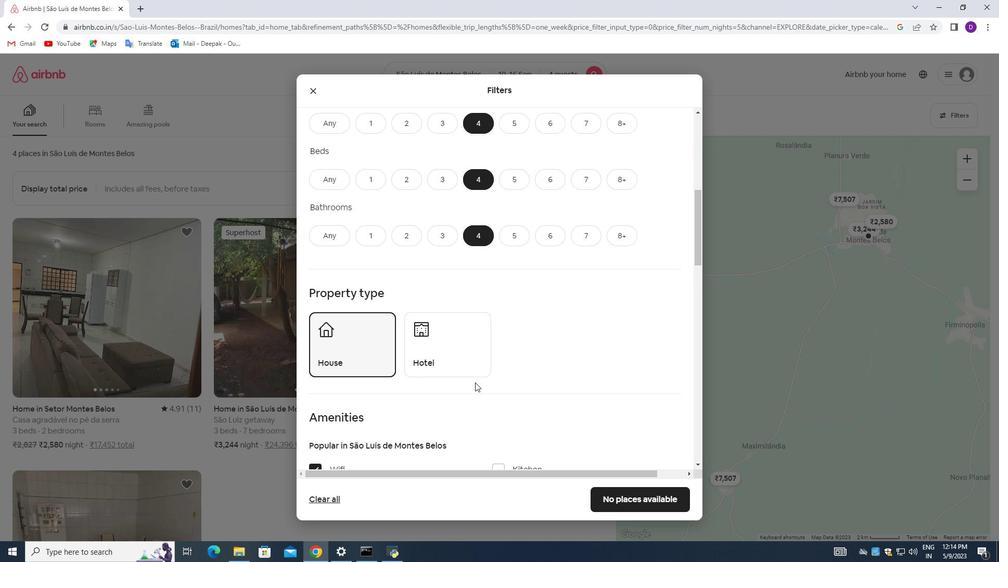 
Action: Mouse scrolled (475, 383) with delta (0, 0)
Screenshot: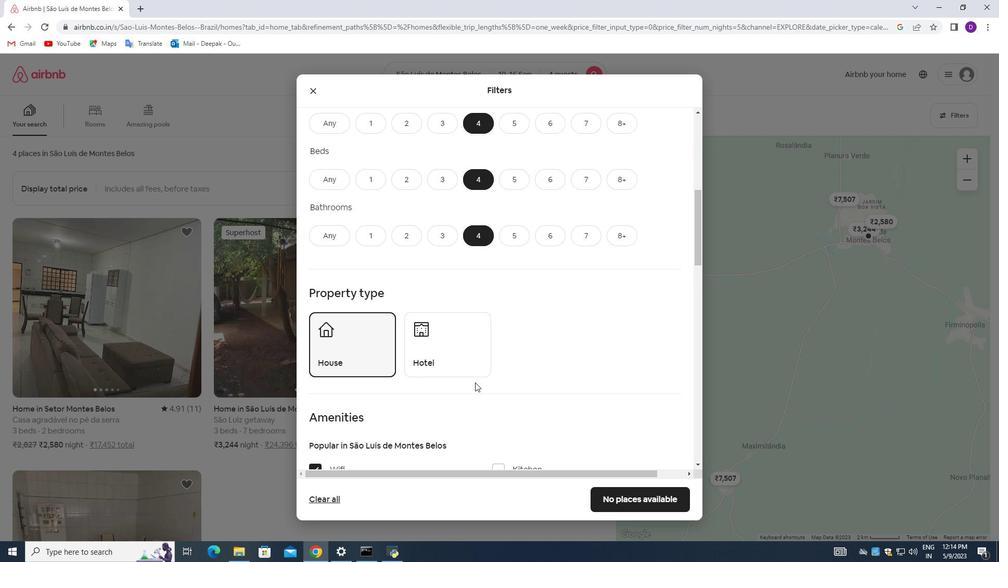
Action: Mouse scrolled (475, 383) with delta (0, 0)
Screenshot: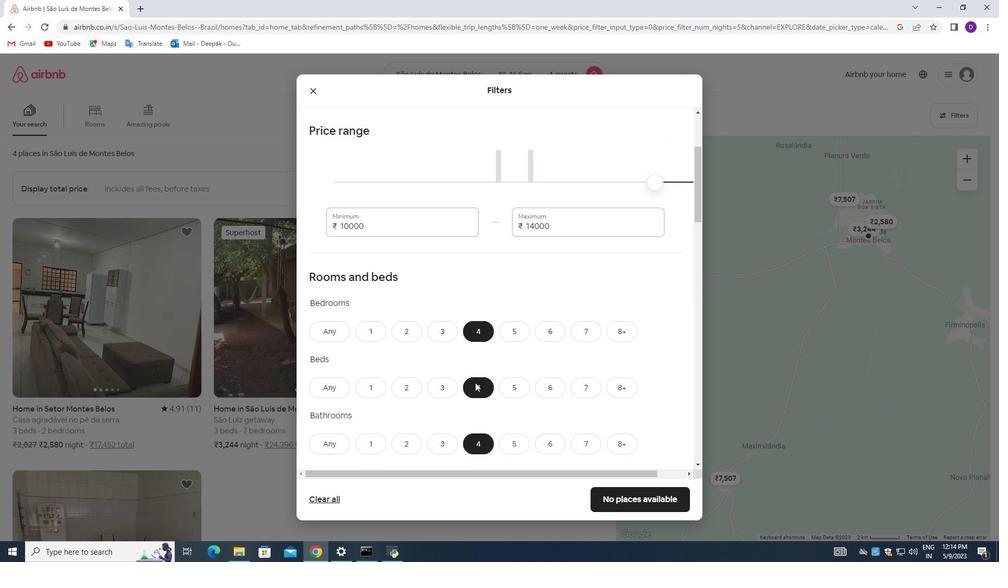 
Action: Mouse scrolled (475, 383) with delta (0, 0)
Screenshot: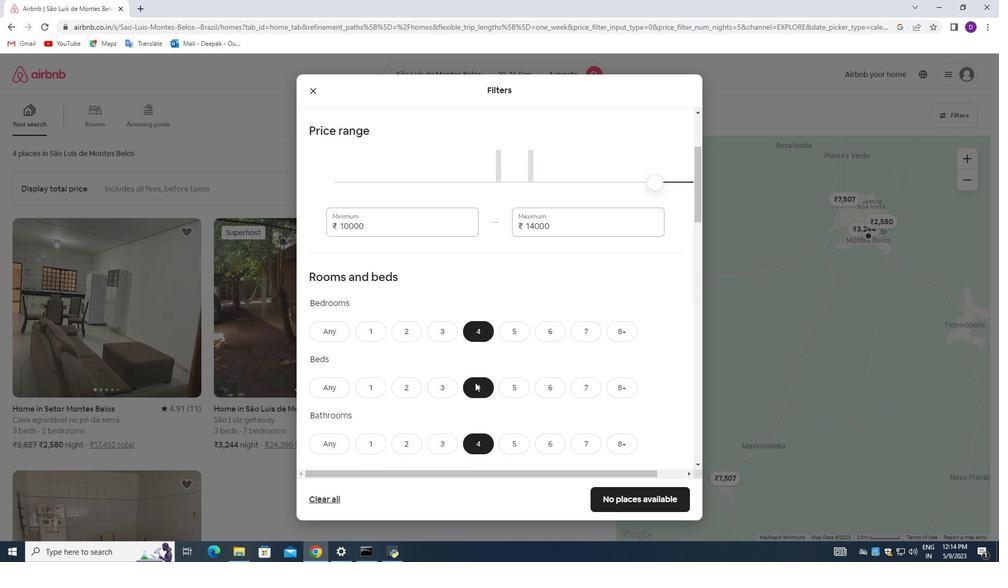 
Action: Mouse moved to (478, 398)
Screenshot: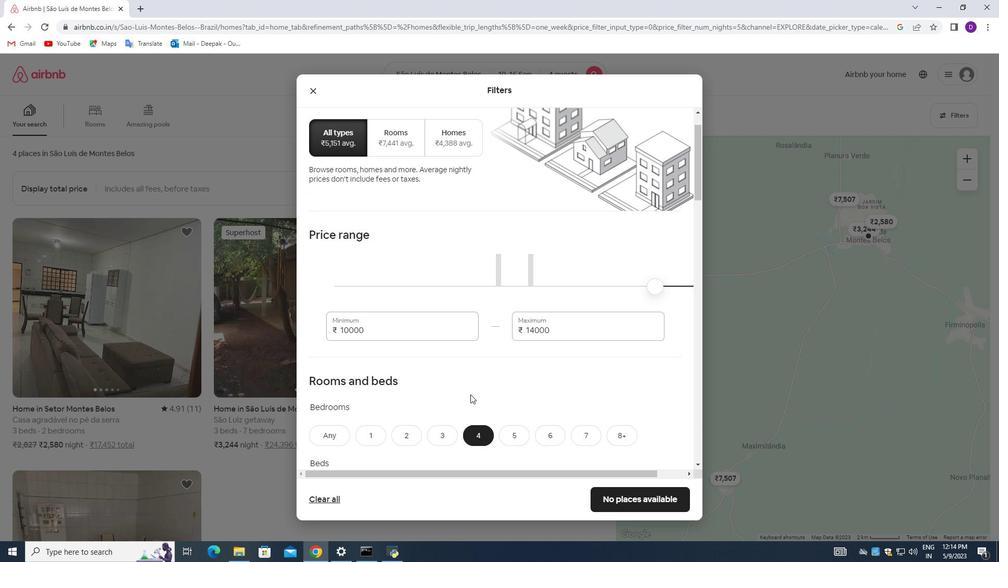 
Action: Mouse scrolled (478, 397) with delta (0, 0)
Screenshot: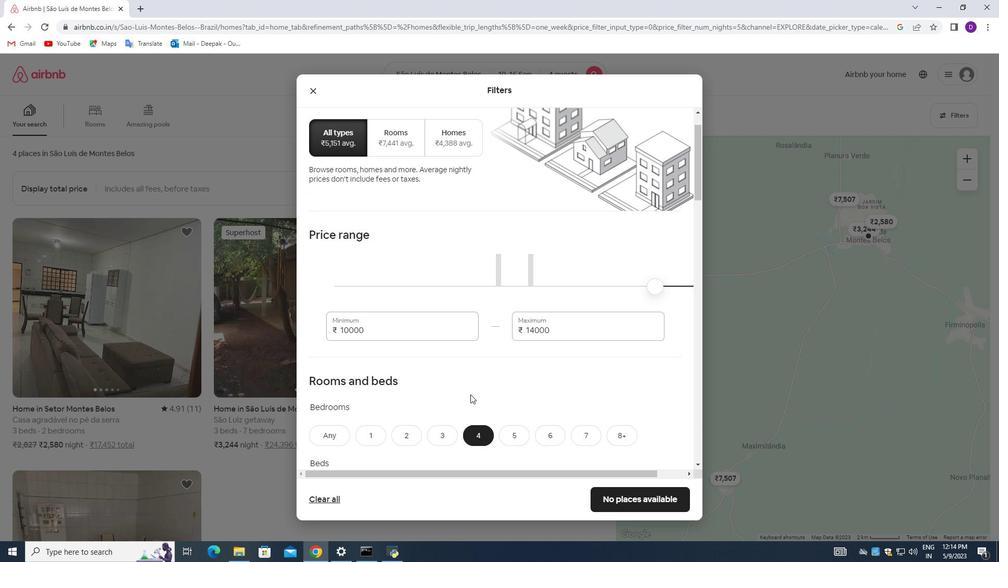 
Action: Mouse moved to (482, 398)
Screenshot: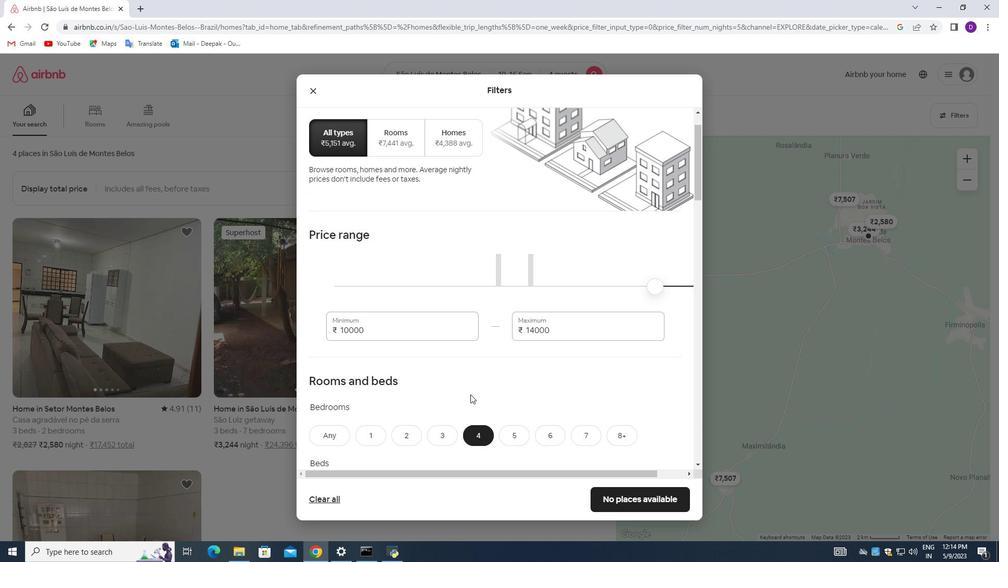 
Action: Mouse scrolled (482, 398) with delta (0, 0)
Screenshot: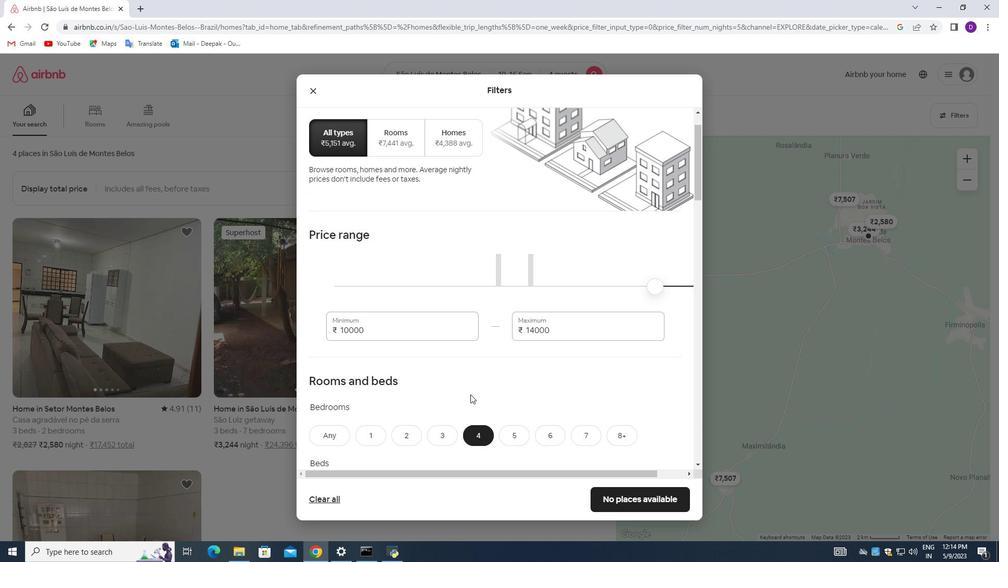 
Action: Mouse moved to (486, 399)
Screenshot: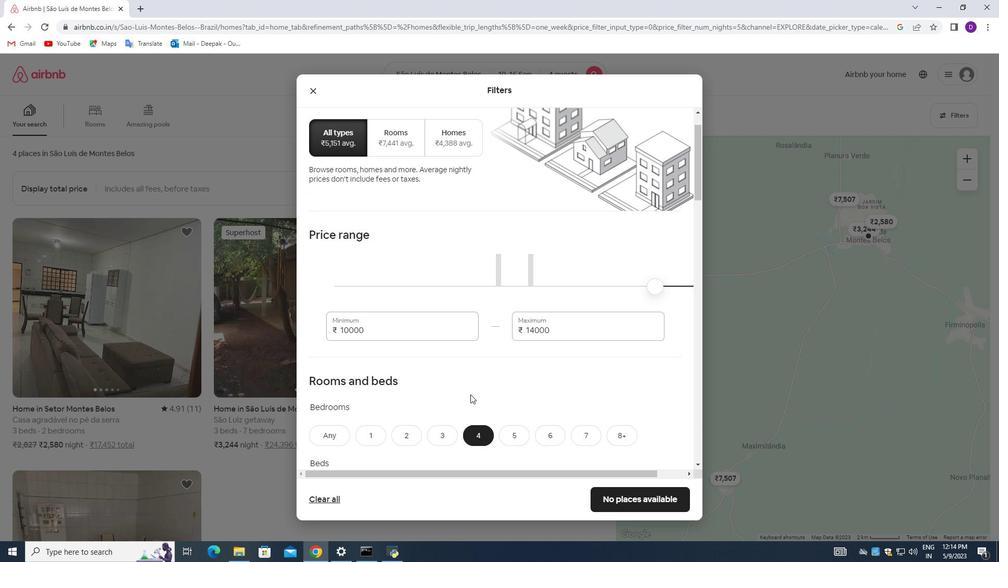 
Action: Mouse scrolled (485, 398) with delta (0, 0)
Screenshot: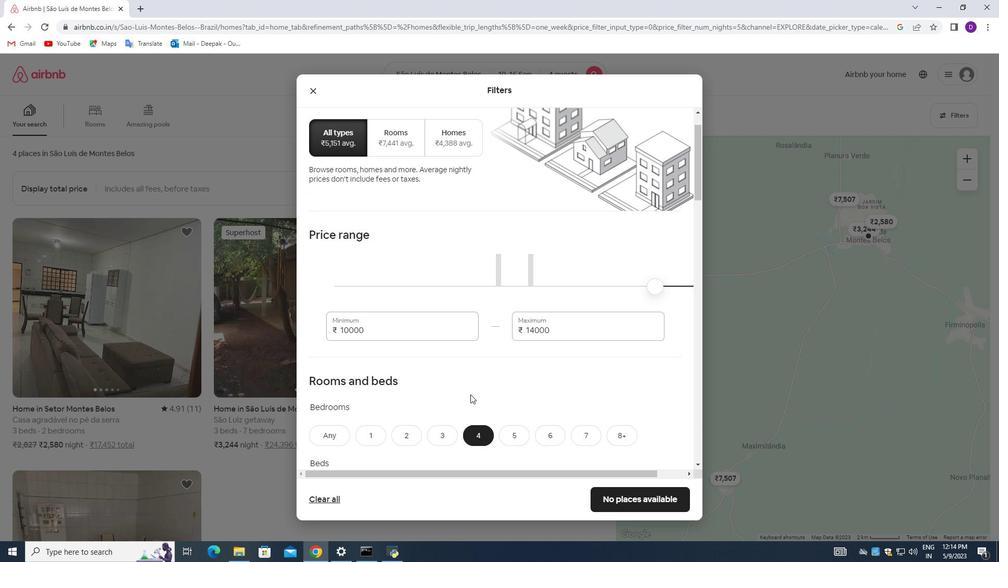 
Action: Mouse scrolled (486, 399) with delta (0, 0)
Screenshot: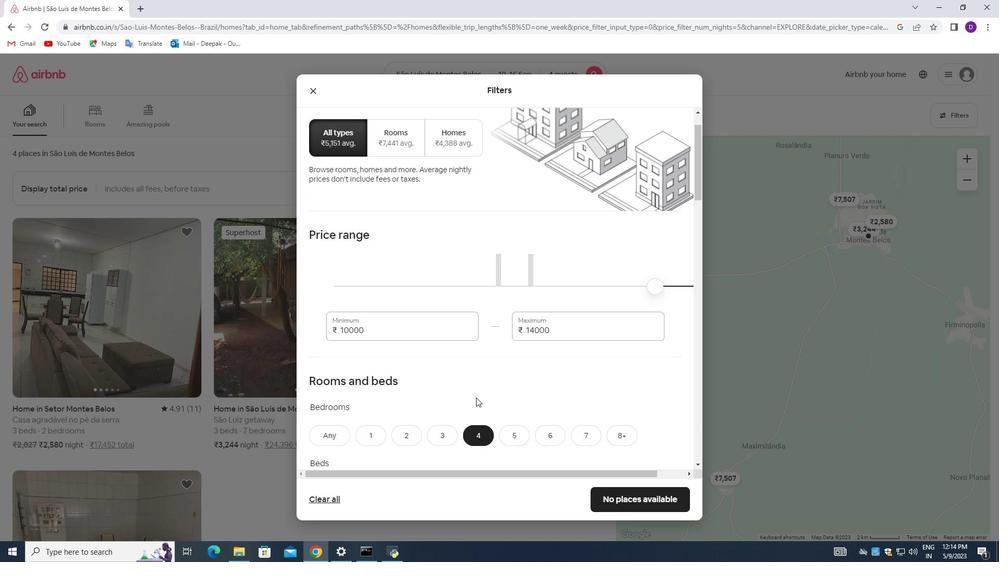 
Action: Mouse scrolled (486, 399) with delta (0, 0)
Screenshot: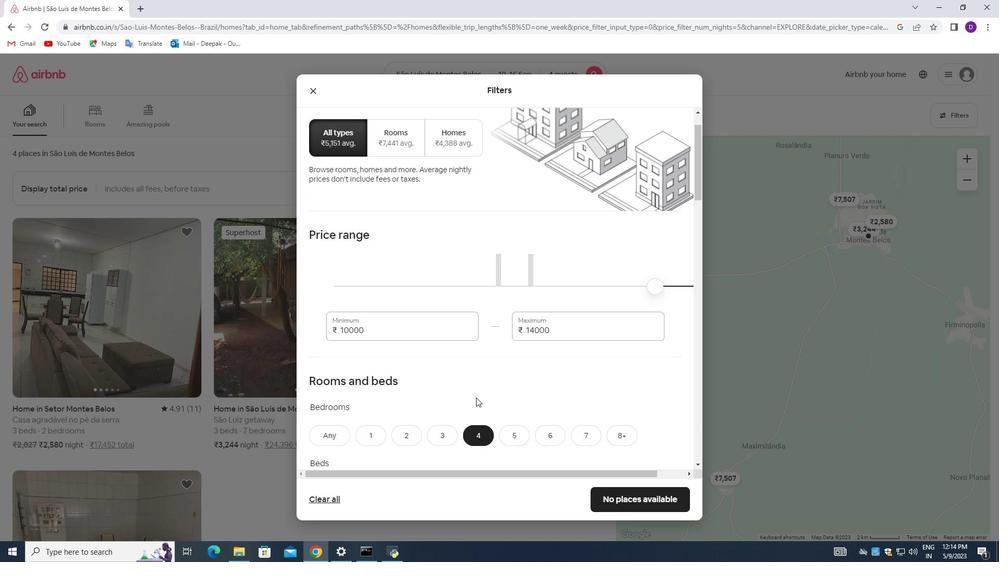 
Action: Mouse moved to (497, 373)
Screenshot: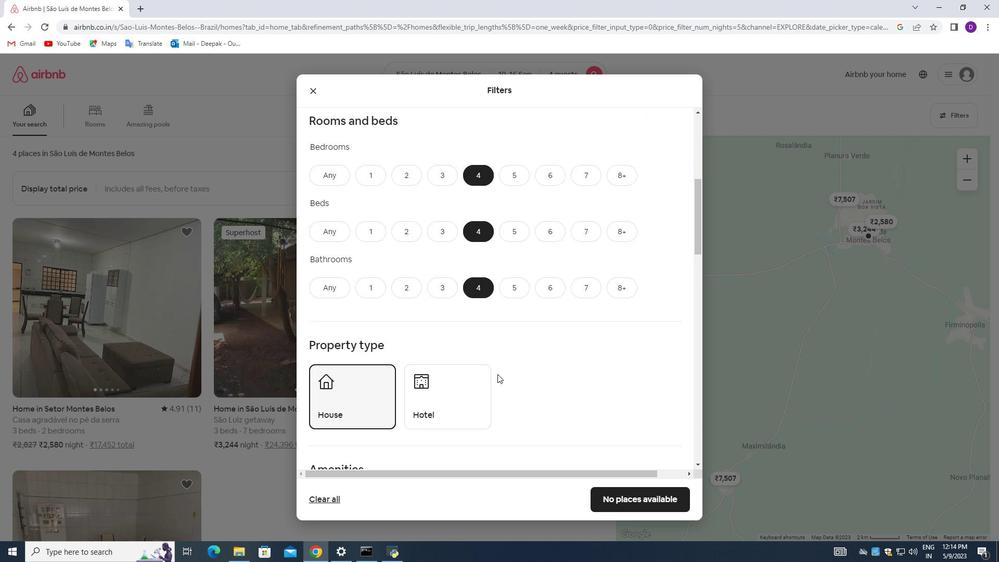 
Action: Mouse scrolled (497, 372) with delta (0, 0)
Screenshot: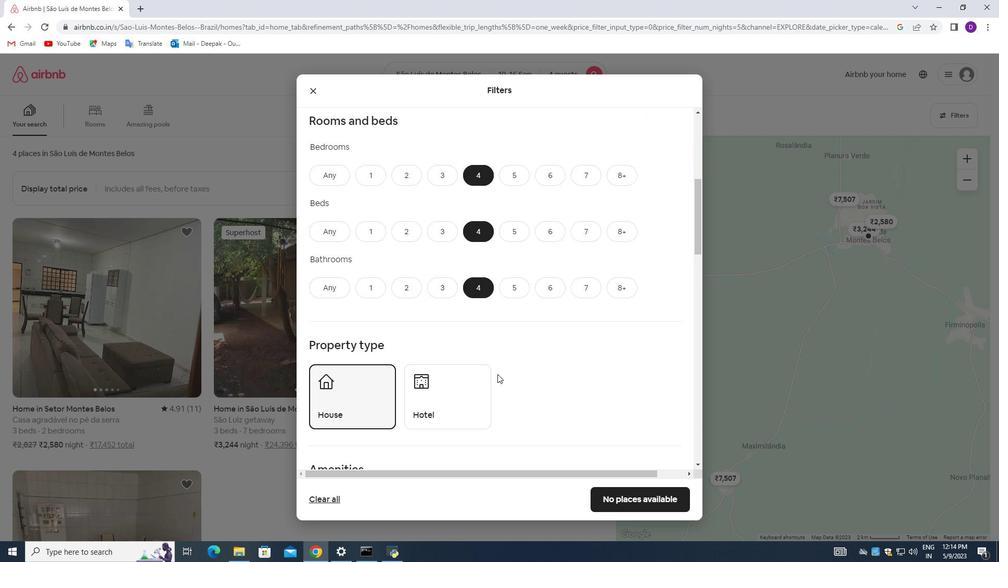
Action: Mouse scrolled (497, 372) with delta (0, 0)
Screenshot: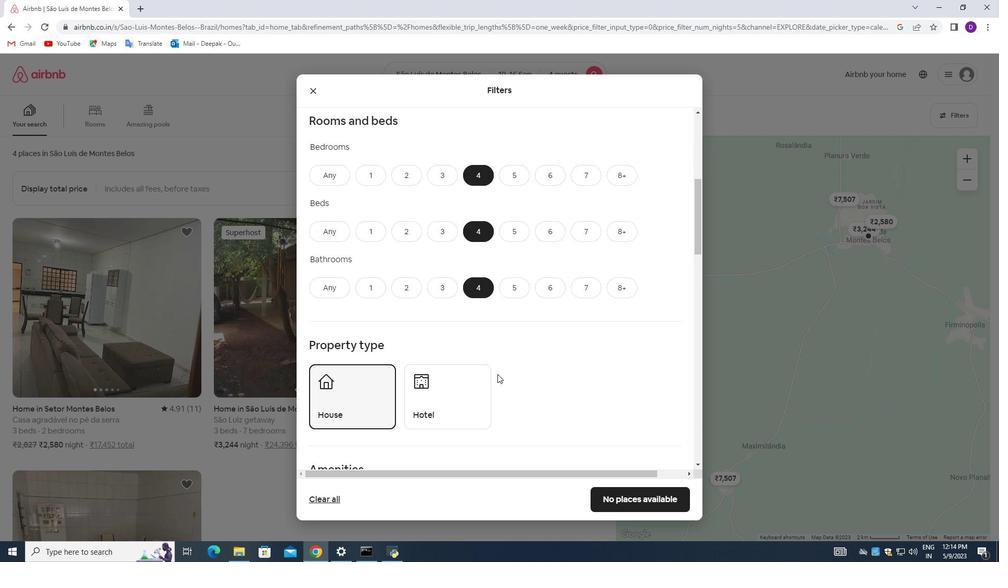 
Action: Mouse scrolled (497, 372) with delta (0, 0)
Screenshot: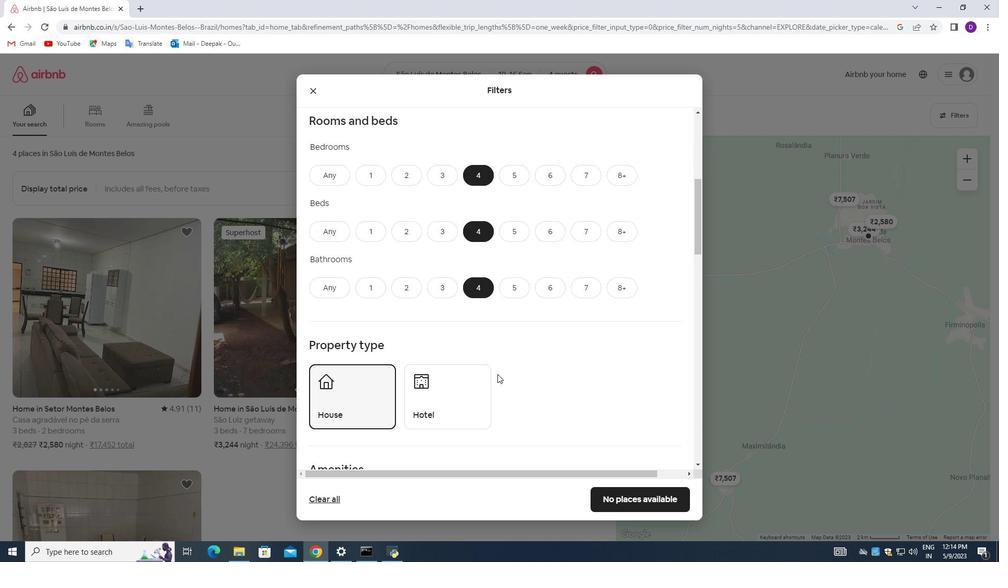 
Action: Mouse scrolled (497, 372) with delta (0, 0)
Screenshot: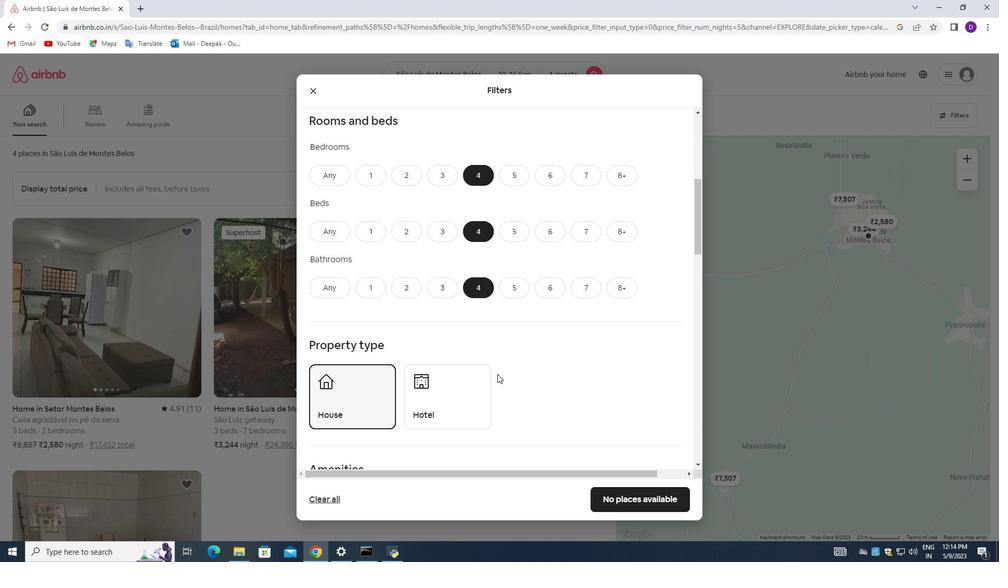 
Action: Mouse scrolled (497, 372) with delta (0, 0)
Screenshot: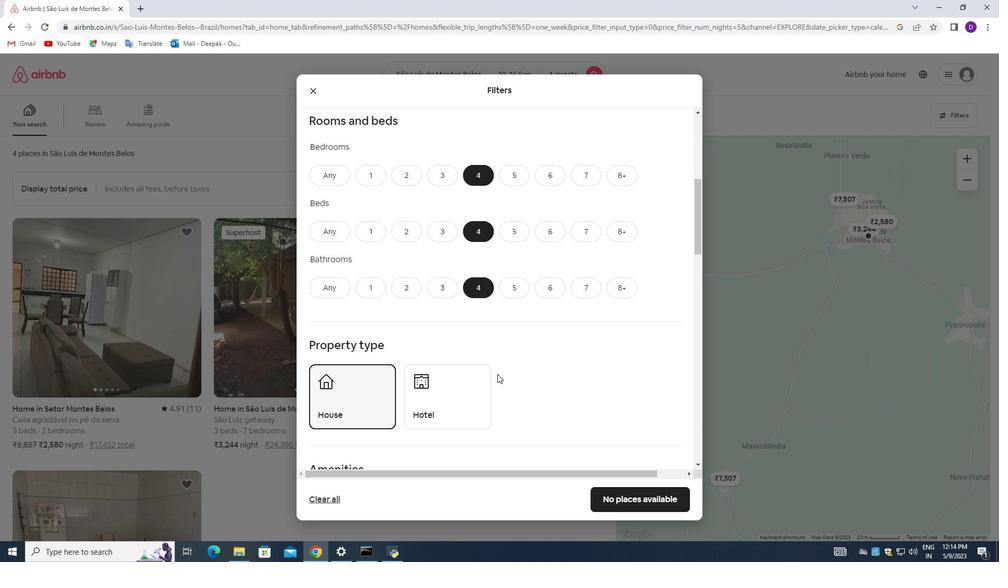 
Action: Mouse scrolled (497, 372) with delta (0, 0)
Screenshot: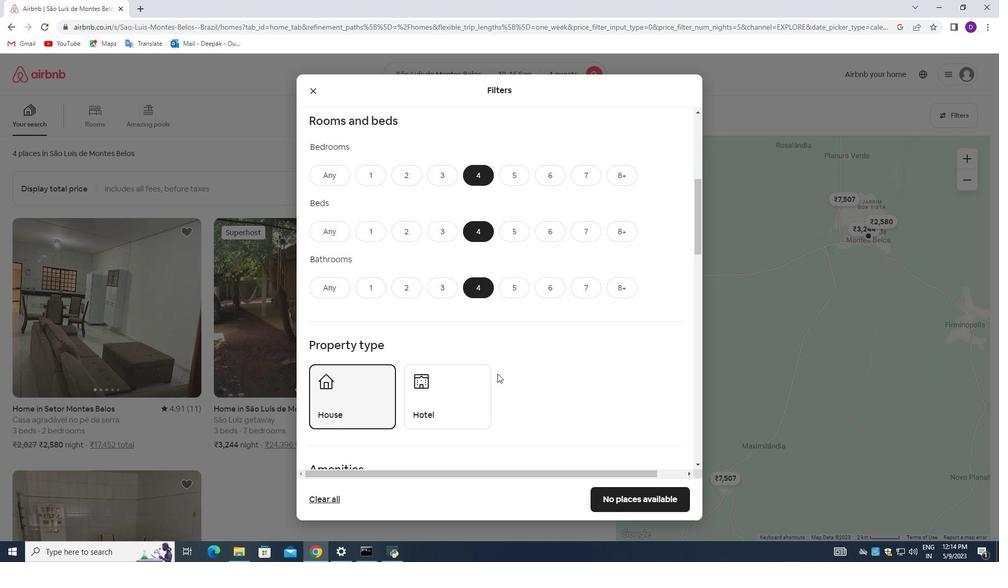 
Action: Mouse moved to (501, 374)
Screenshot: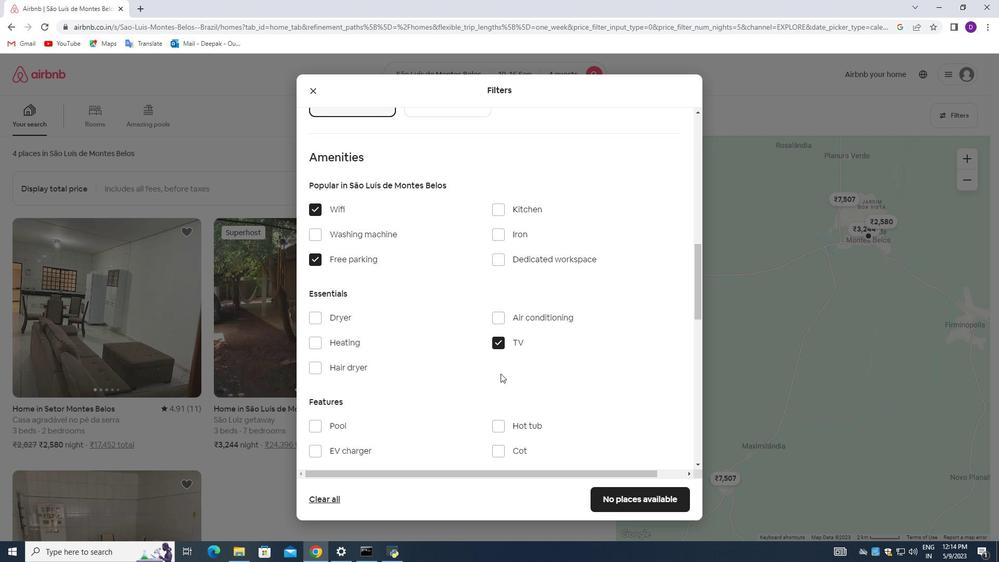 
Action: Mouse scrolled (501, 374) with delta (0, 0)
Screenshot: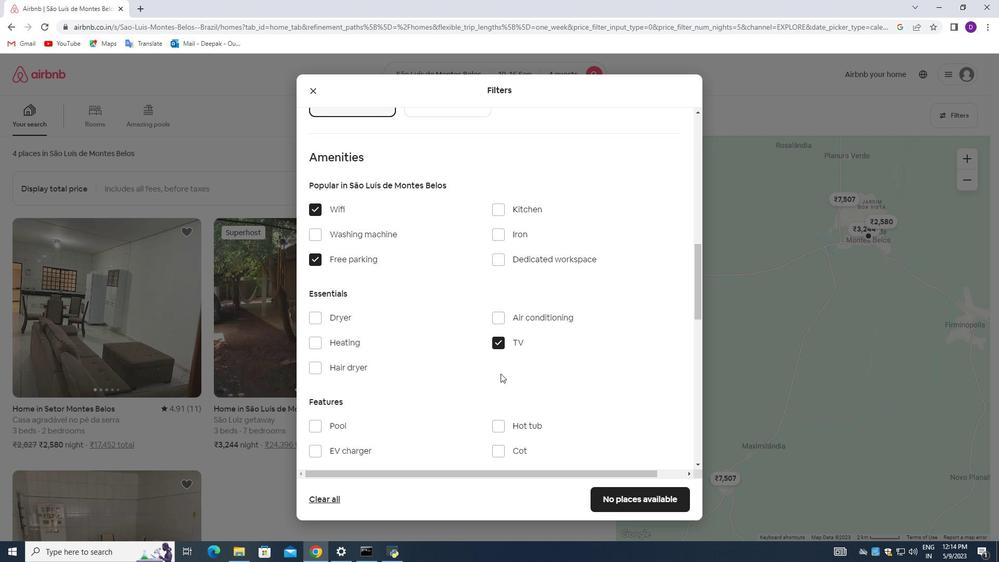 
Action: Mouse moved to (501, 377)
Screenshot: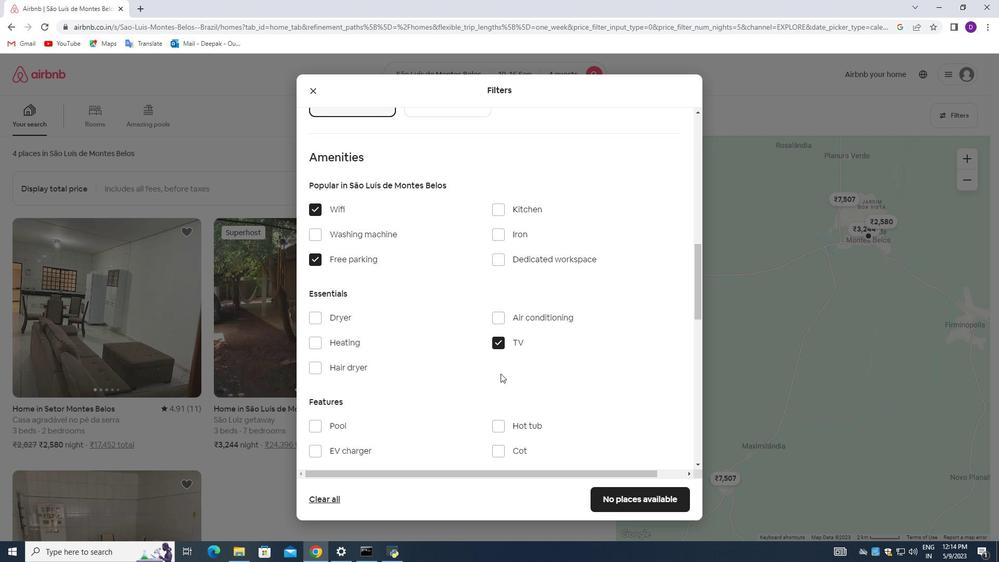 
Action: Mouse scrolled (501, 377) with delta (0, 0)
Screenshot: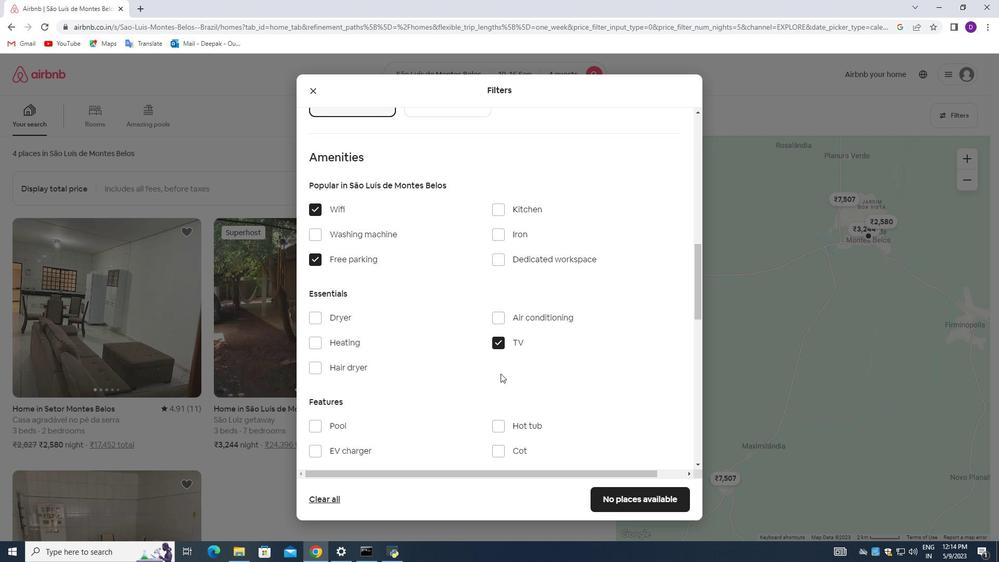 
Action: Mouse moved to (501, 381)
Screenshot: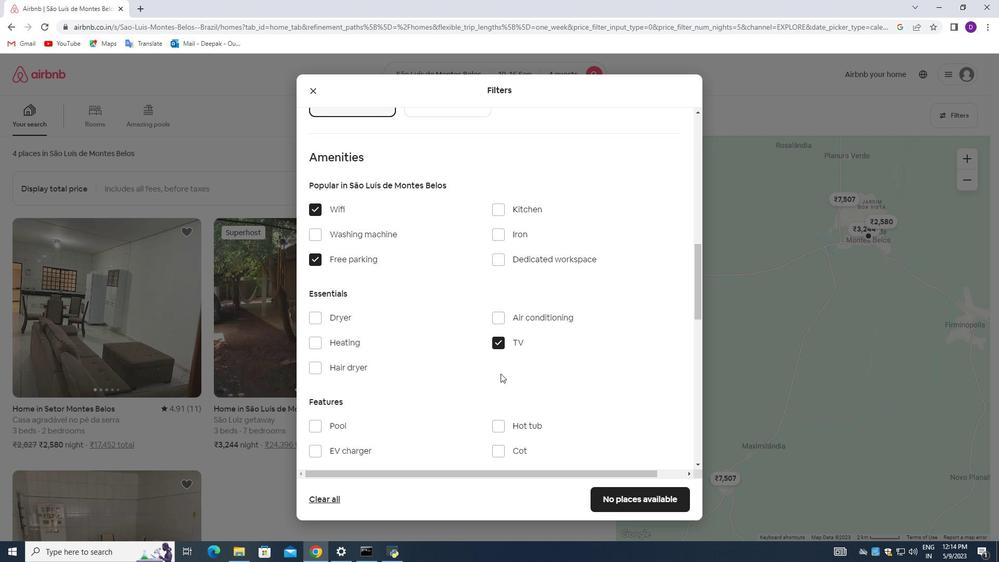 
Action: Mouse scrolled (501, 381) with delta (0, 0)
Screenshot: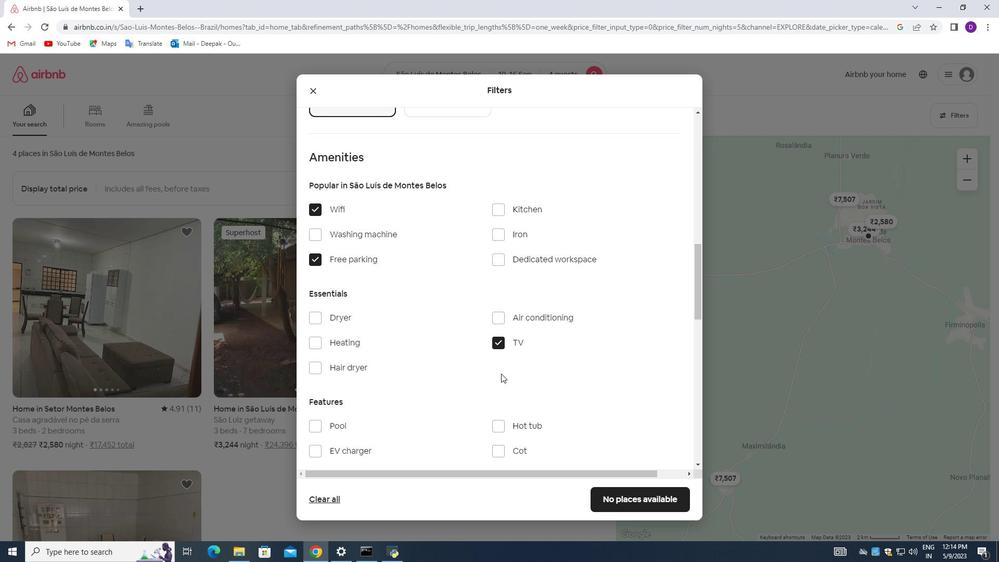 
Action: Mouse scrolled (501, 381) with delta (0, 0)
Screenshot: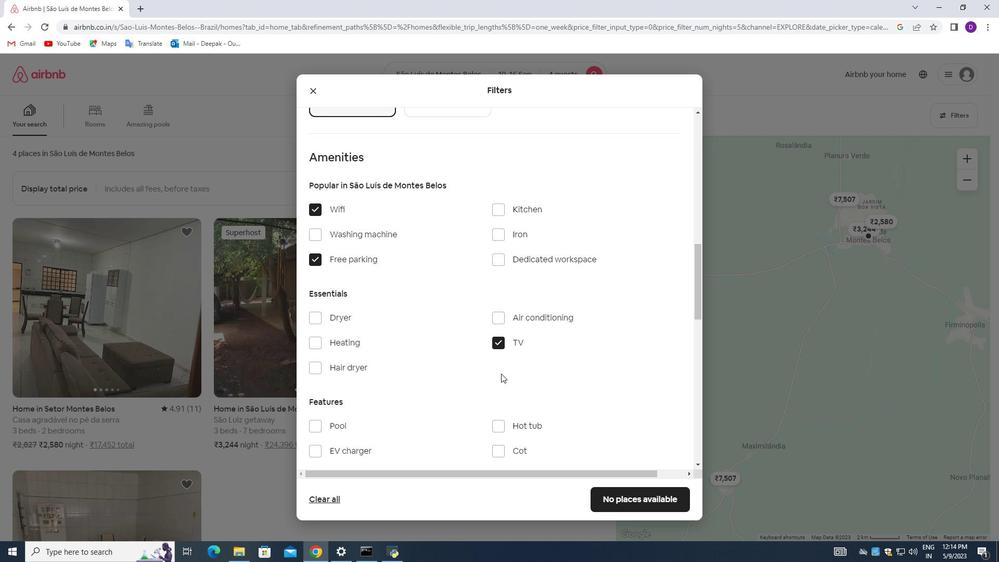 
Action: Mouse moved to (667, 371)
Screenshot: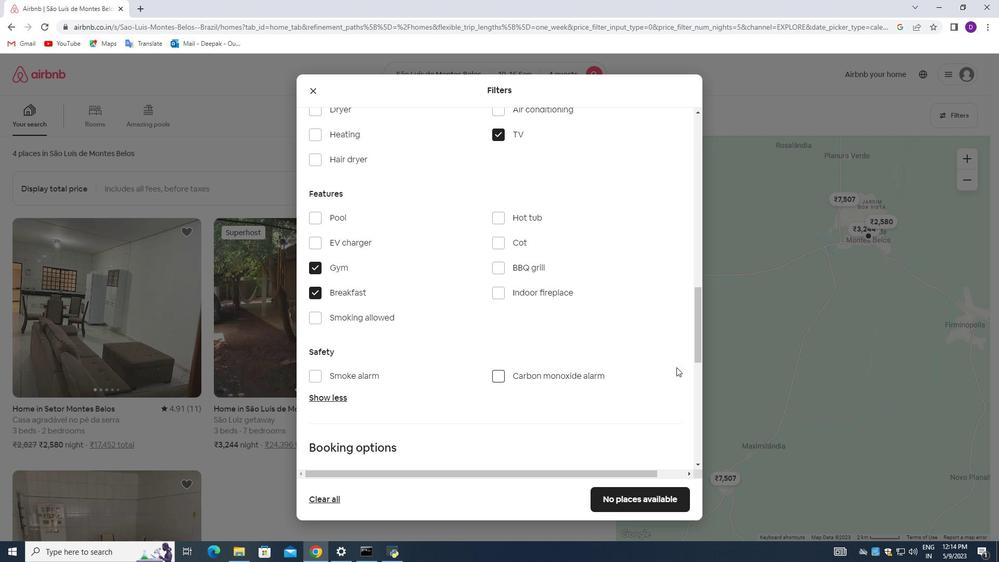 
Action: Mouse scrolled (667, 371) with delta (0, 0)
Screenshot: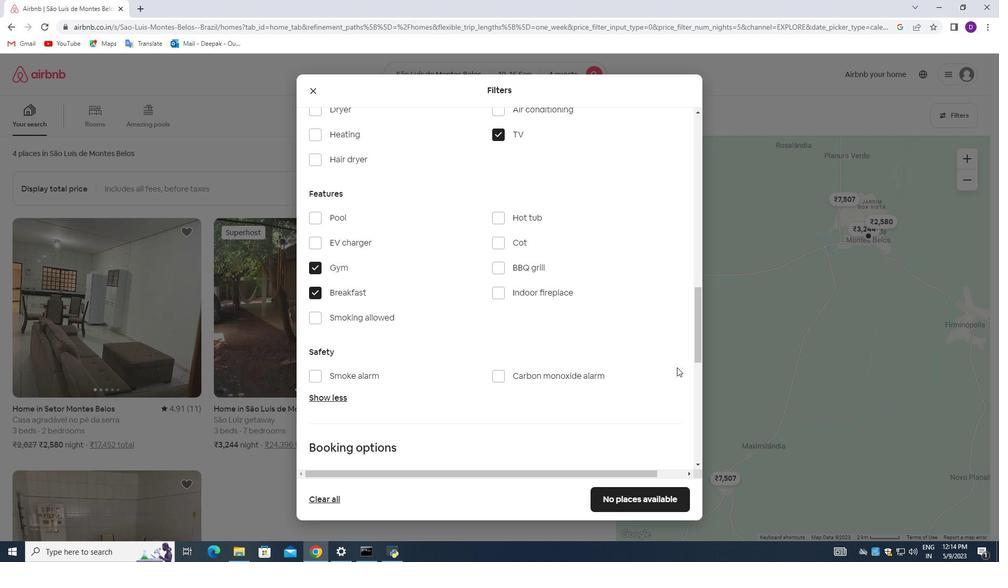 
Action: Mouse moved to (666, 374)
Screenshot: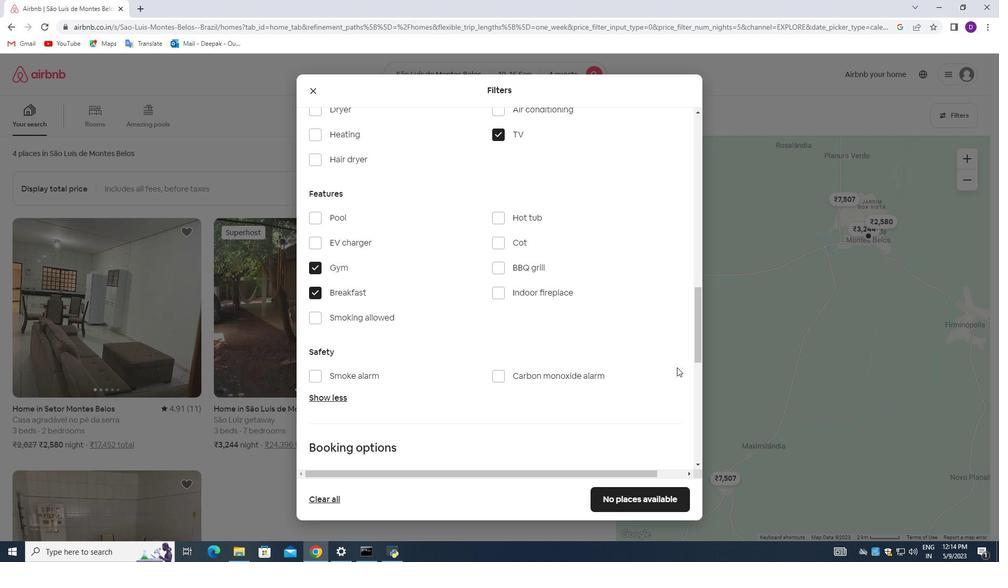 
Action: Mouse scrolled (666, 373) with delta (0, 0)
Screenshot: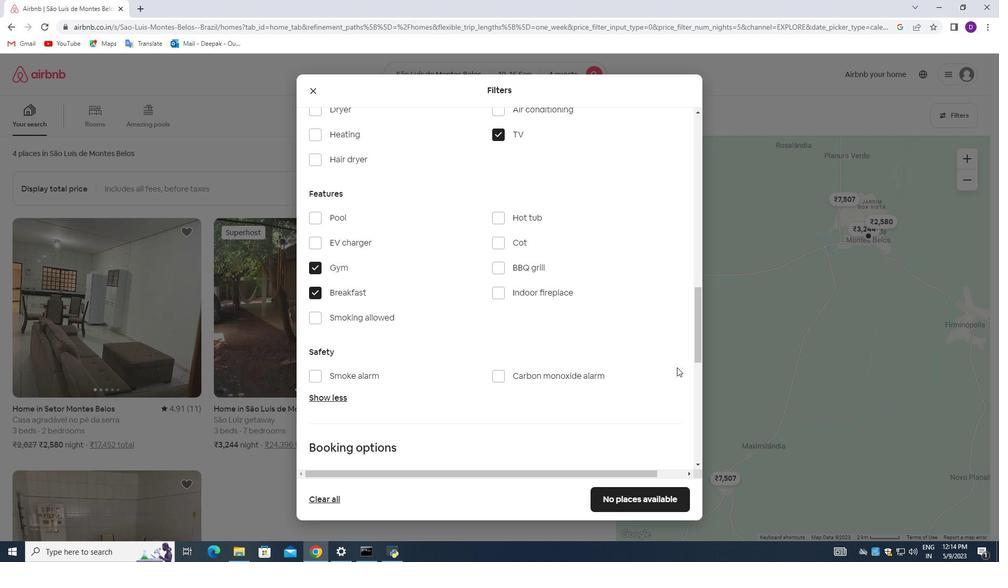 
Action: Mouse moved to (662, 376)
Screenshot: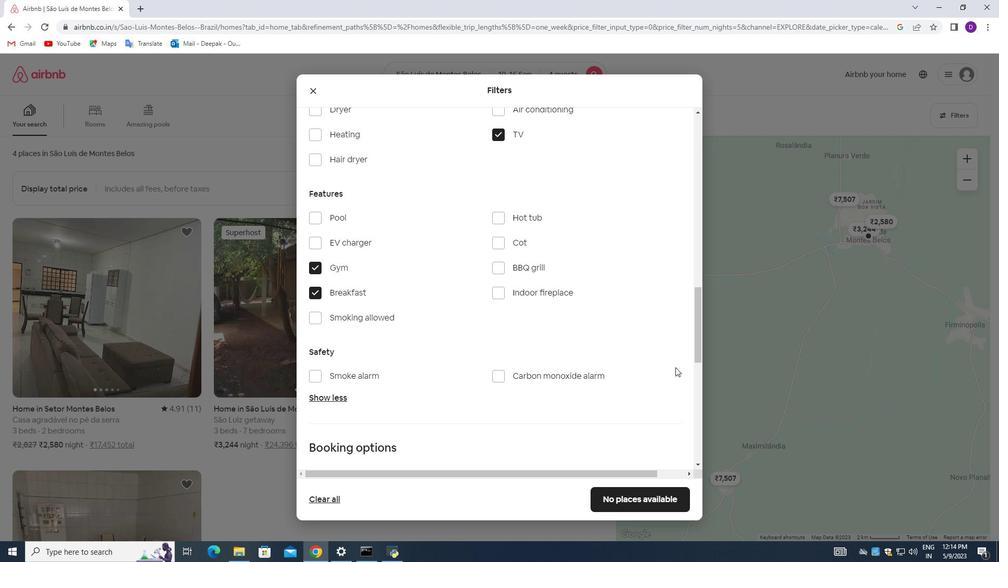 
Action: Mouse scrolled (662, 376) with delta (0, 0)
Screenshot: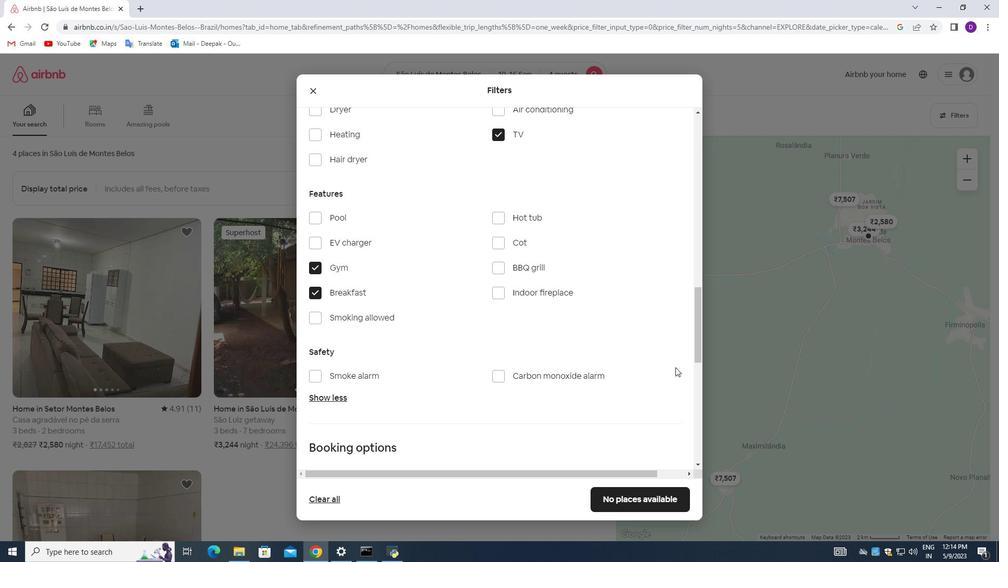 
Action: Mouse moved to (656, 378)
Screenshot: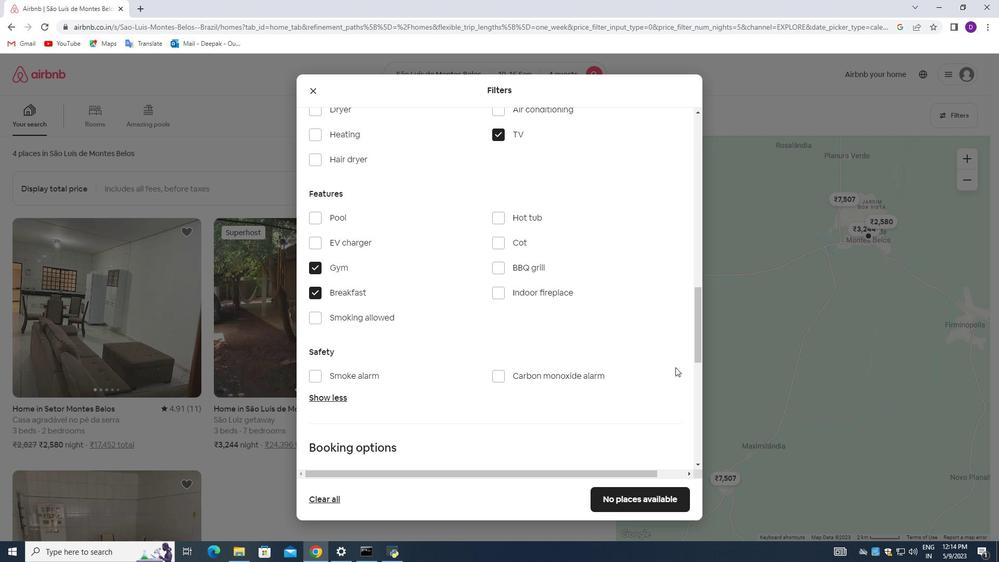 
Action: Mouse scrolled (657, 377) with delta (0, 0)
Screenshot: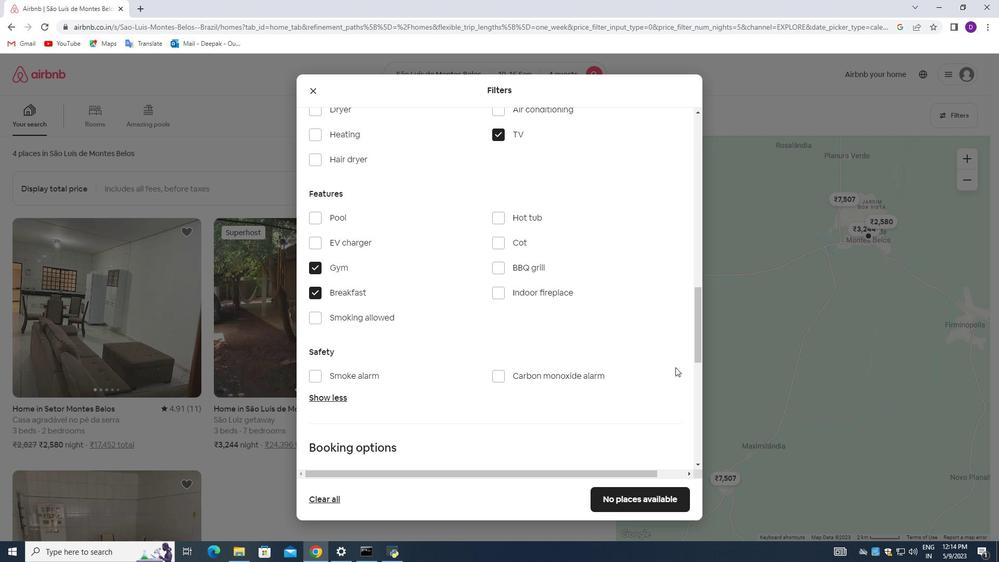 
Action: Mouse moved to (646, 496)
Screenshot: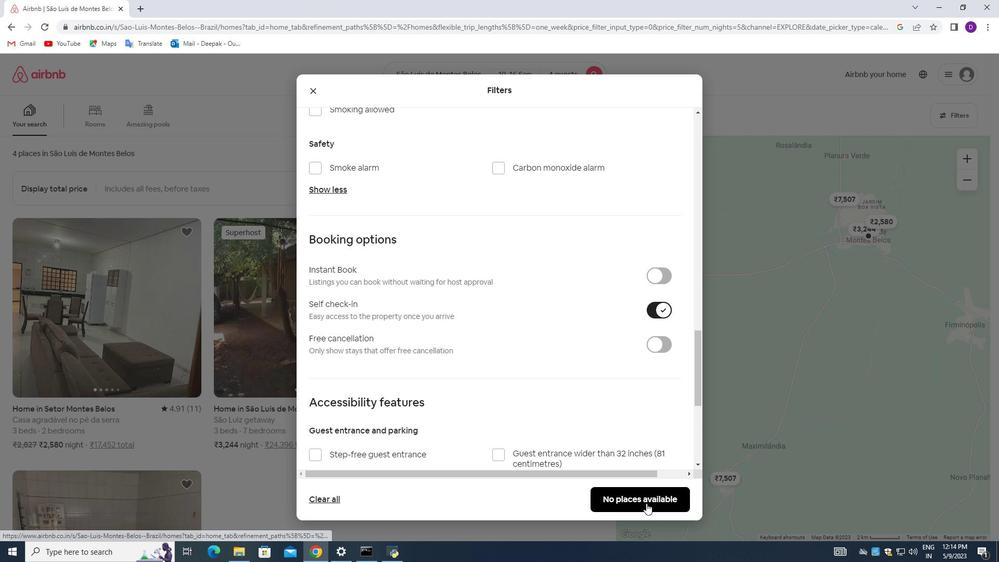 
Action: Mouse pressed left at (646, 496)
Screenshot: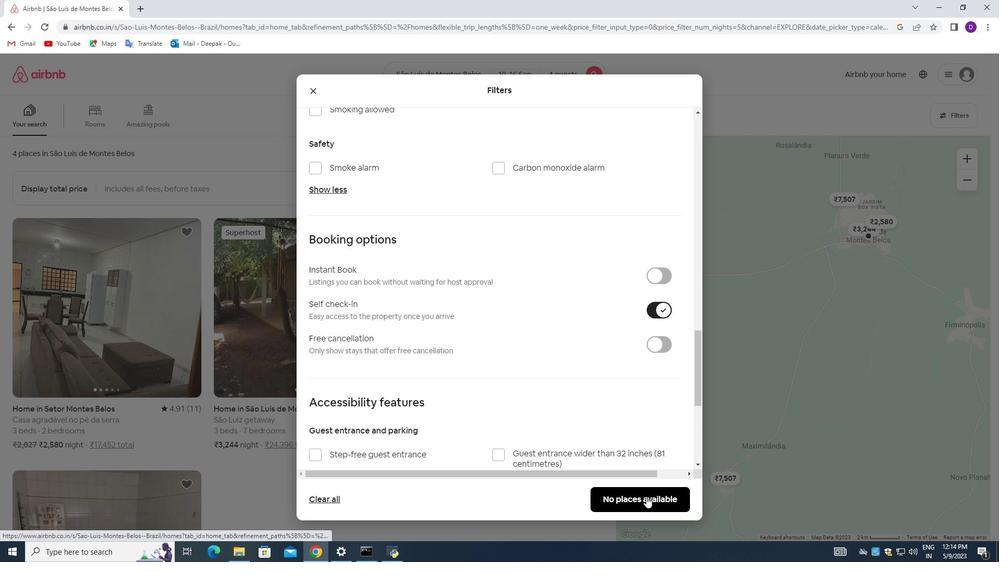
Action: Mouse moved to (629, 497)
Screenshot: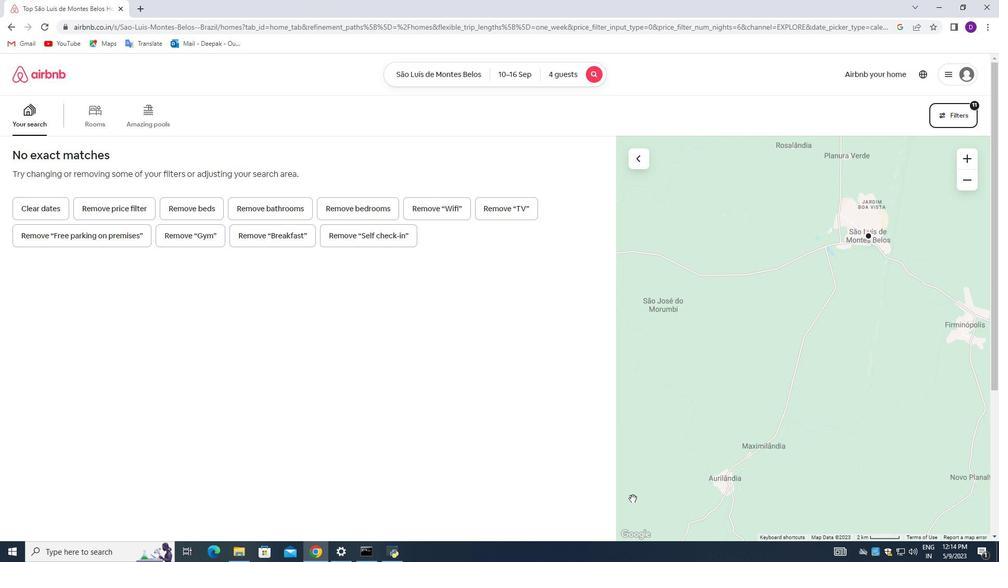 
